 Task: Find connections with filter location Kisaran with filter topic #Productivitywith filter profile language French with filter current company Coforge with filter school Knowledge Institute of Technology (KIOT) with filter industry Physicians with filter service category Product Marketing with filter keywords title Director of Bean Counting
Action: Mouse pressed left at (653, 83)
Screenshot: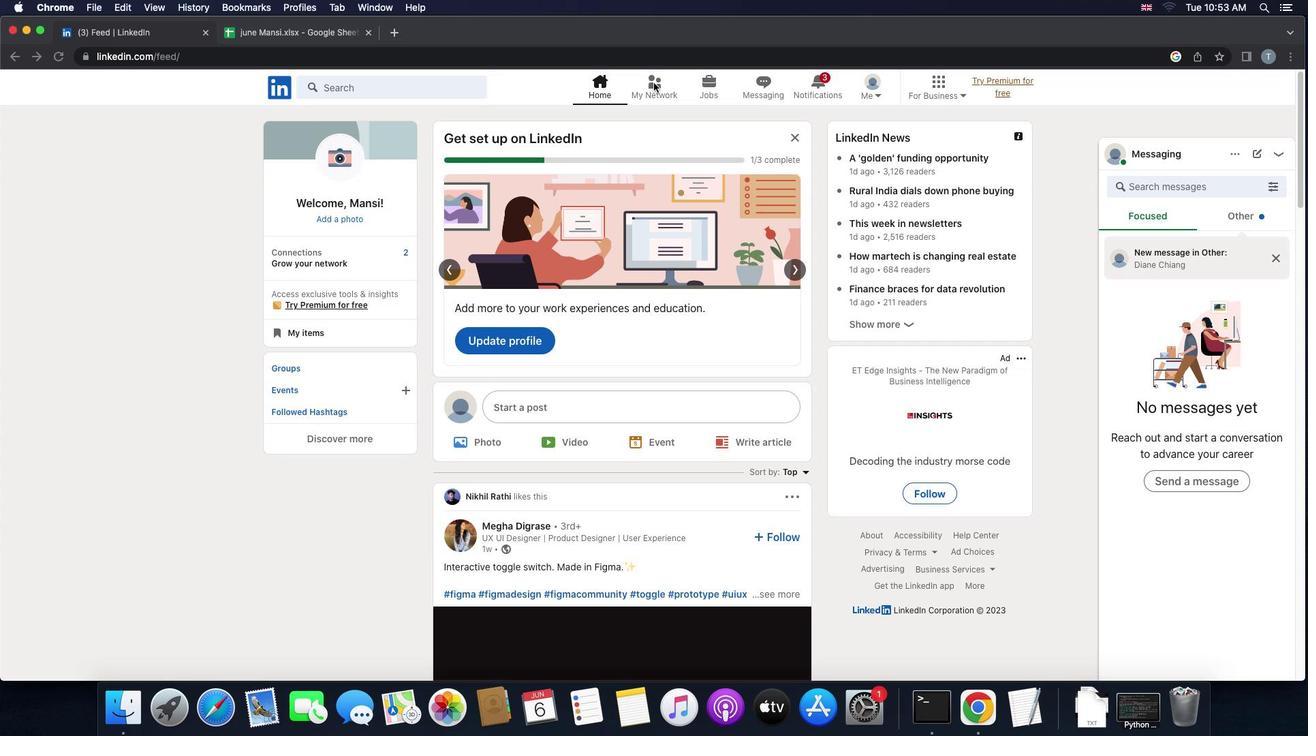 
Action: Mouse pressed left at (653, 83)
Screenshot: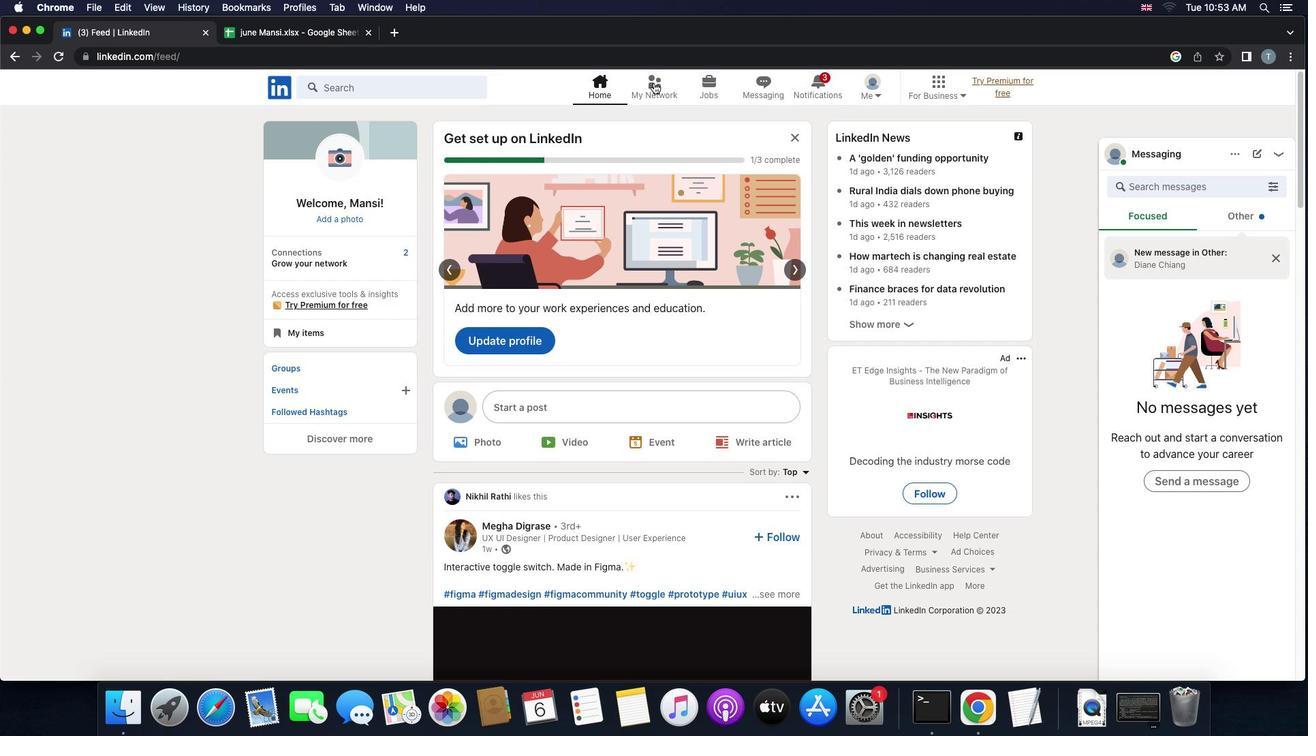 
Action: Mouse moved to (409, 164)
Screenshot: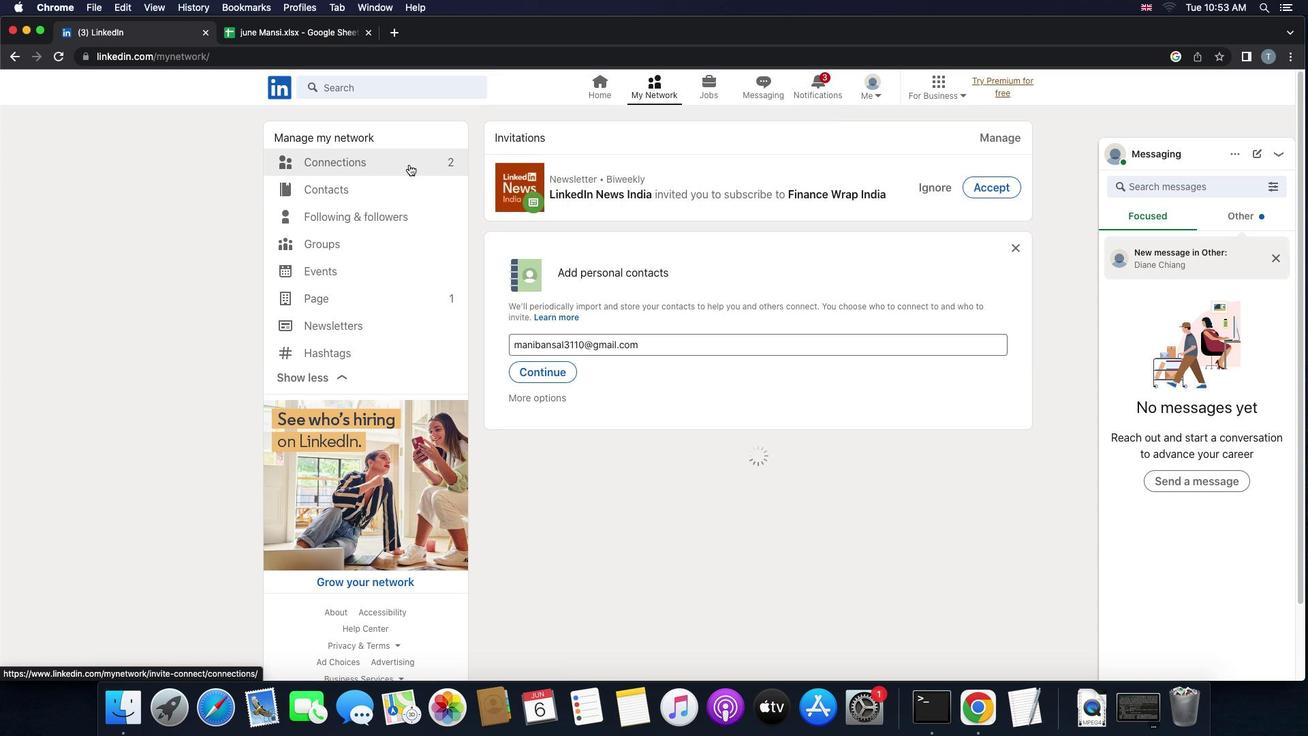
Action: Mouse pressed left at (409, 164)
Screenshot: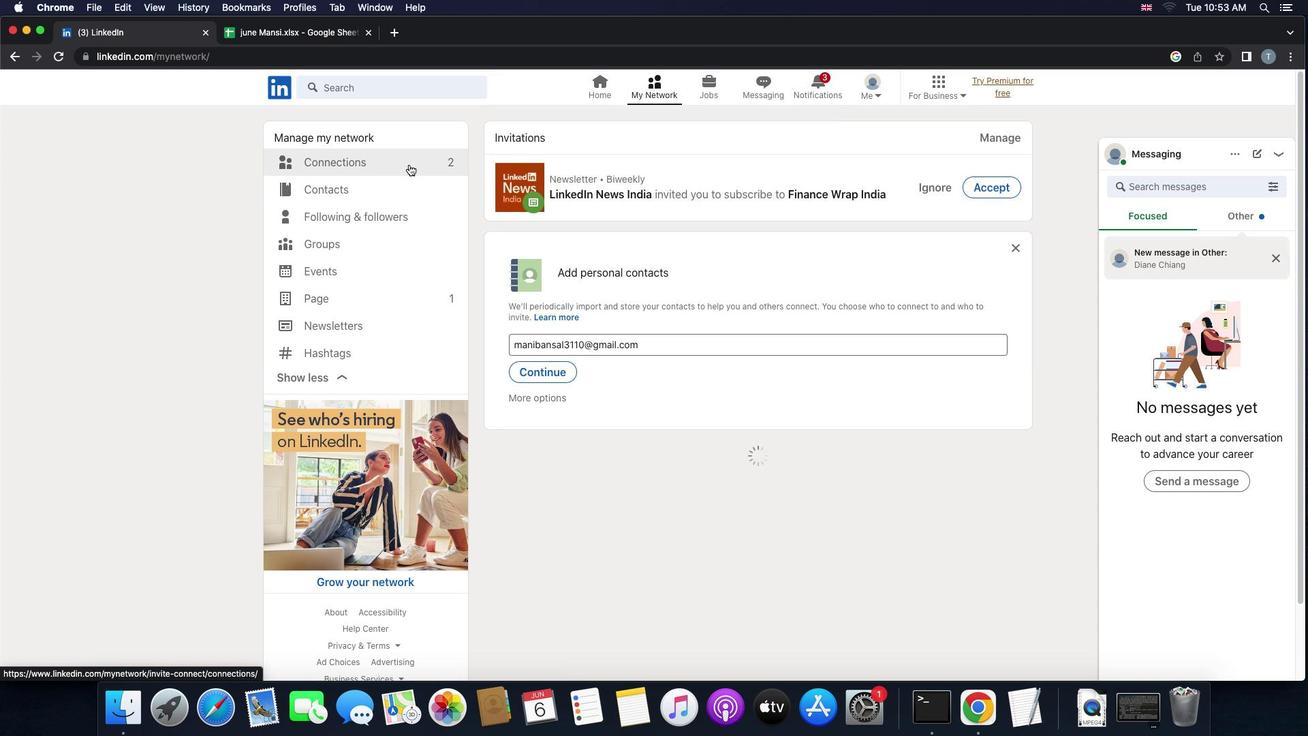 
Action: Mouse moved to (770, 163)
Screenshot: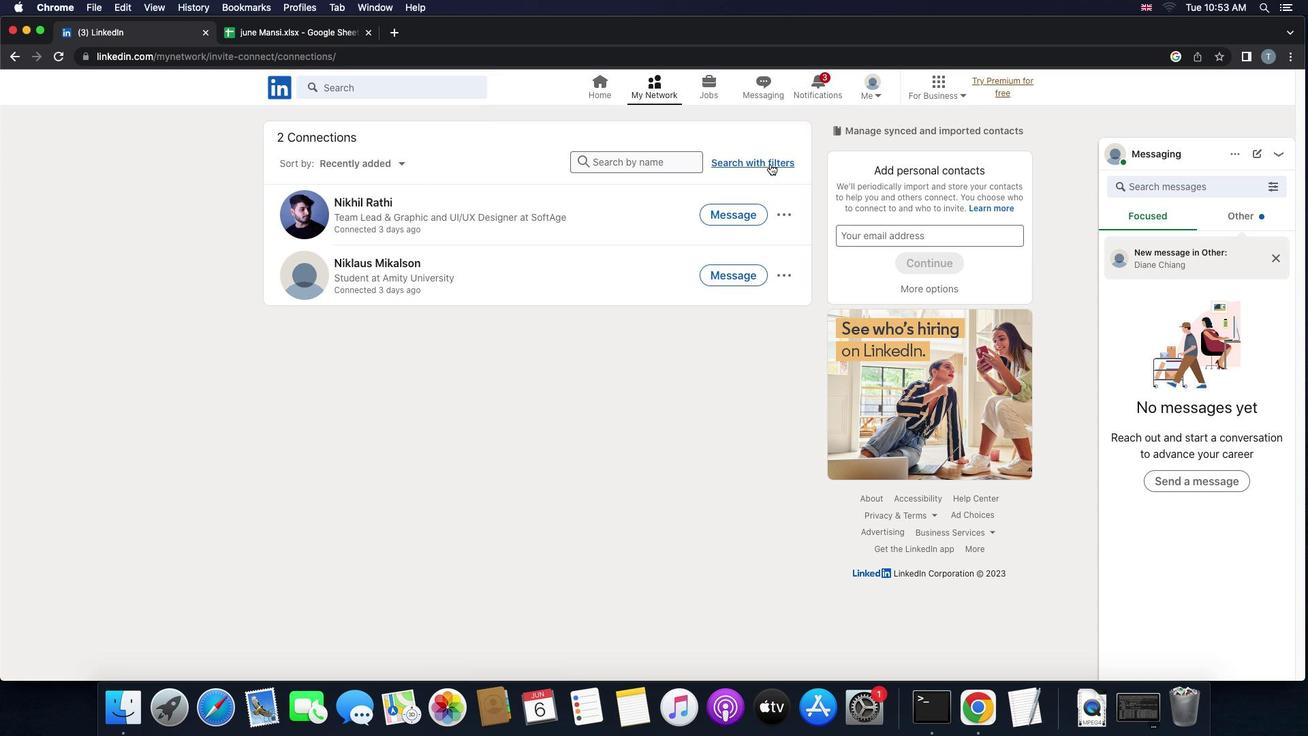 
Action: Mouse pressed left at (770, 163)
Screenshot: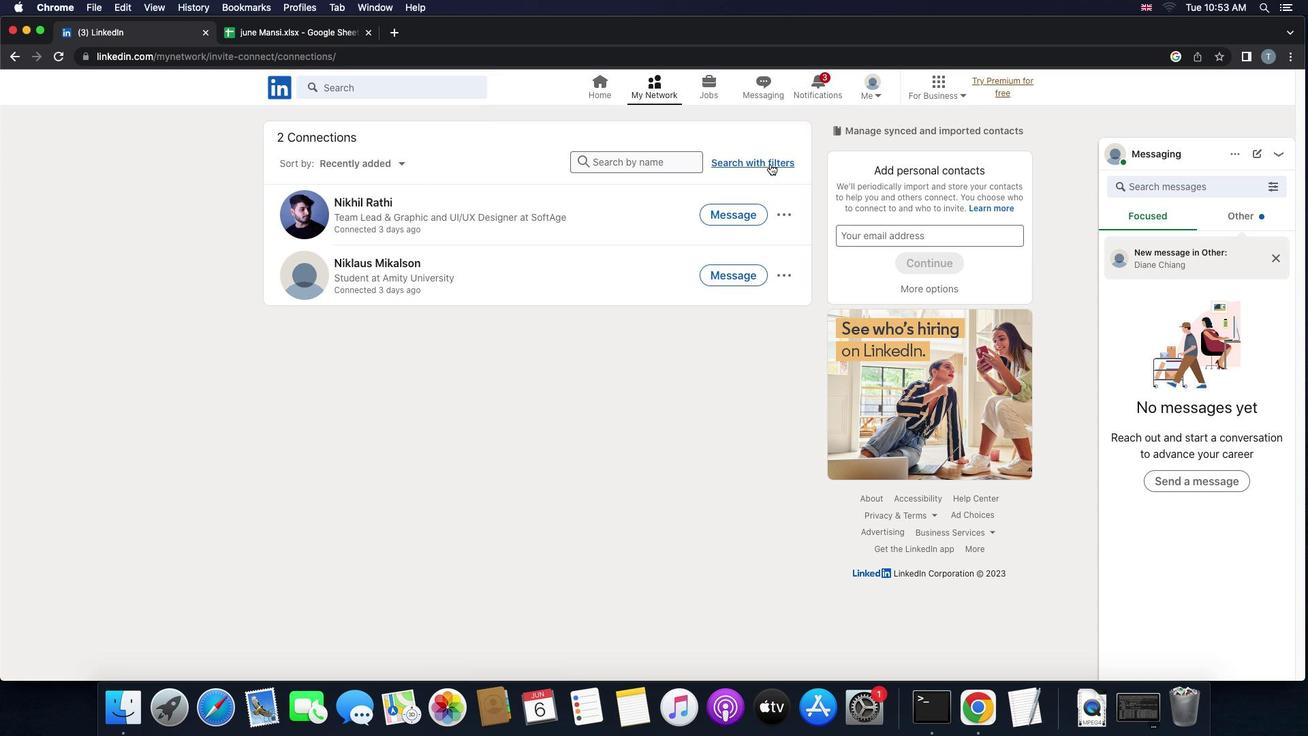 
Action: Mouse moved to (699, 127)
Screenshot: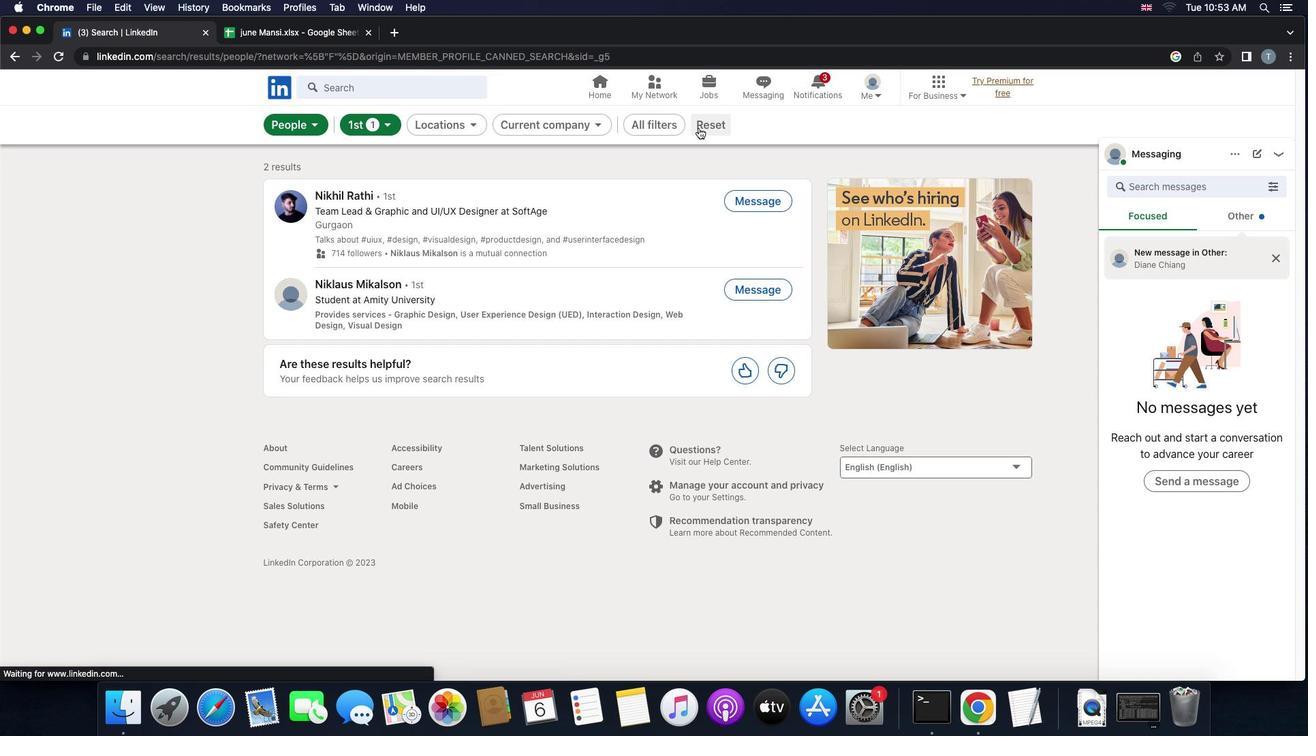 
Action: Mouse pressed left at (699, 127)
Screenshot: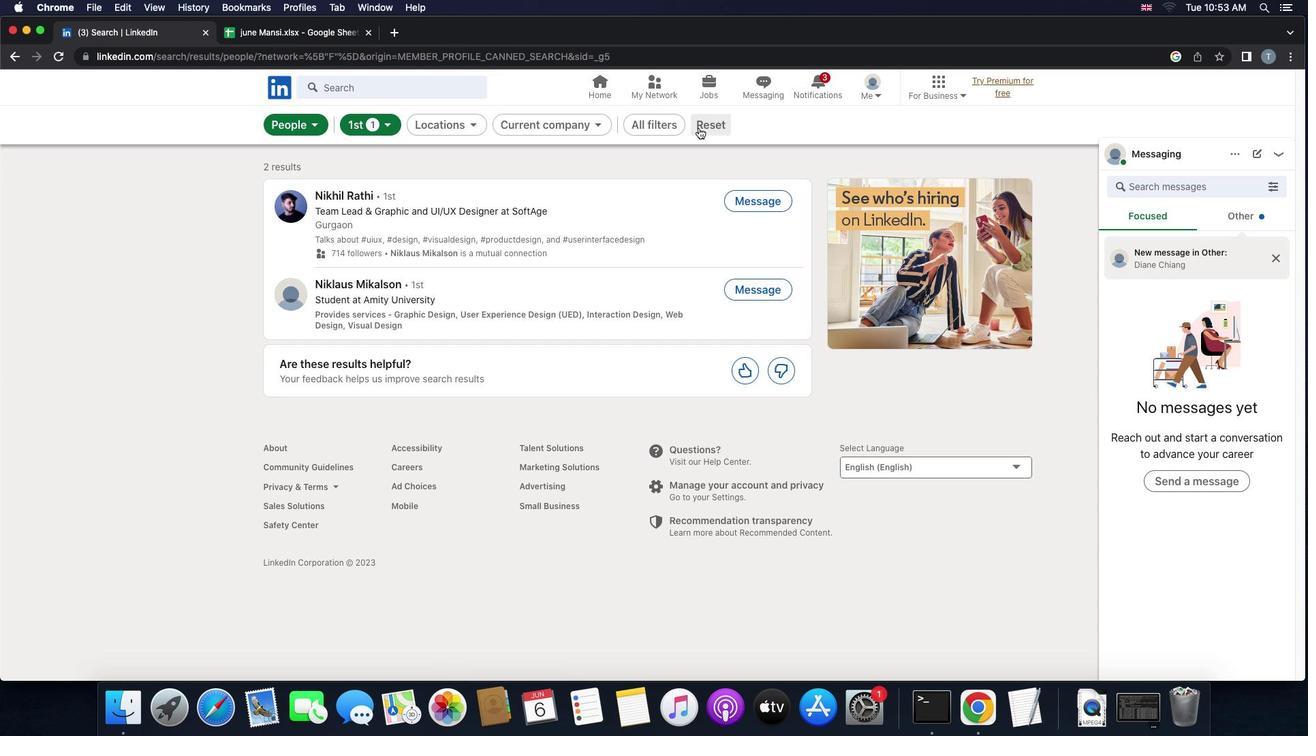 
Action: Mouse pressed left at (699, 127)
Screenshot: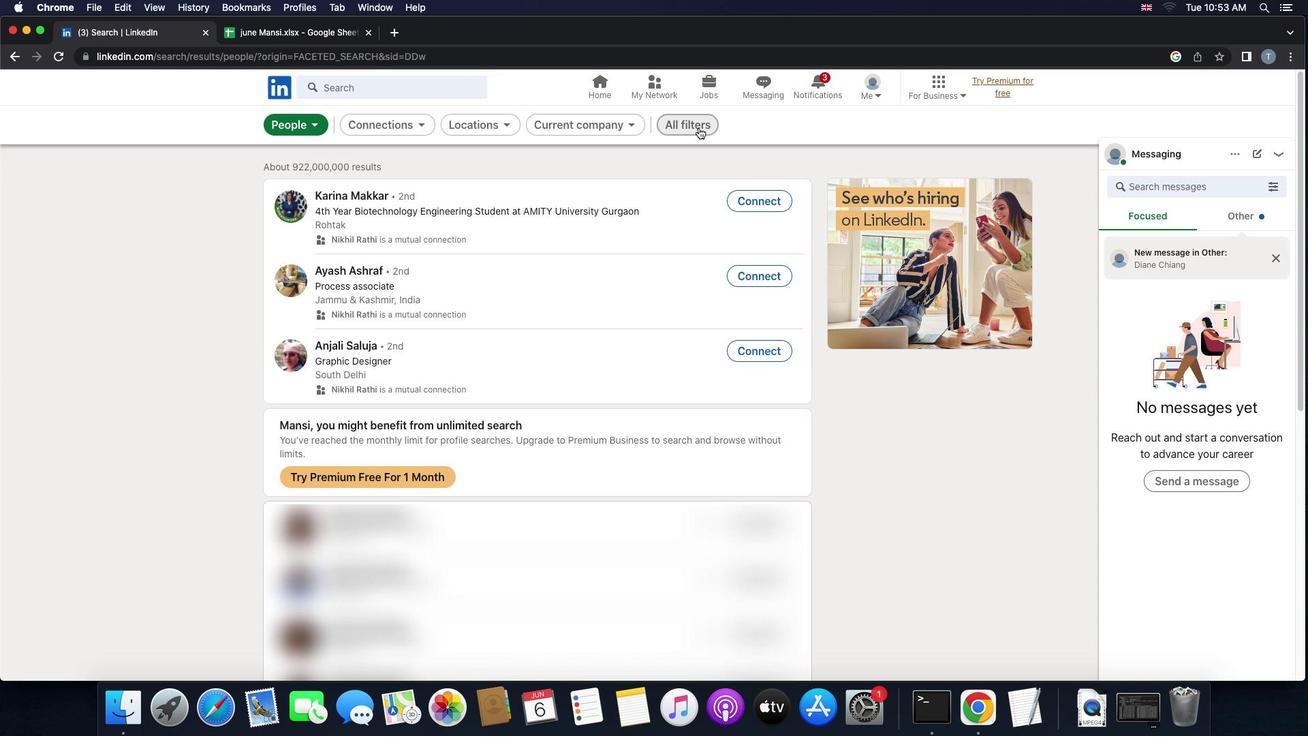
Action: Mouse moved to (983, 373)
Screenshot: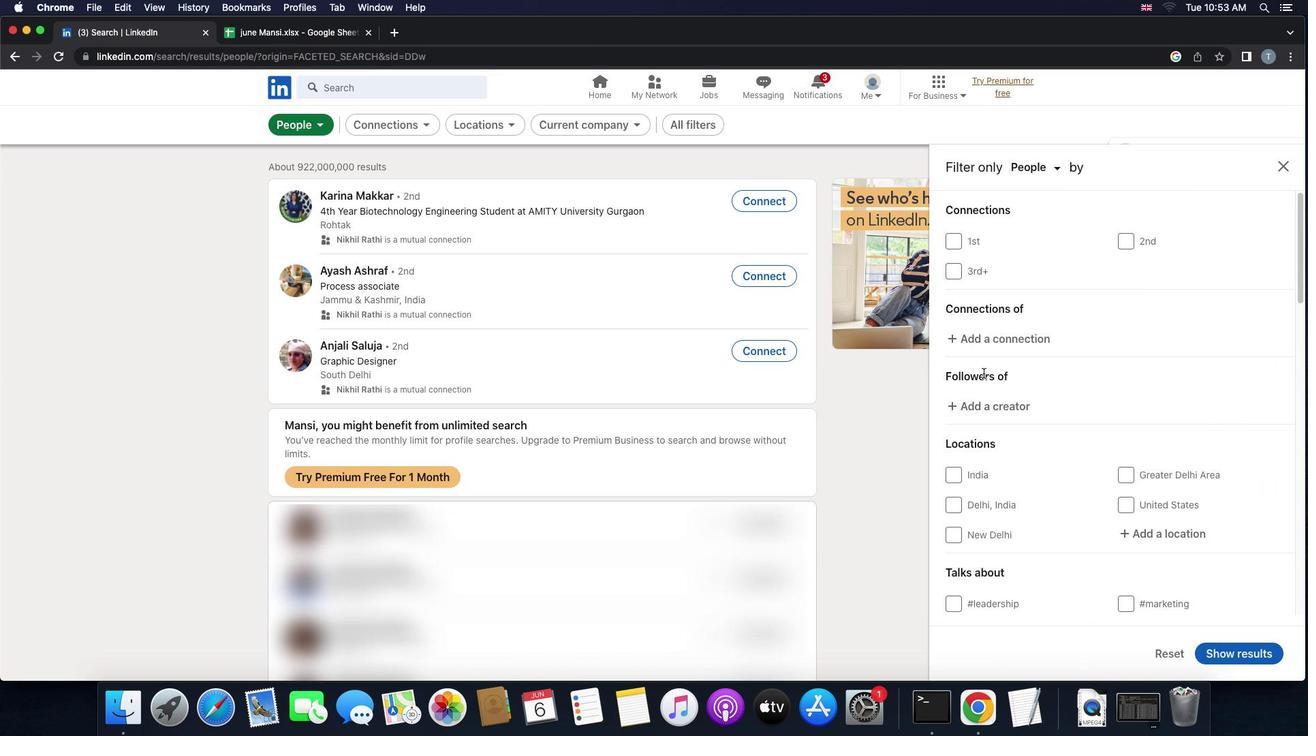
Action: Mouse scrolled (983, 373) with delta (0, 0)
Screenshot: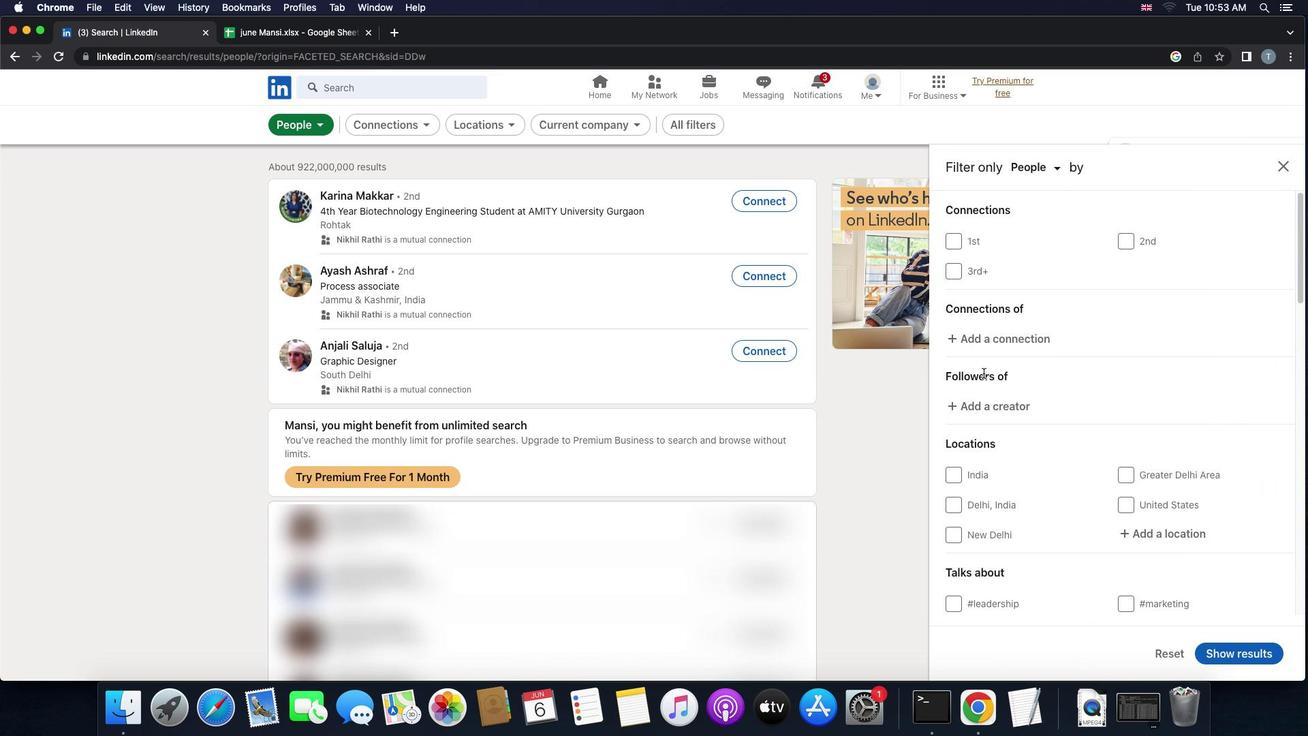 
Action: Mouse scrolled (983, 373) with delta (0, 0)
Screenshot: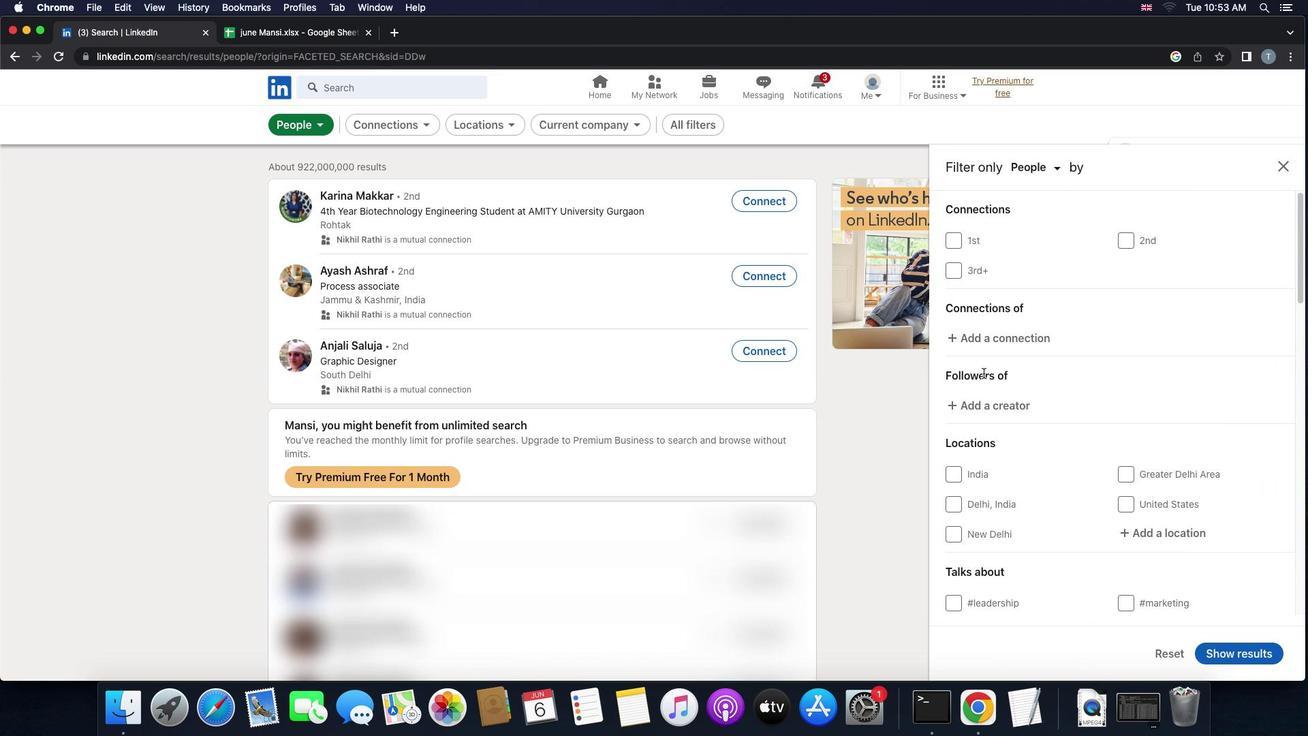 
Action: Mouse scrolled (983, 373) with delta (0, 0)
Screenshot: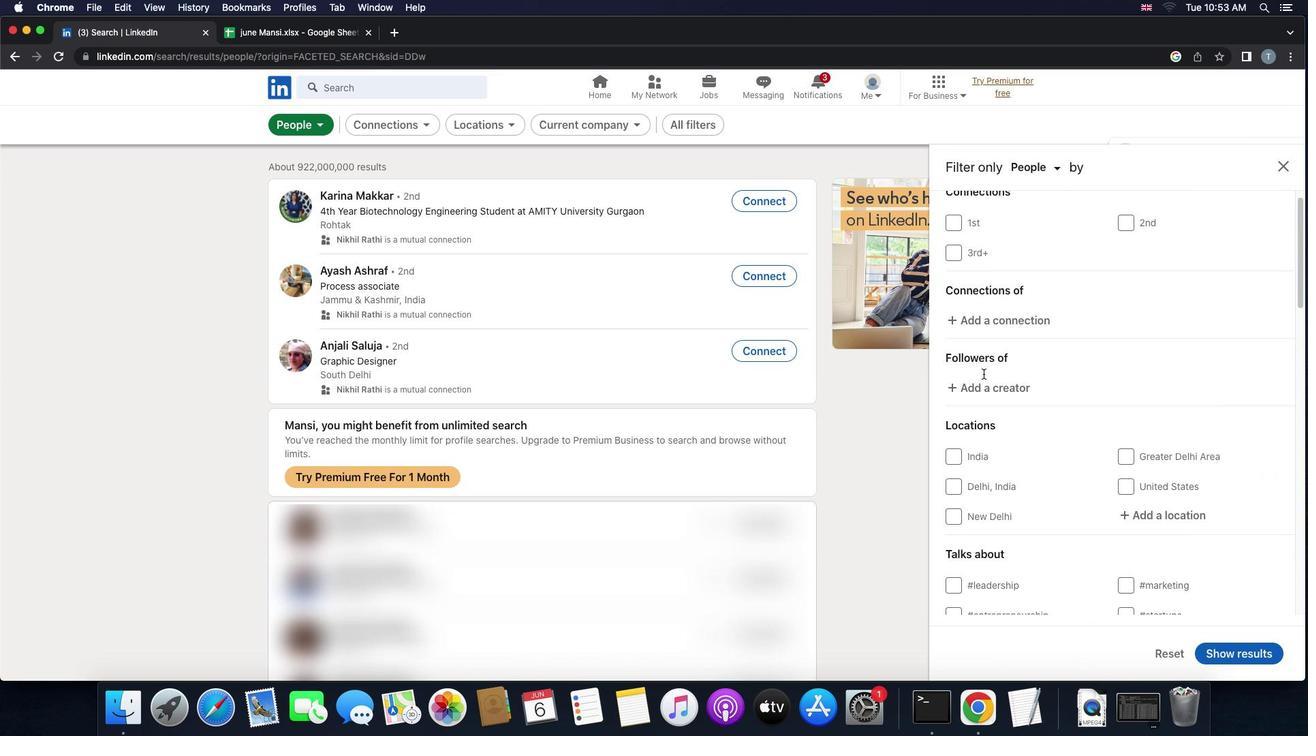 
Action: Mouse moved to (1193, 472)
Screenshot: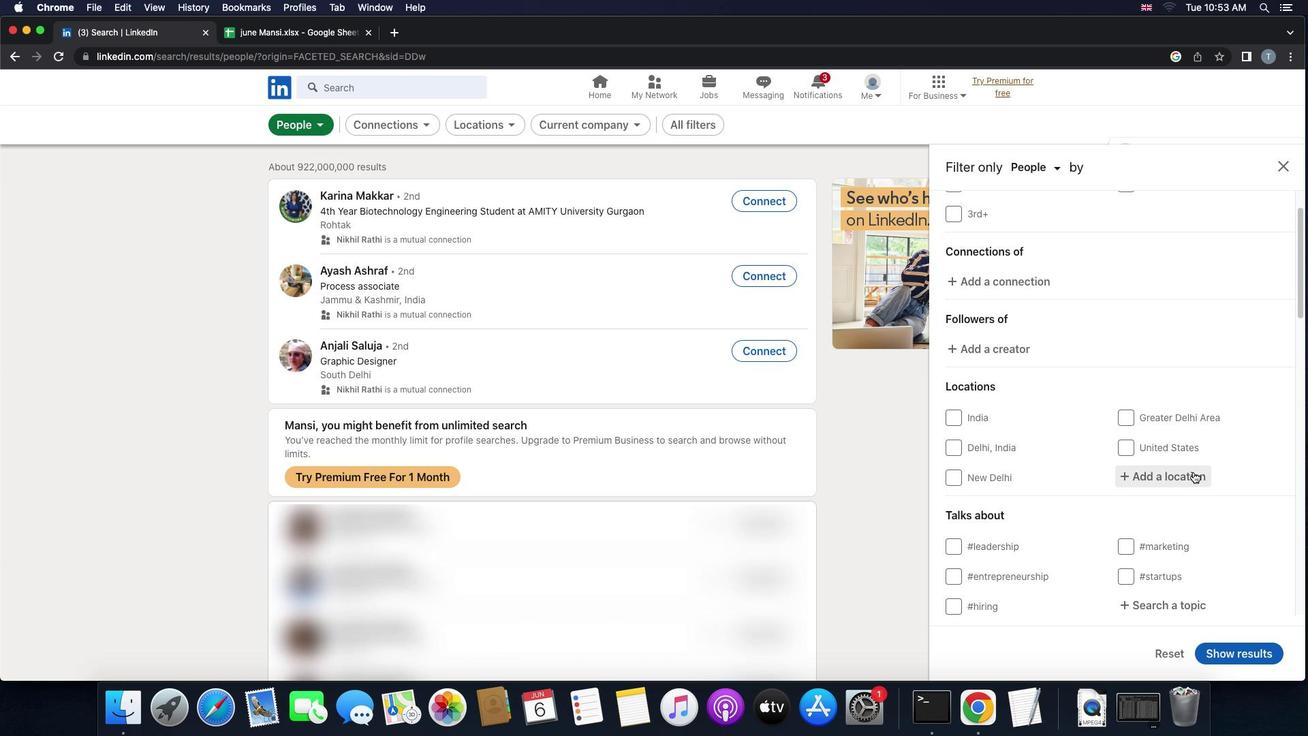 
Action: Mouse pressed left at (1193, 472)
Screenshot: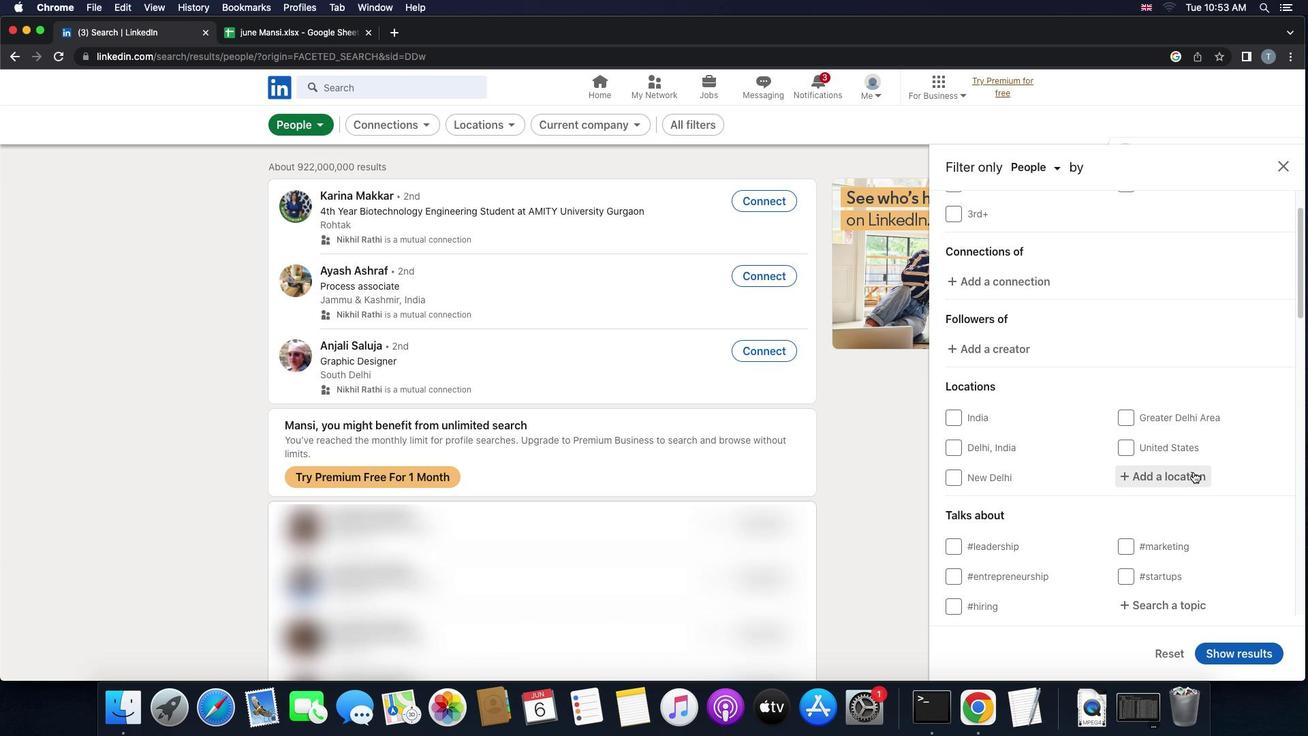 
Action: Mouse moved to (1180, 469)
Screenshot: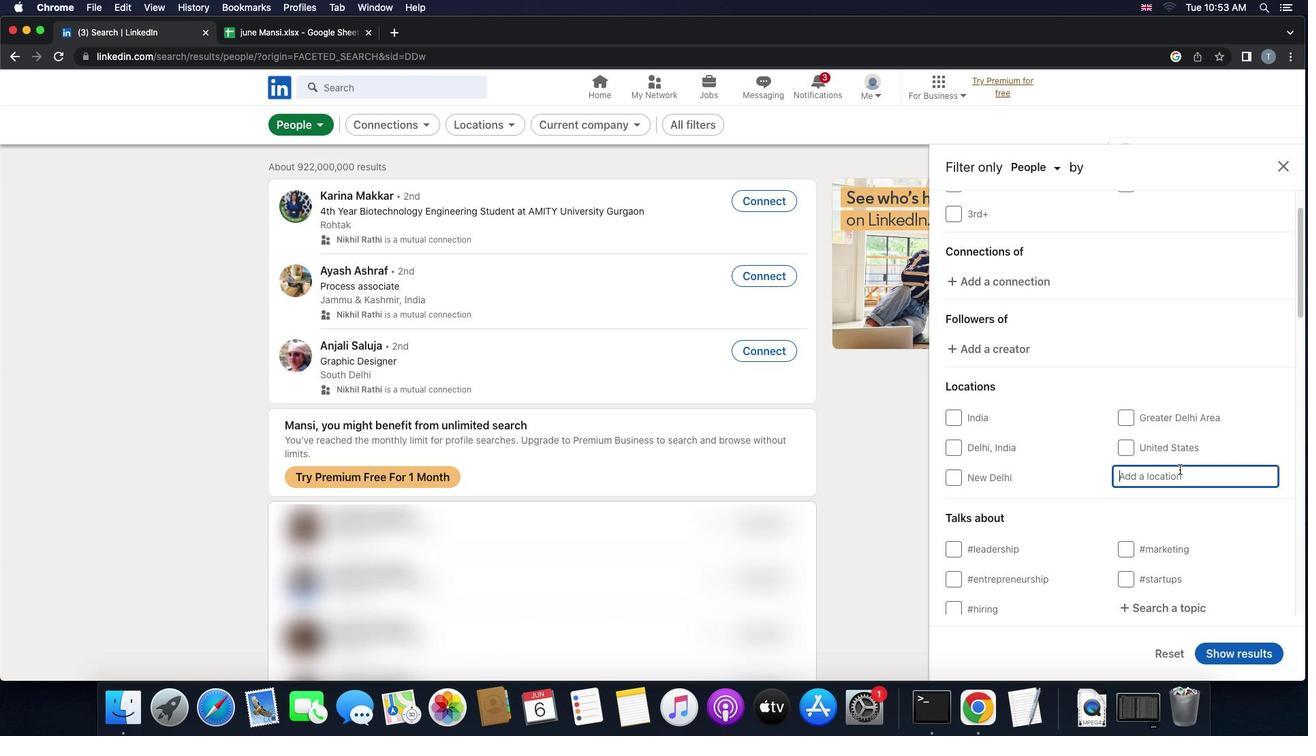 
Action: Key pressed Key.shift'K'
Screenshot: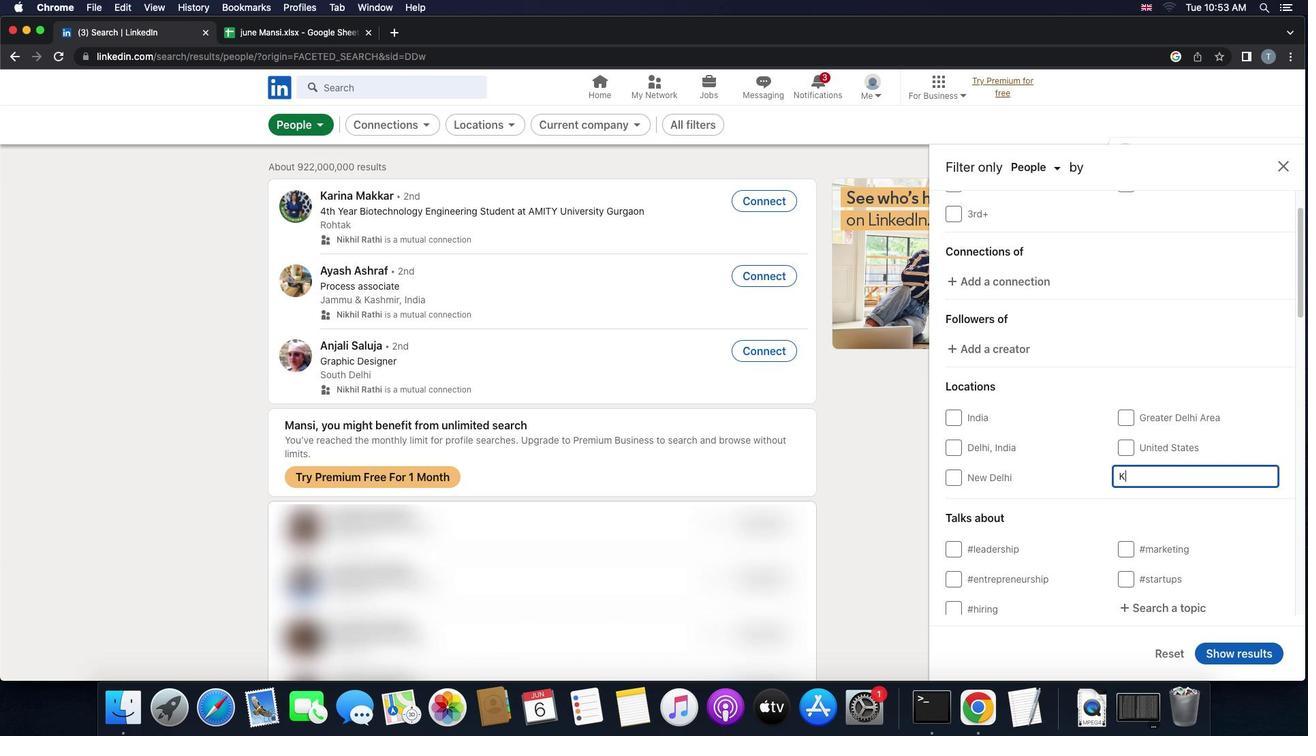 
Action: Mouse moved to (1180, 469)
Screenshot: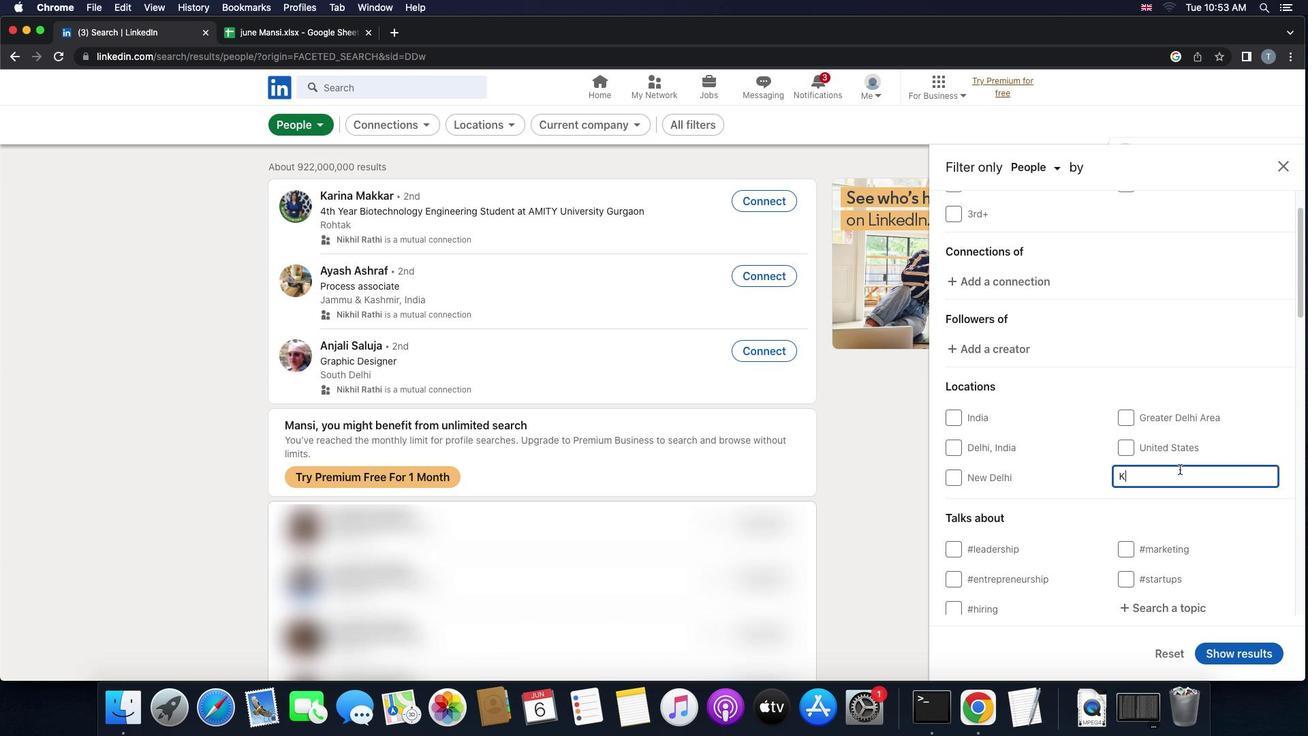 
Action: Key pressed 'i''s''a''r''a''n'Key.enter
Screenshot: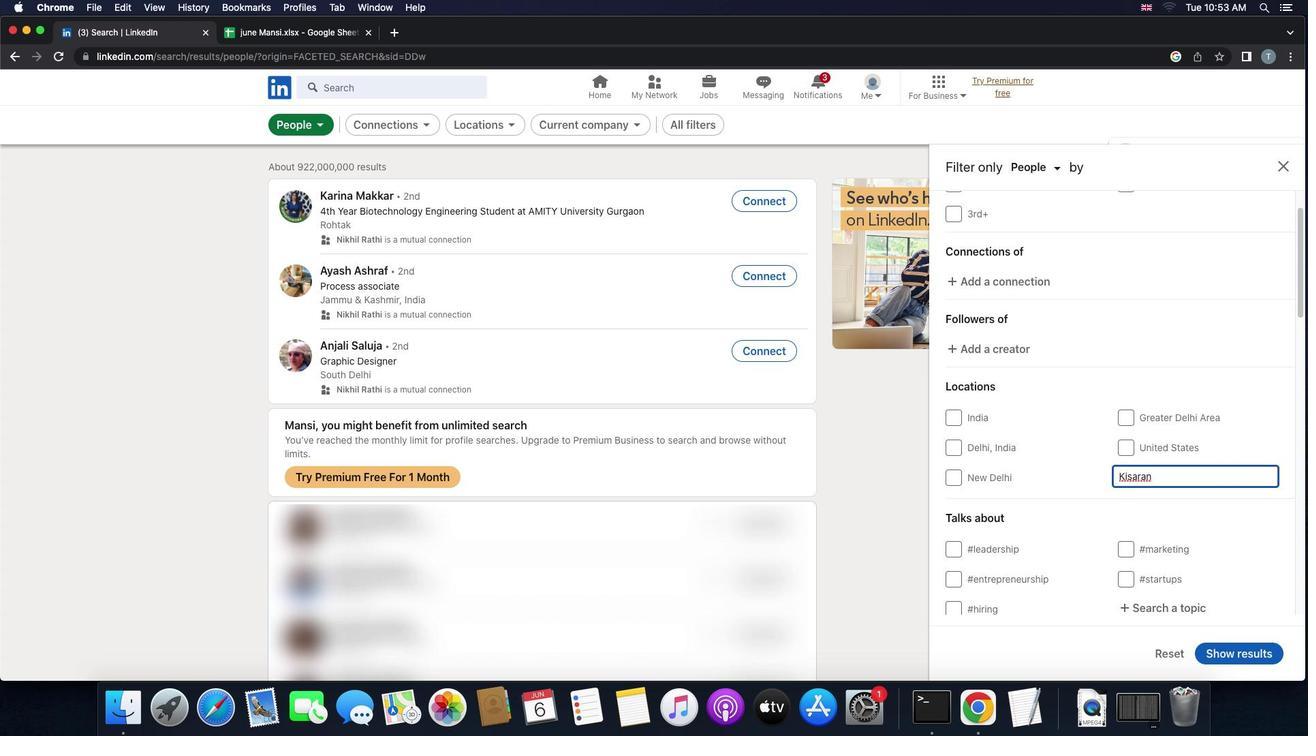 
Action: Mouse moved to (1124, 485)
Screenshot: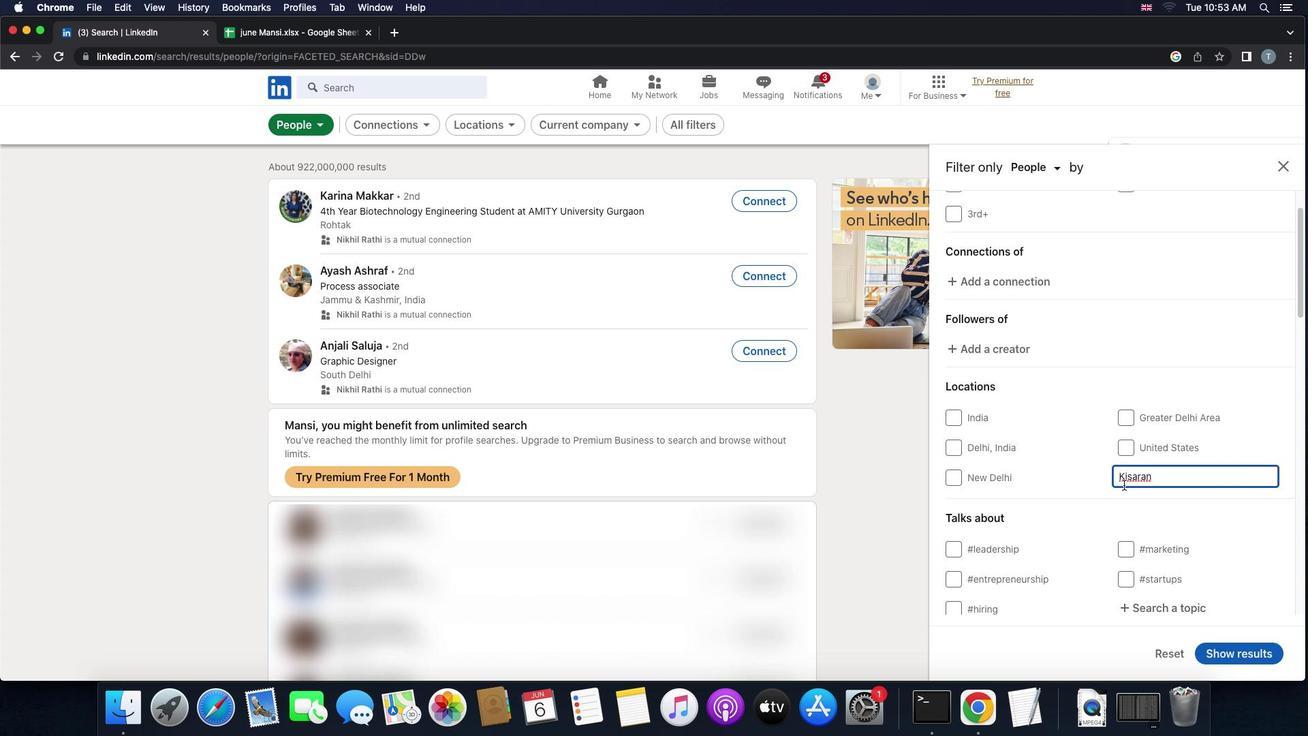
Action: Mouse scrolled (1124, 485) with delta (0, 0)
Screenshot: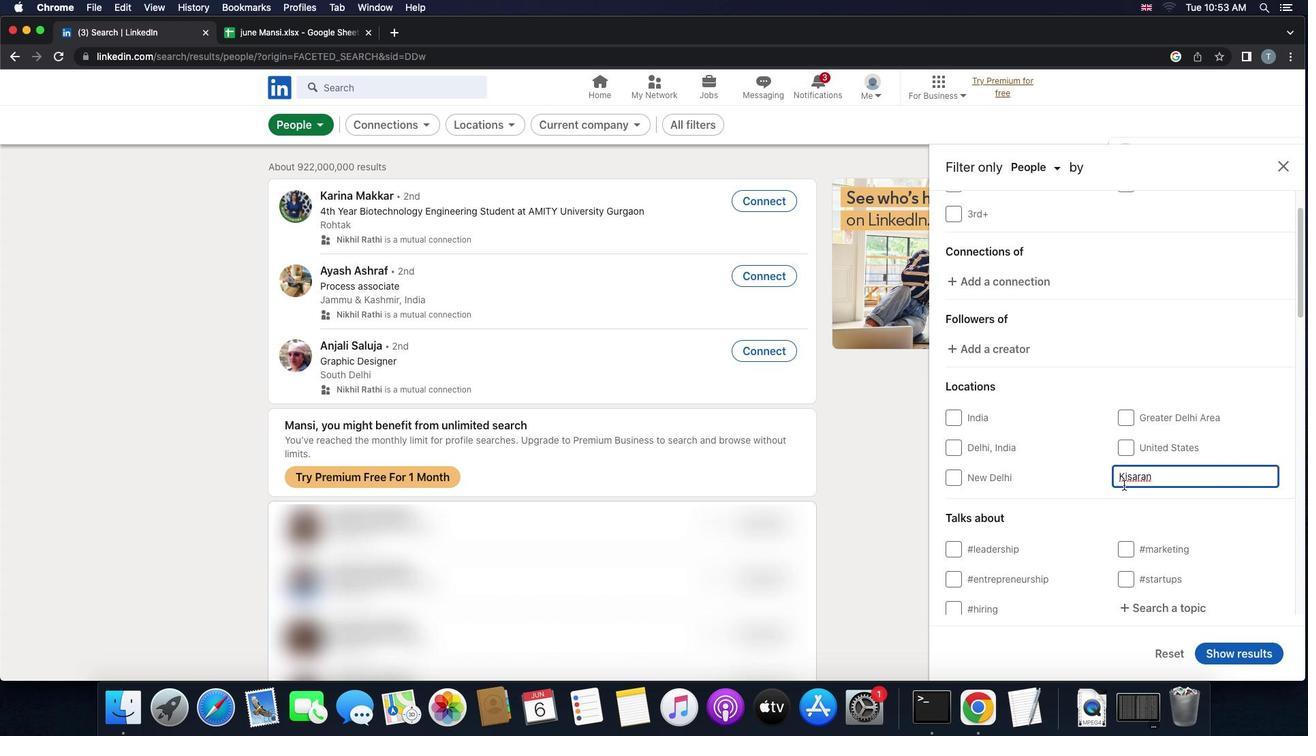 
Action: Mouse scrolled (1124, 485) with delta (0, 0)
Screenshot: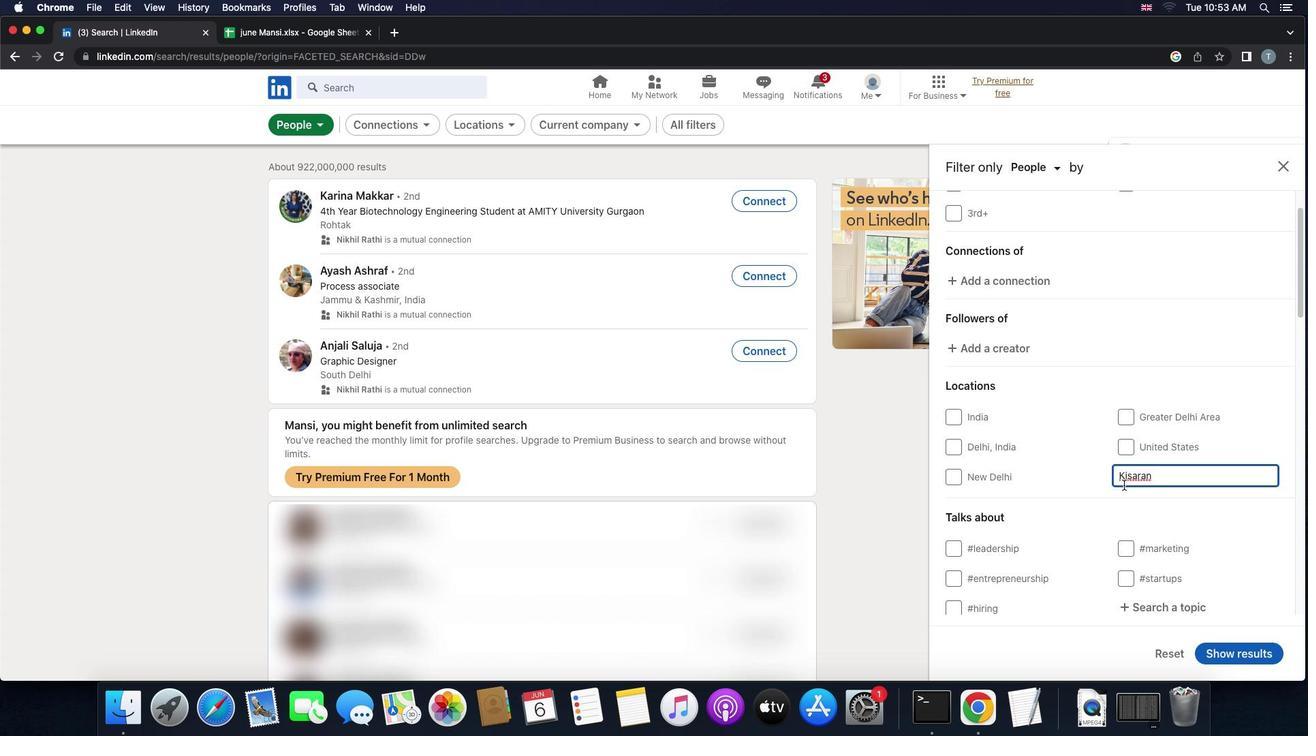 
Action: Mouse scrolled (1124, 485) with delta (0, -1)
Screenshot: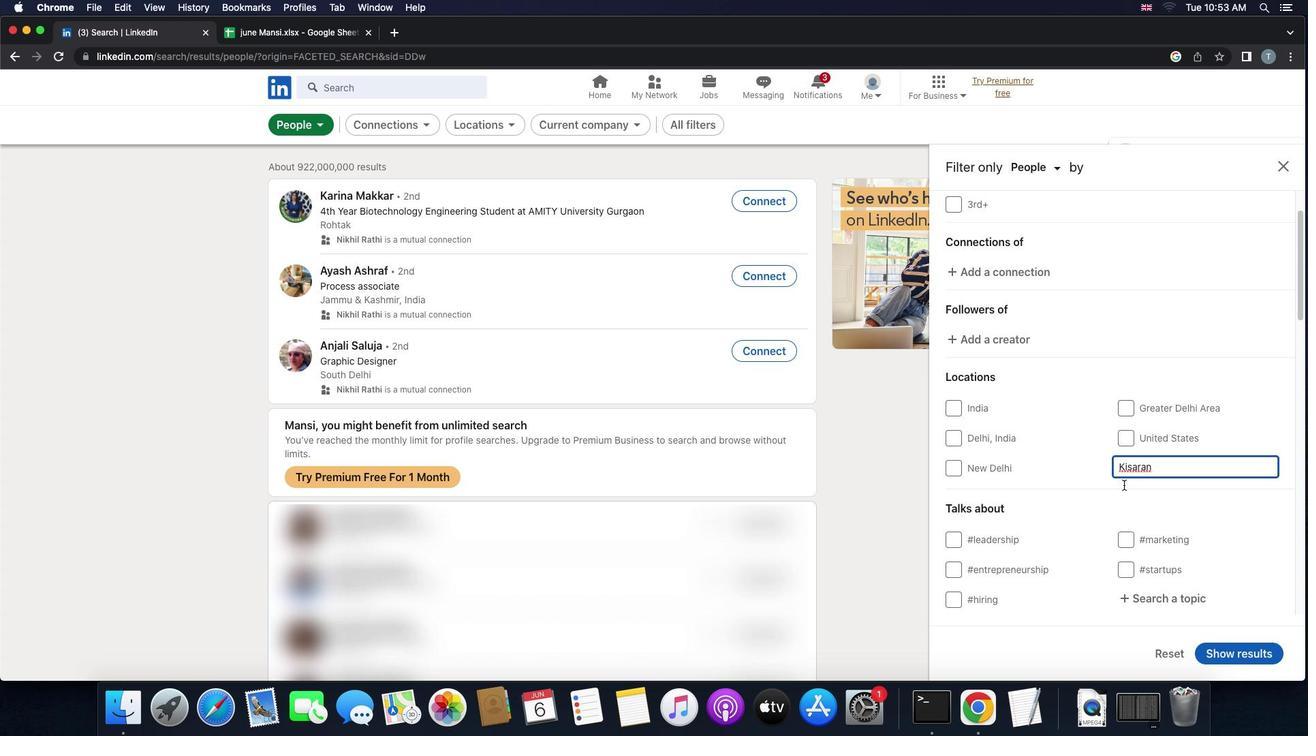 
Action: Mouse moved to (1177, 520)
Screenshot: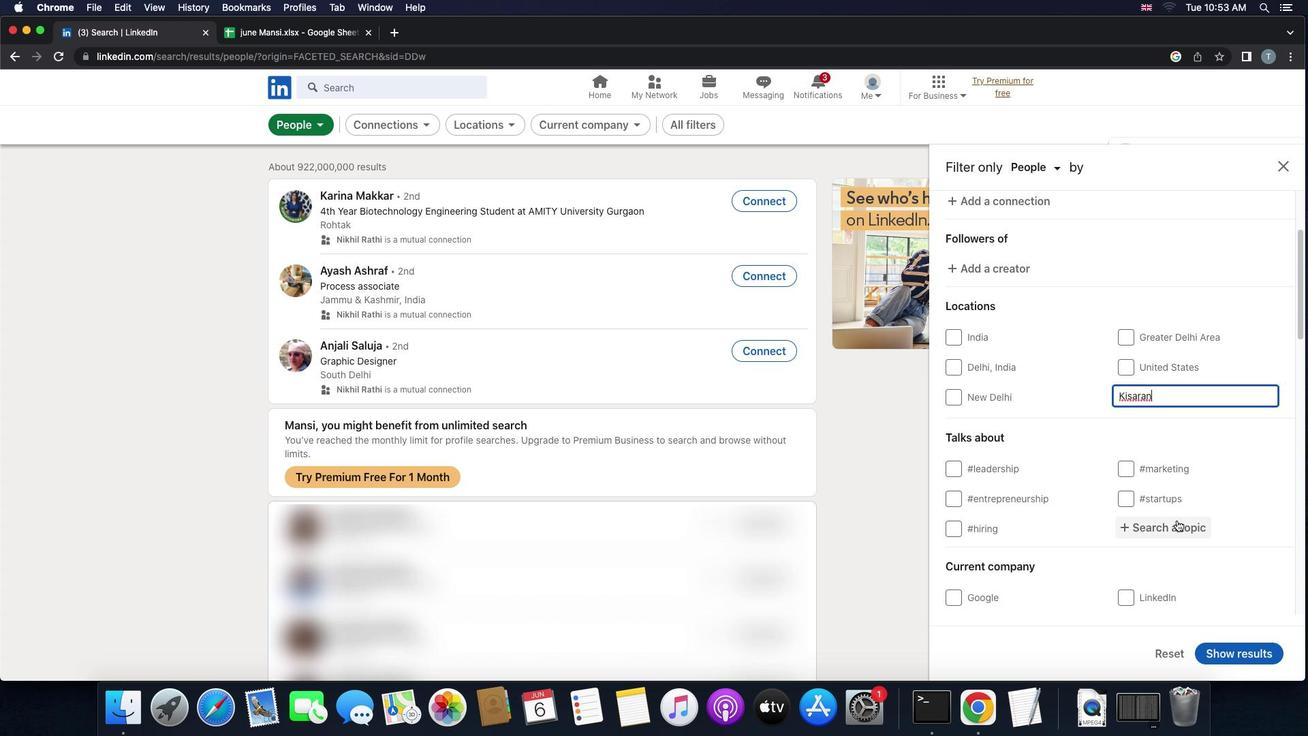 
Action: Mouse pressed left at (1177, 520)
Screenshot: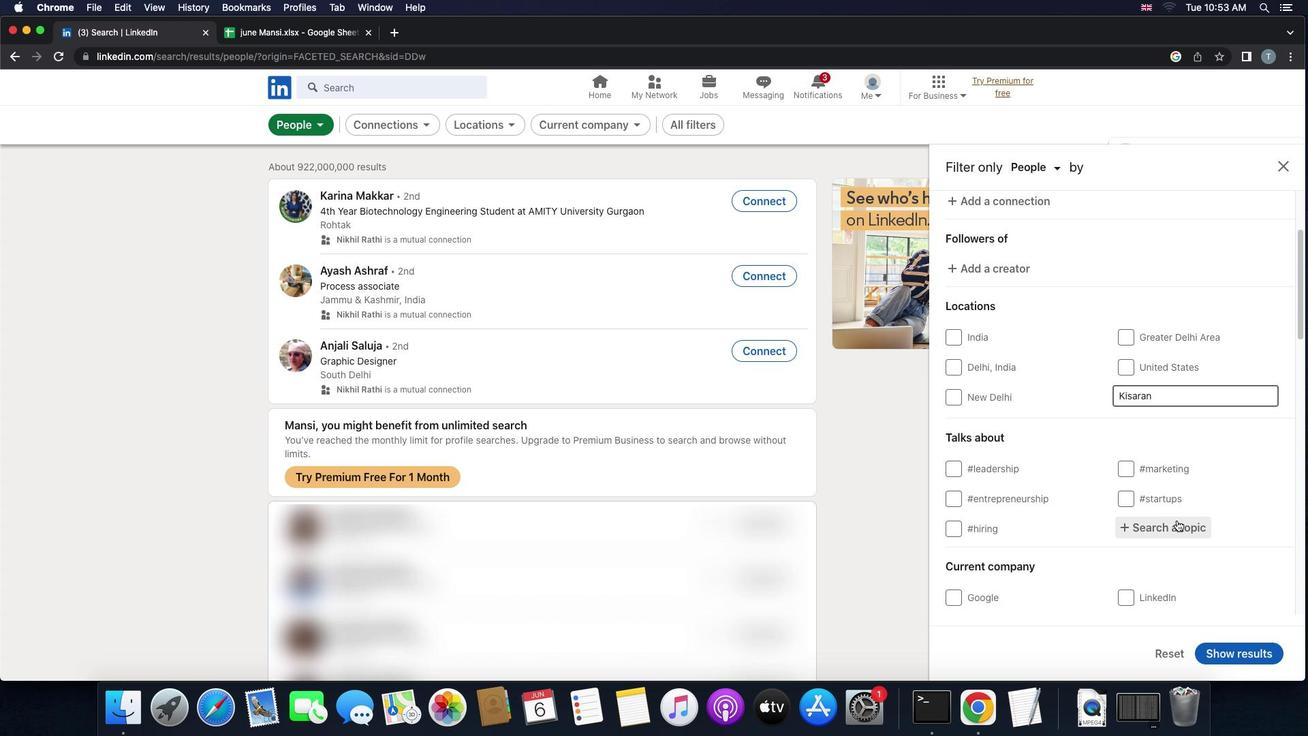
Action: Mouse moved to (1174, 520)
Screenshot: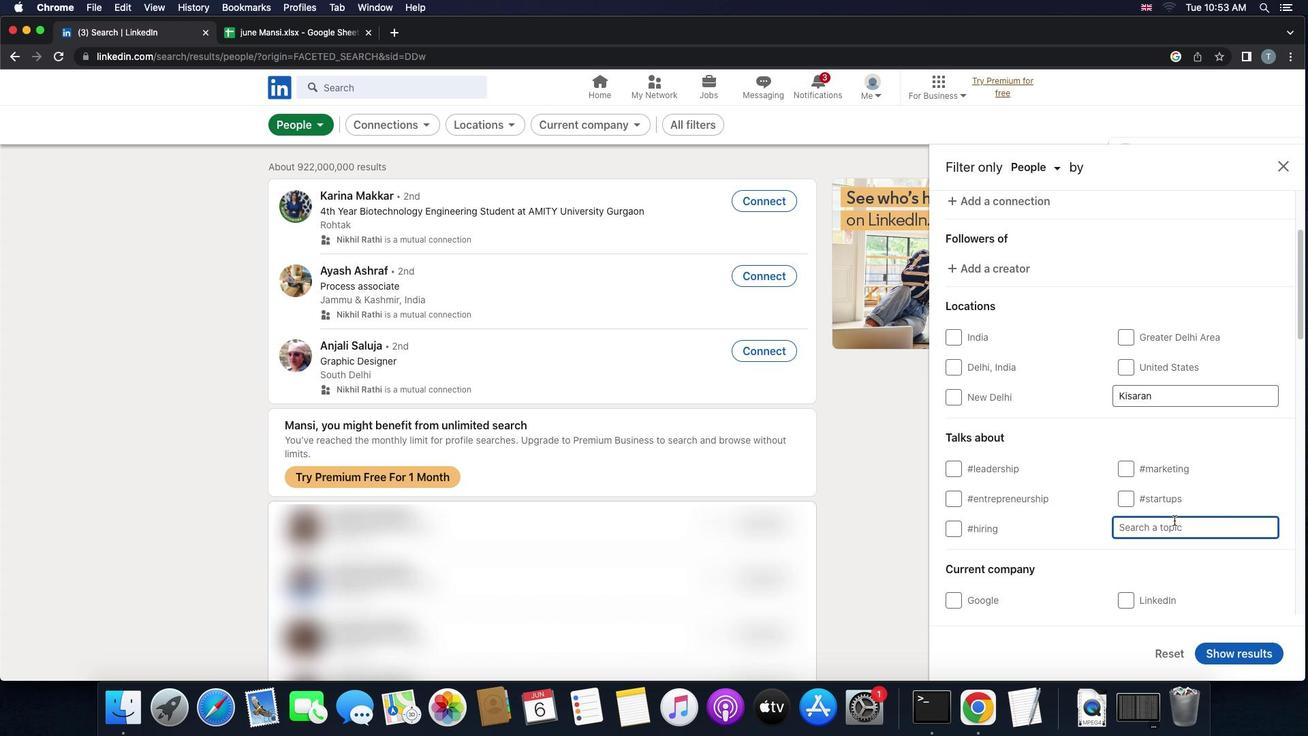 
Action: Key pressed 'p''r''o''d''u''c''t''i''v''i''t''y'
Screenshot: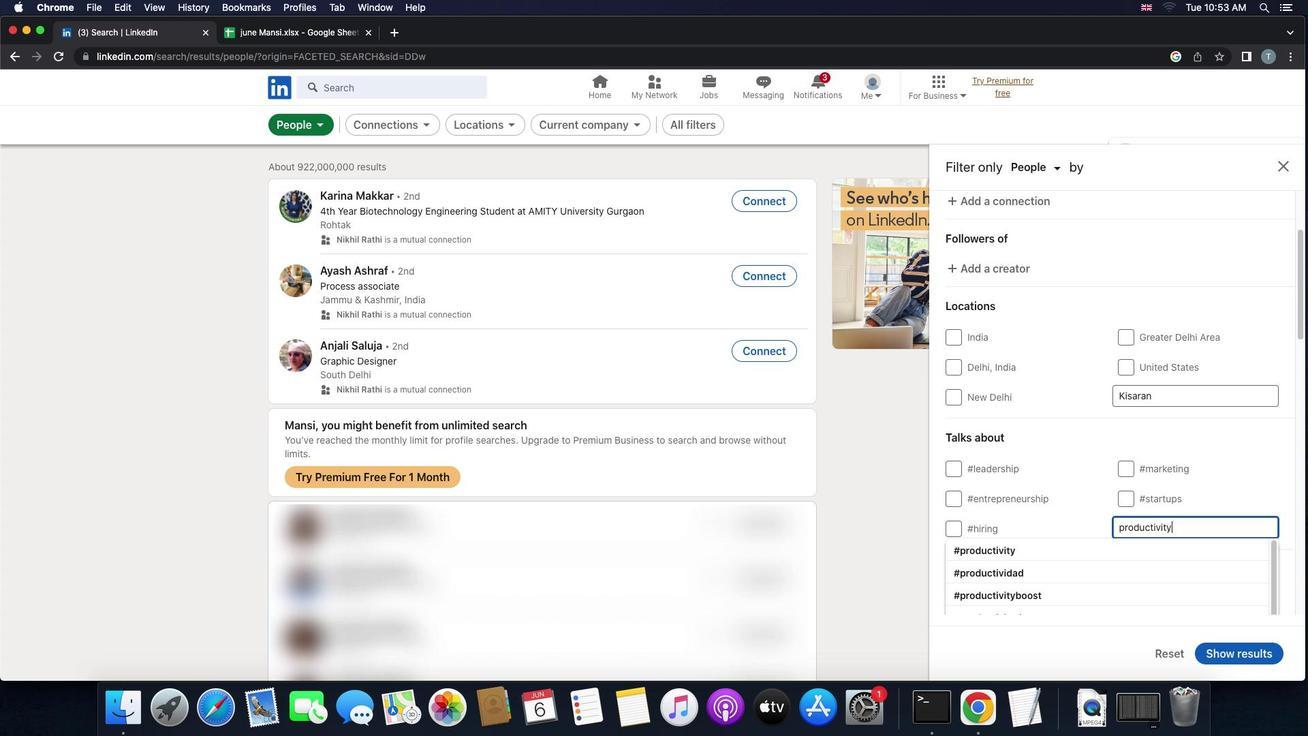 
Action: Mouse moved to (1139, 546)
Screenshot: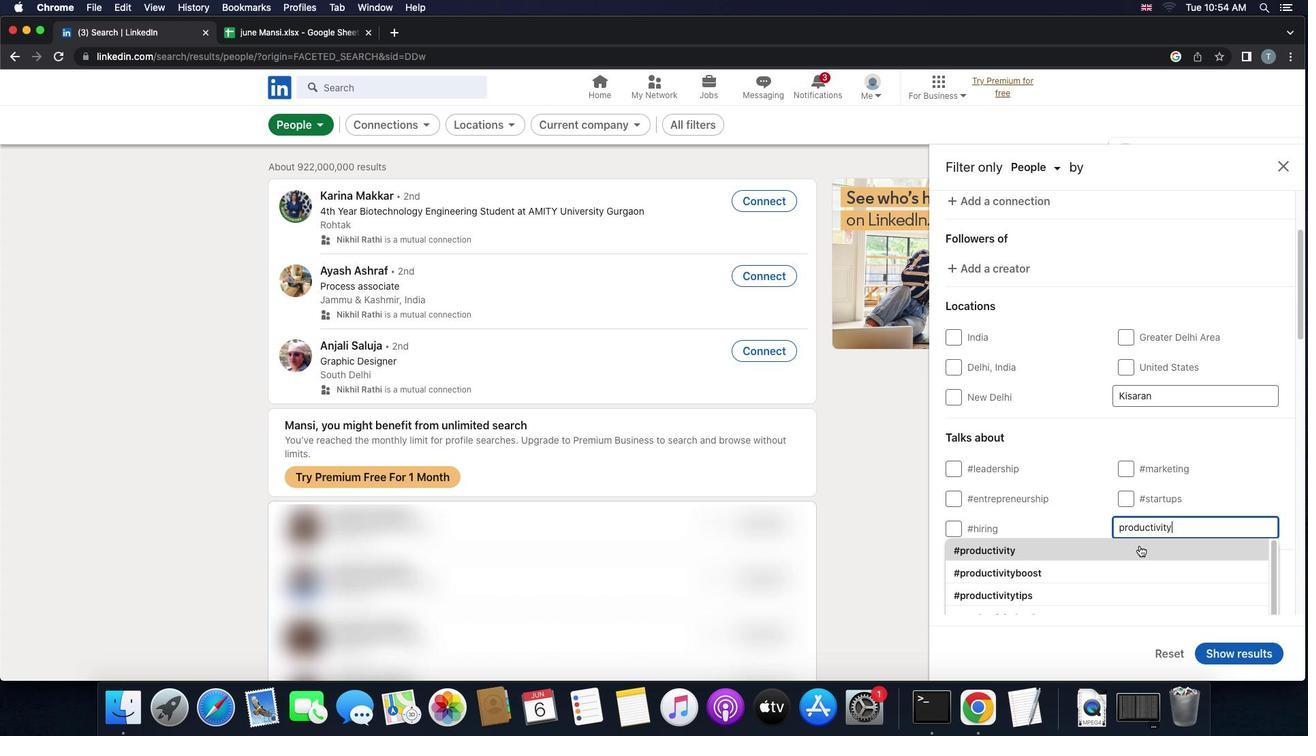 
Action: Mouse pressed left at (1139, 546)
Screenshot: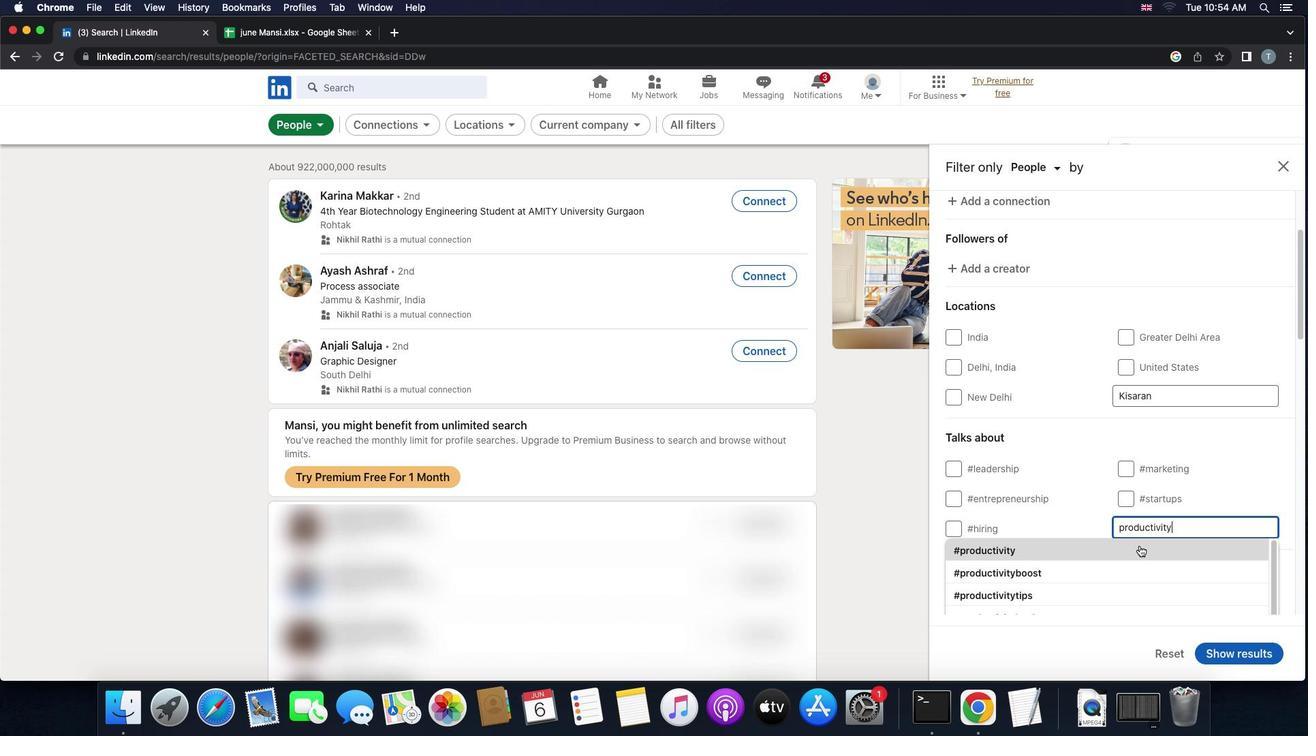 
Action: Mouse scrolled (1139, 546) with delta (0, 0)
Screenshot: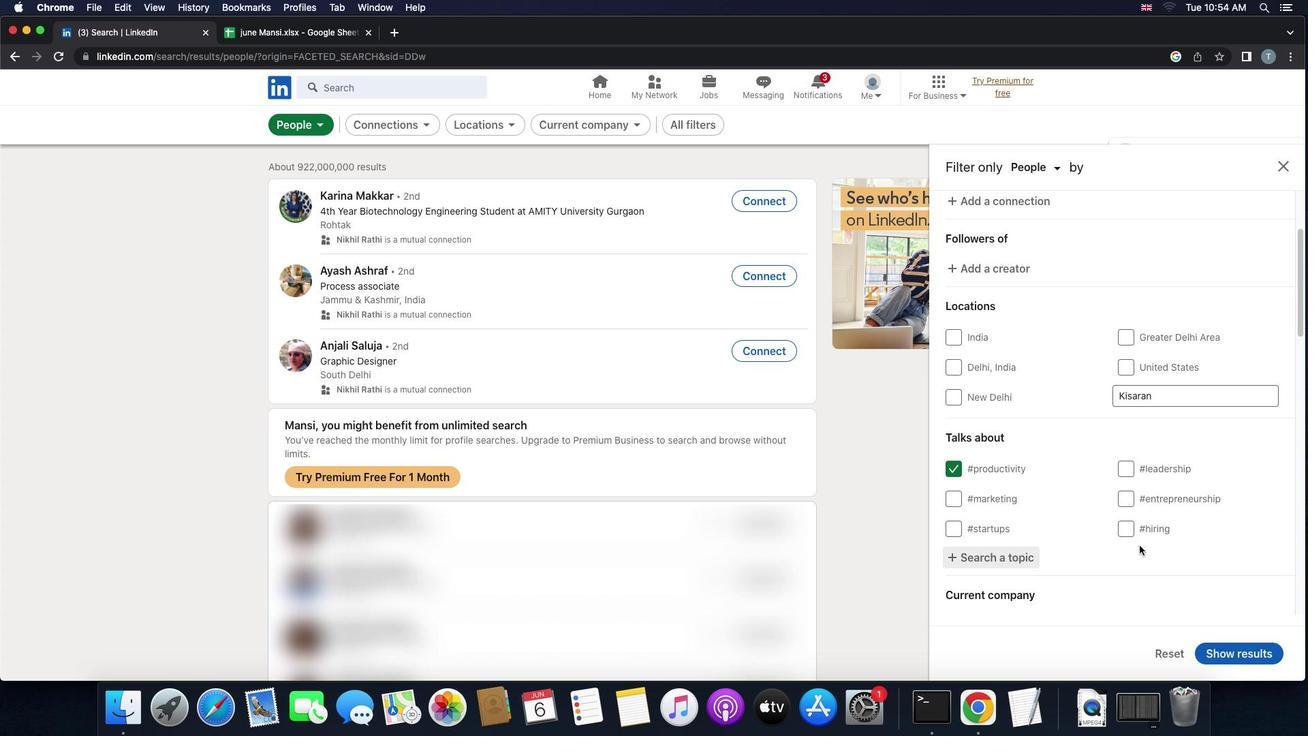
Action: Mouse scrolled (1139, 546) with delta (0, 0)
Screenshot: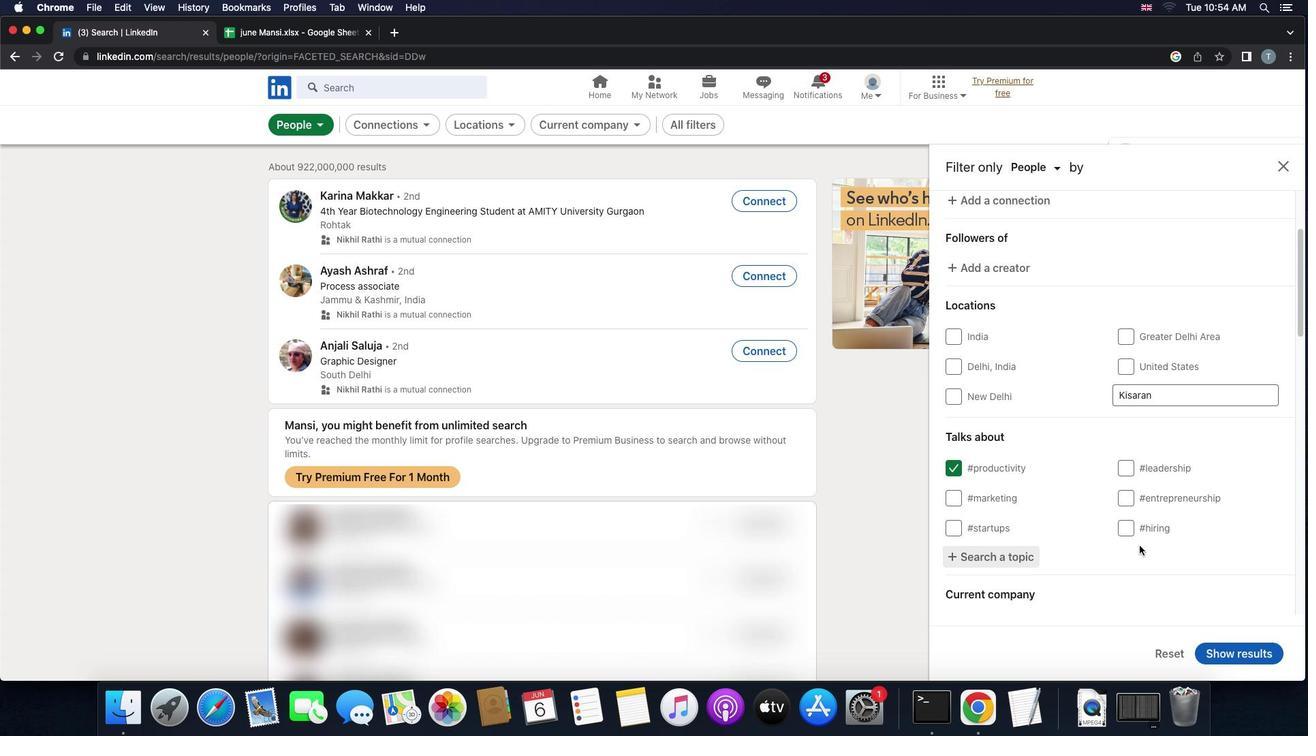 
Action: Mouse scrolled (1139, 546) with delta (0, -1)
Screenshot: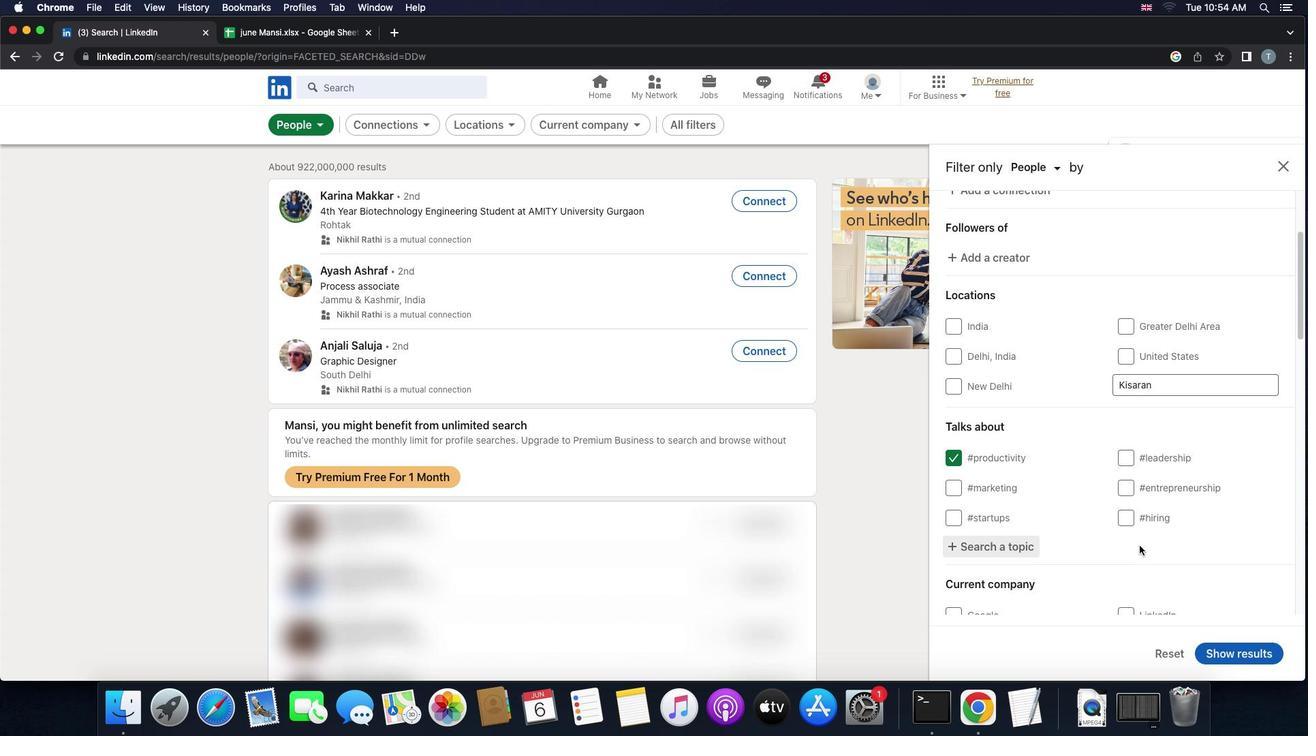 
Action: Mouse scrolled (1139, 546) with delta (0, -2)
Screenshot: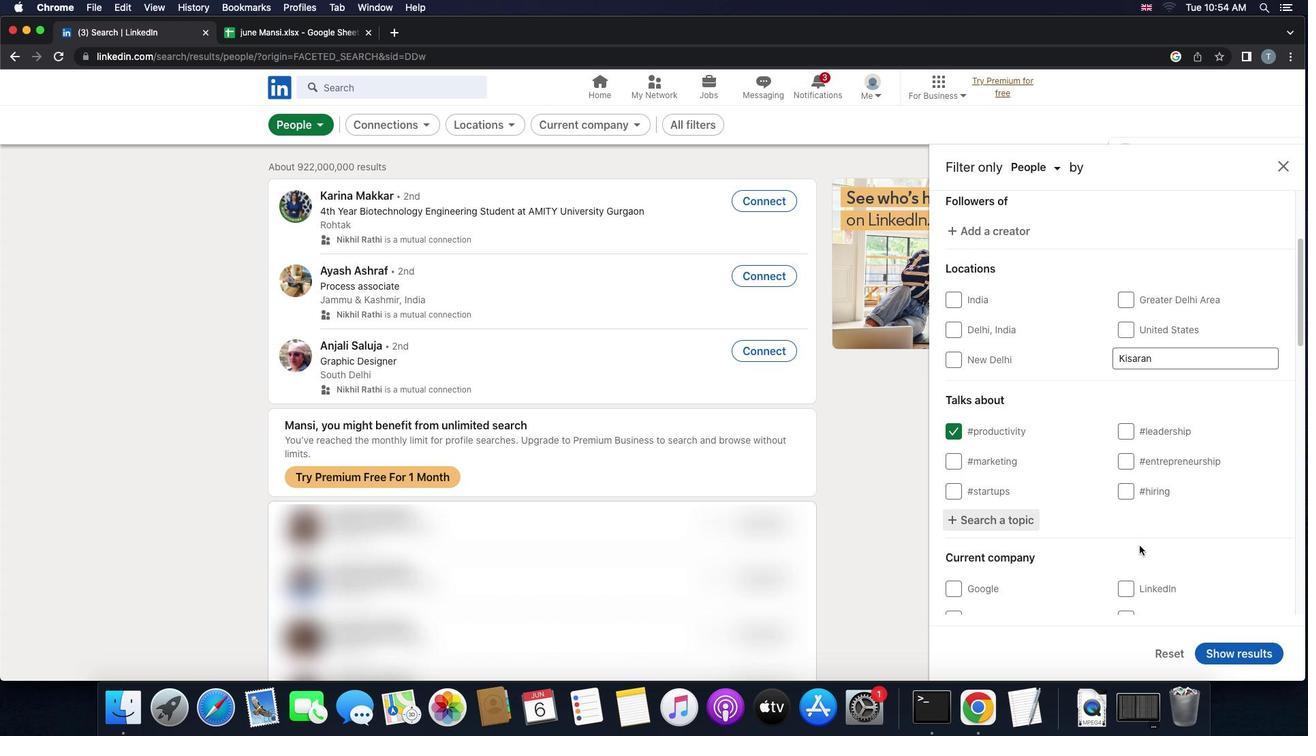 
Action: Mouse scrolled (1139, 546) with delta (0, 0)
Screenshot: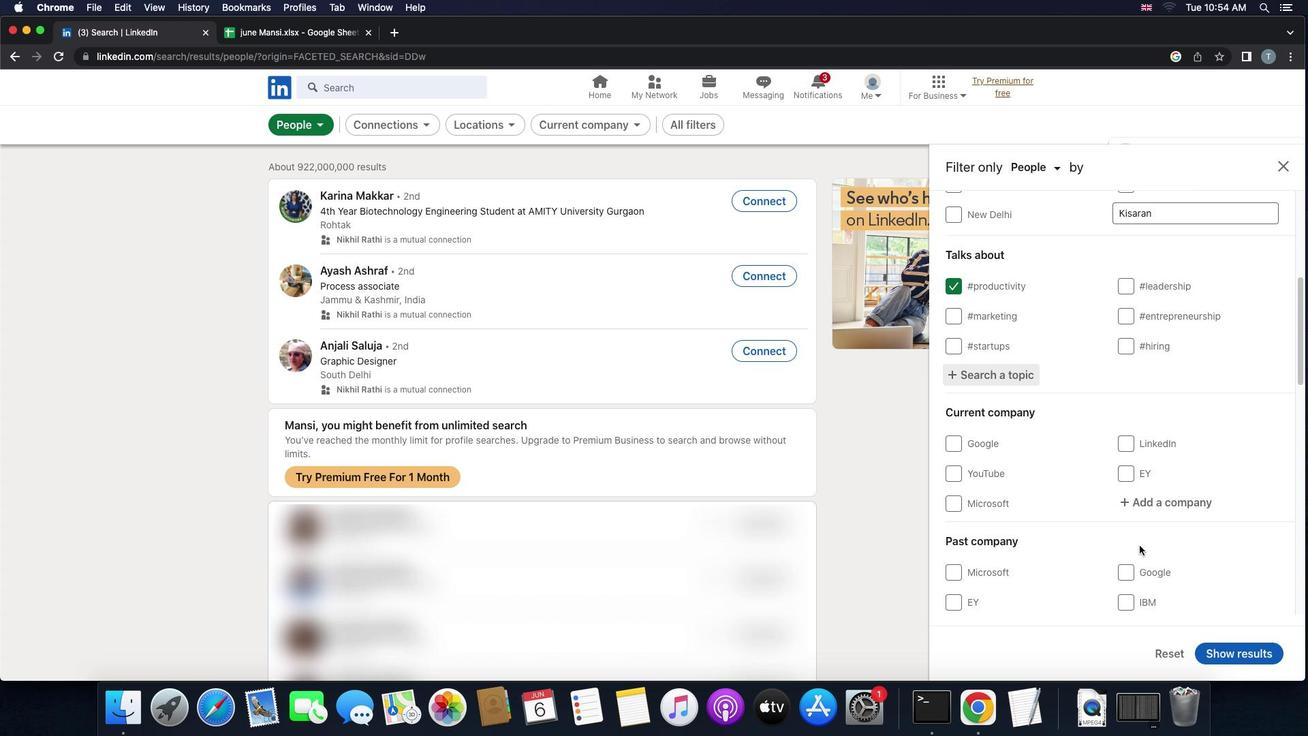 
Action: Mouse scrolled (1139, 546) with delta (0, 0)
Screenshot: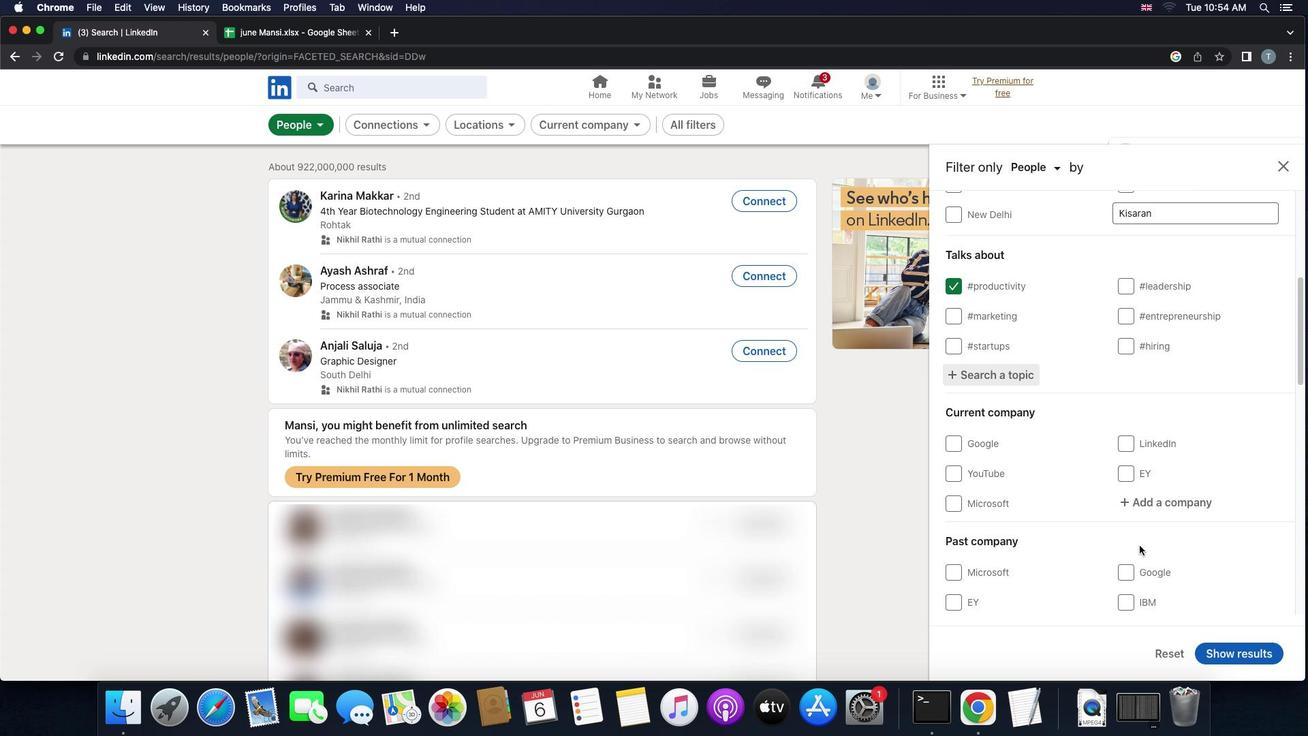 
Action: Mouse scrolled (1139, 546) with delta (0, -2)
Screenshot: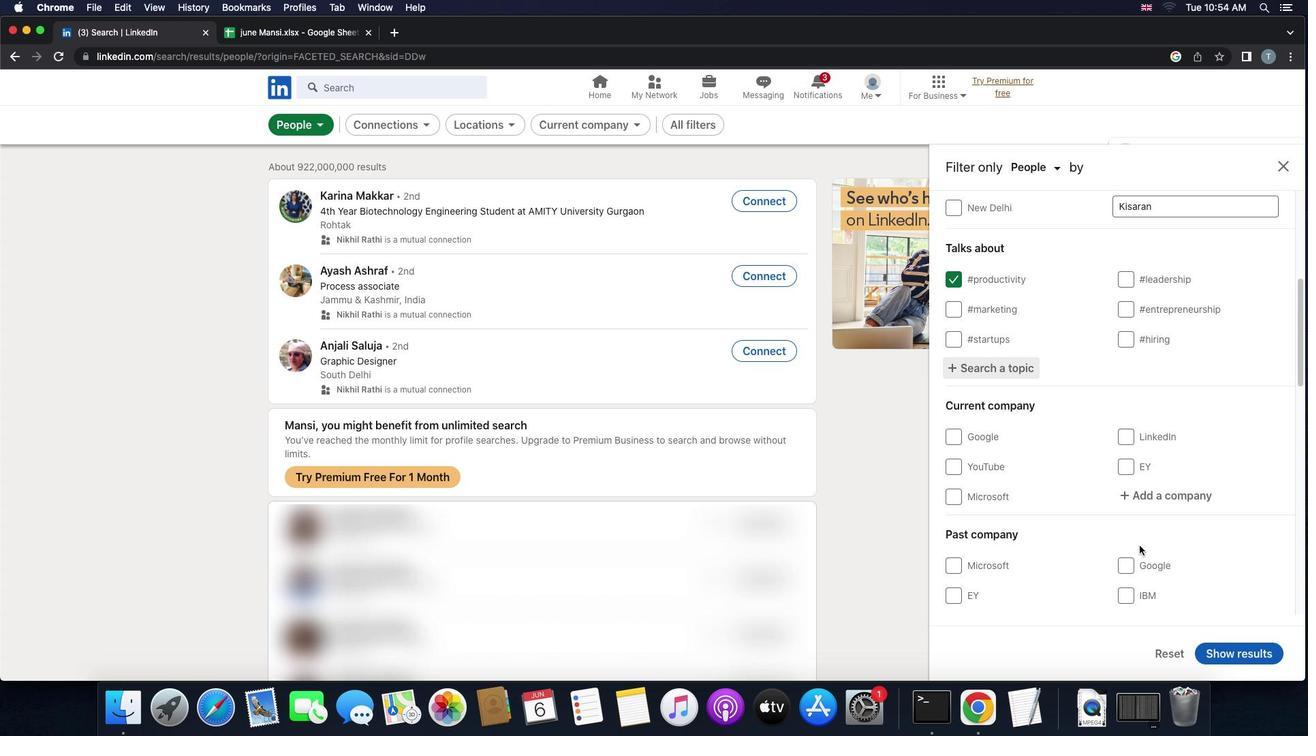 
Action: Mouse scrolled (1139, 546) with delta (0, 0)
Screenshot: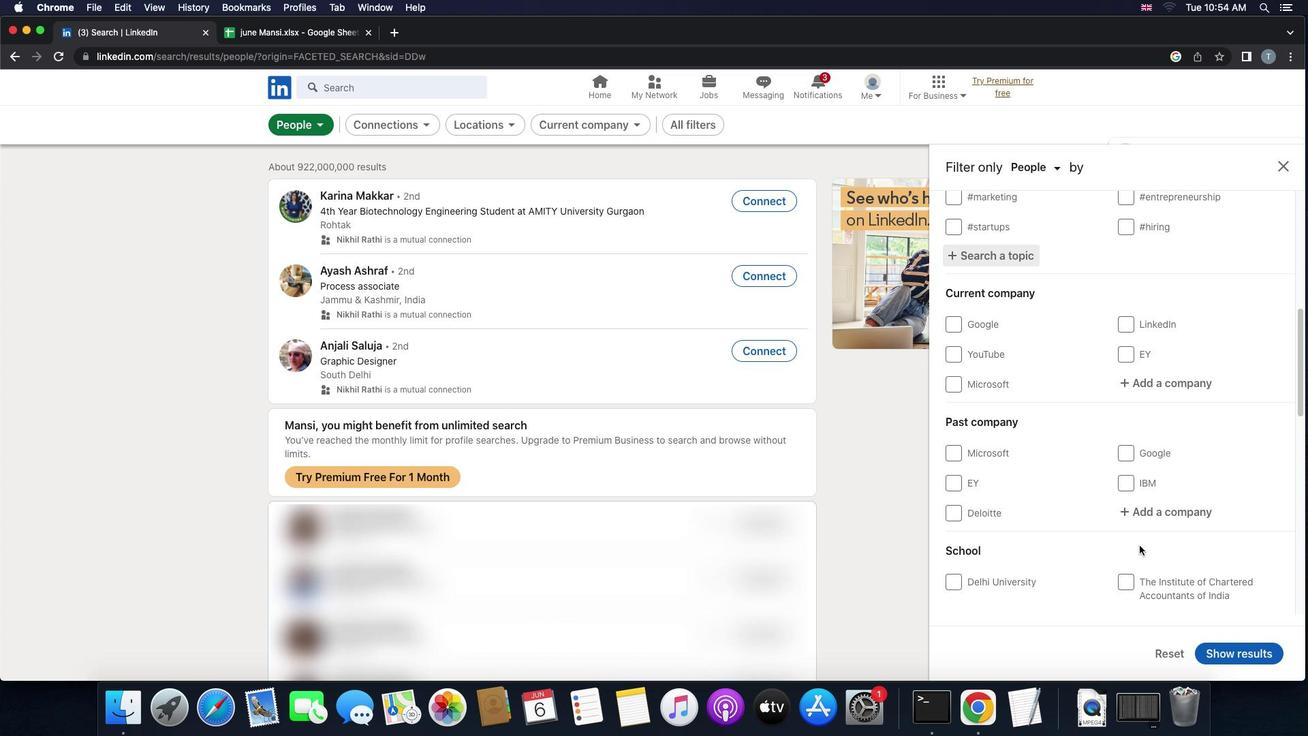 
Action: Mouse scrolled (1139, 546) with delta (0, 0)
Screenshot: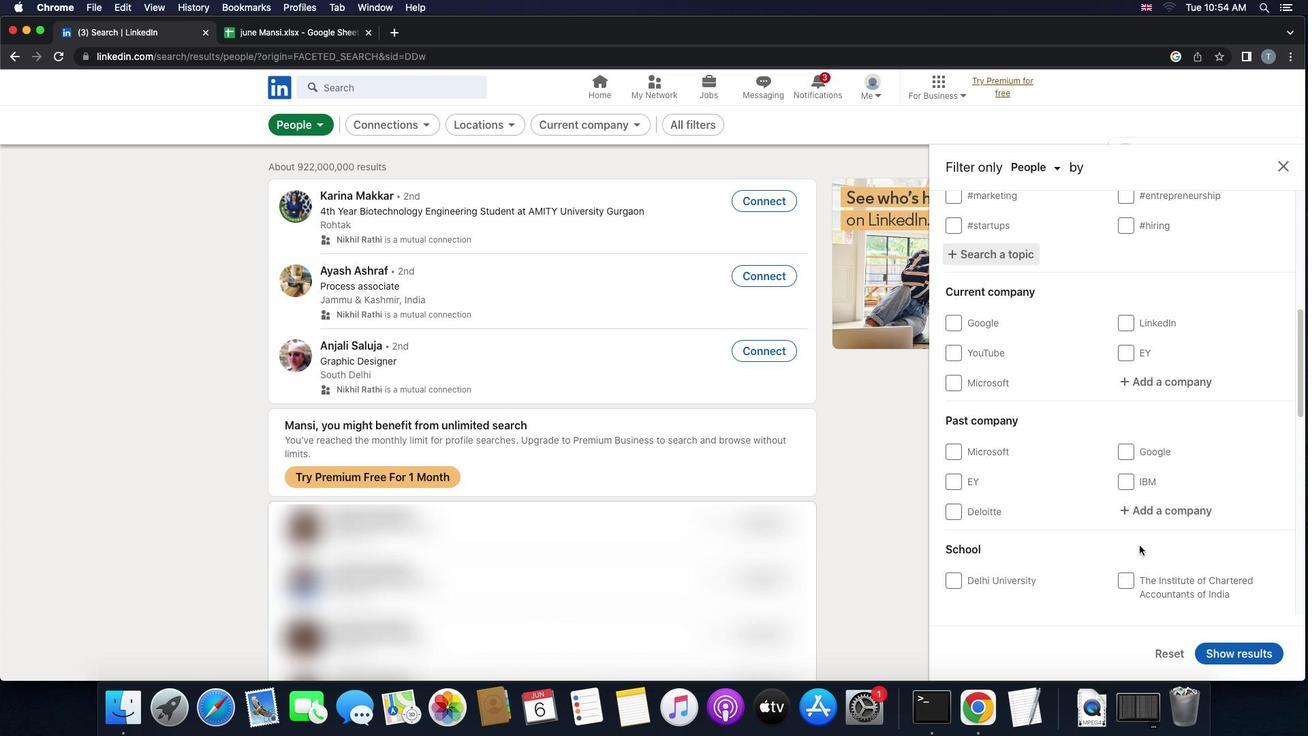 
Action: Mouse scrolled (1139, 546) with delta (0, 0)
Screenshot: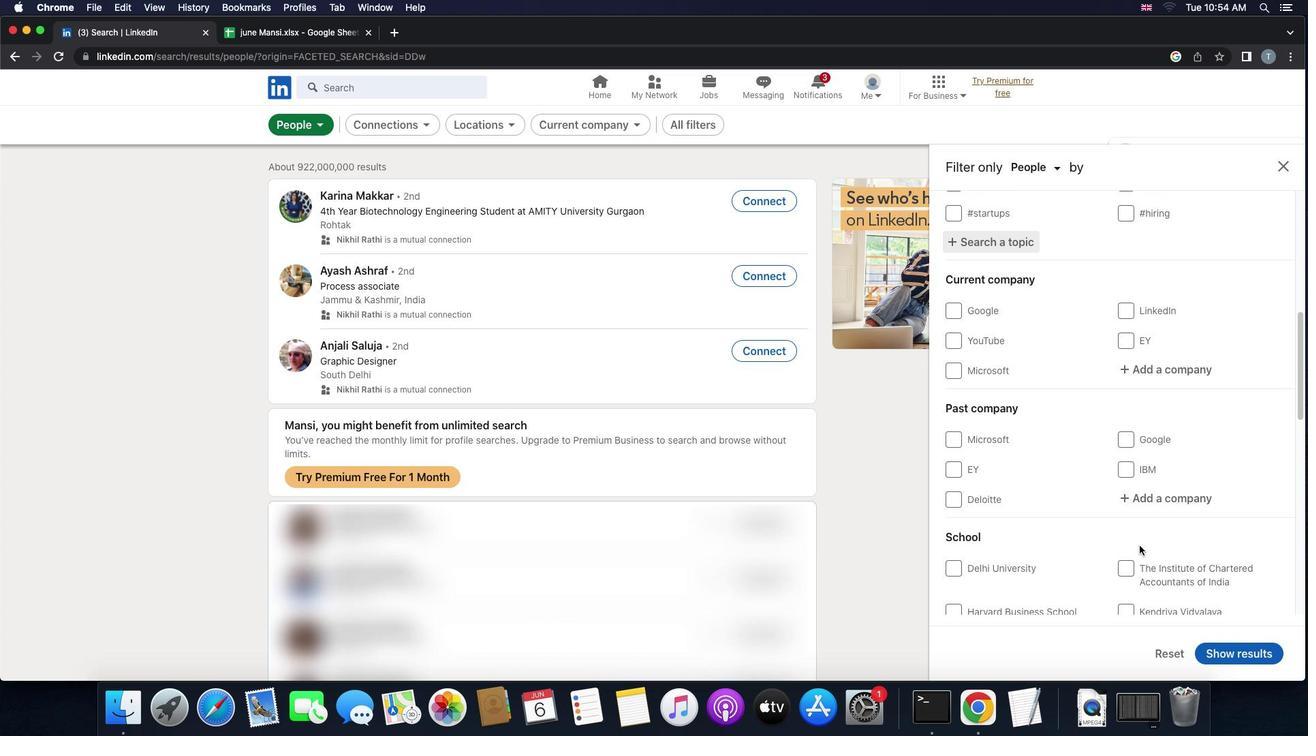 
Action: Mouse scrolled (1139, 546) with delta (0, 0)
Screenshot: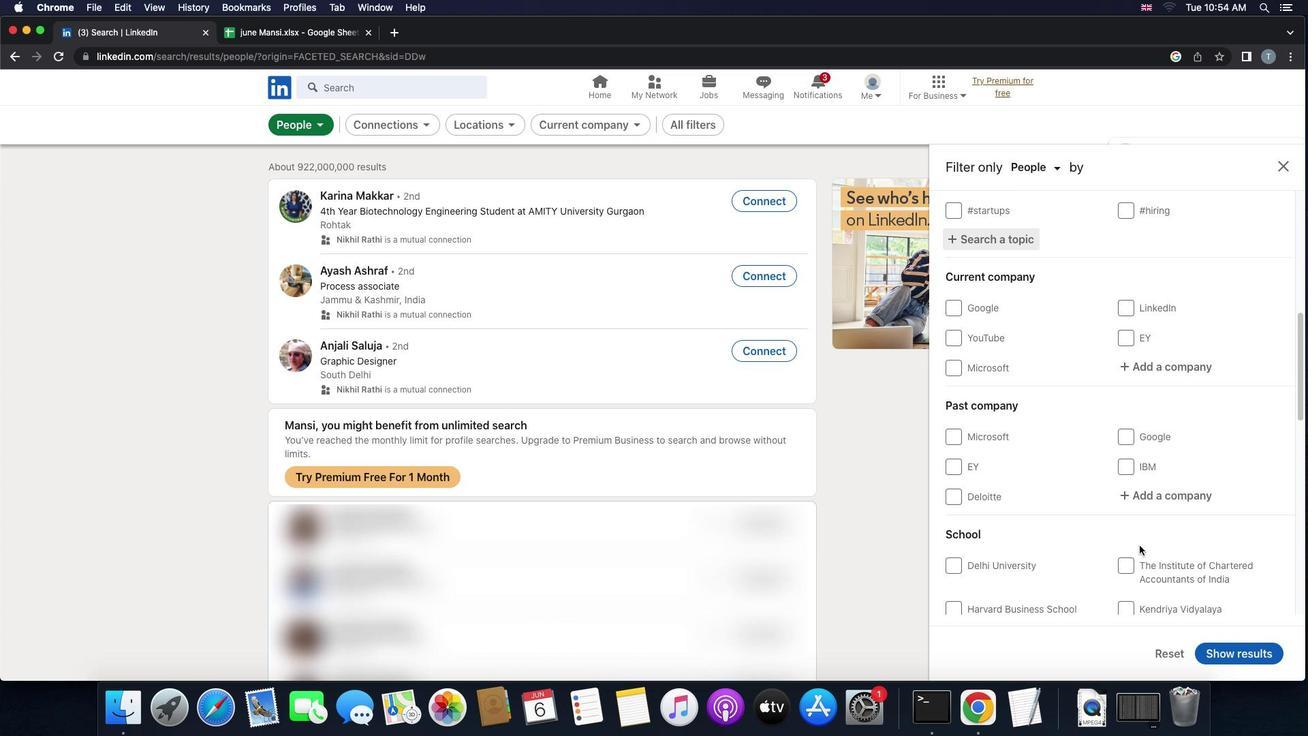 
Action: Mouse scrolled (1139, 546) with delta (0, 0)
Screenshot: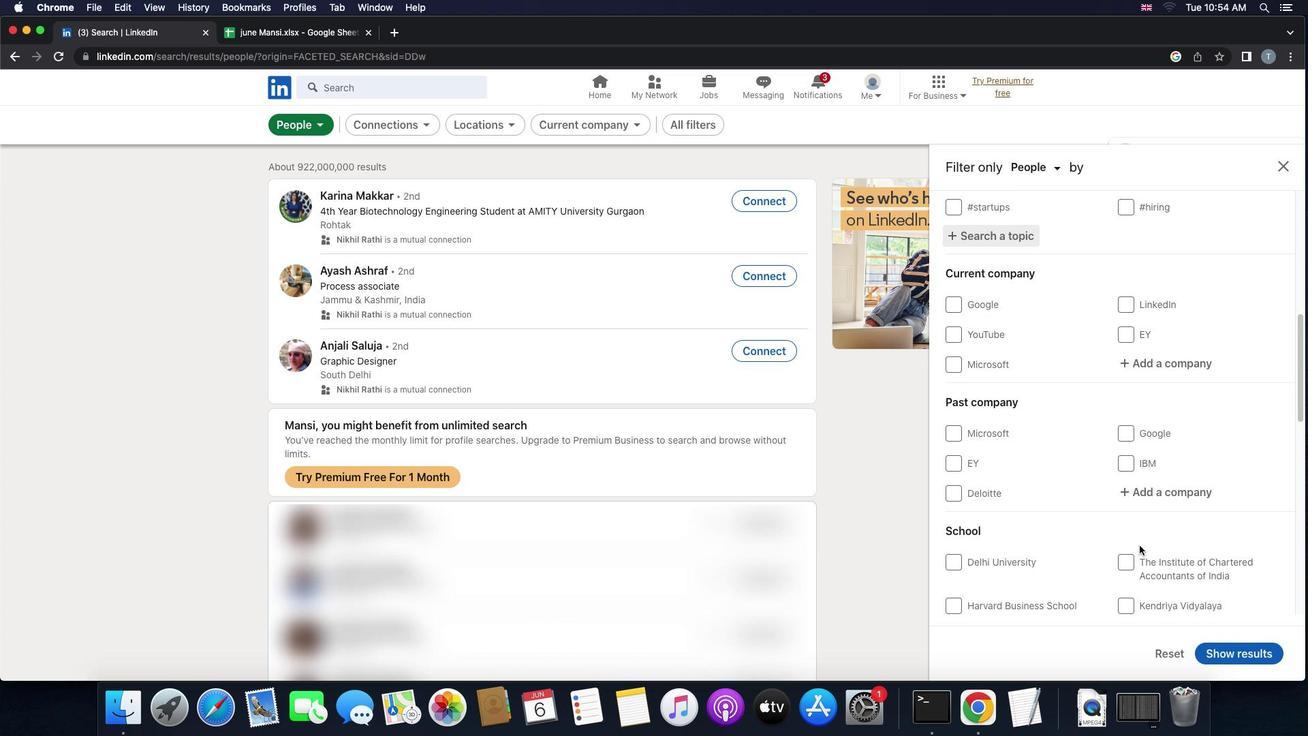 
Action: Mouse scrolled (1139, 546) with delta (0, 0)
Screenshot: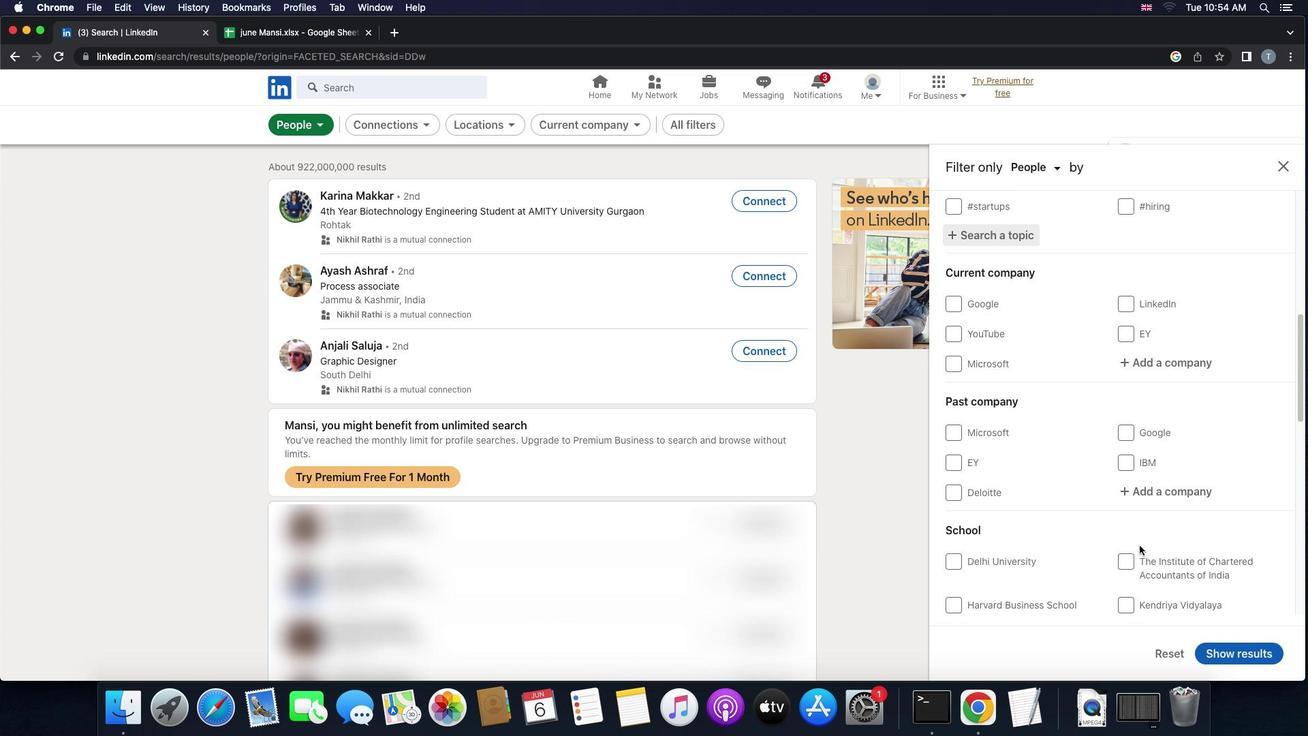 
Action: Mouse scrolled (1139, 546) with delta (0, -1)
Screenshot: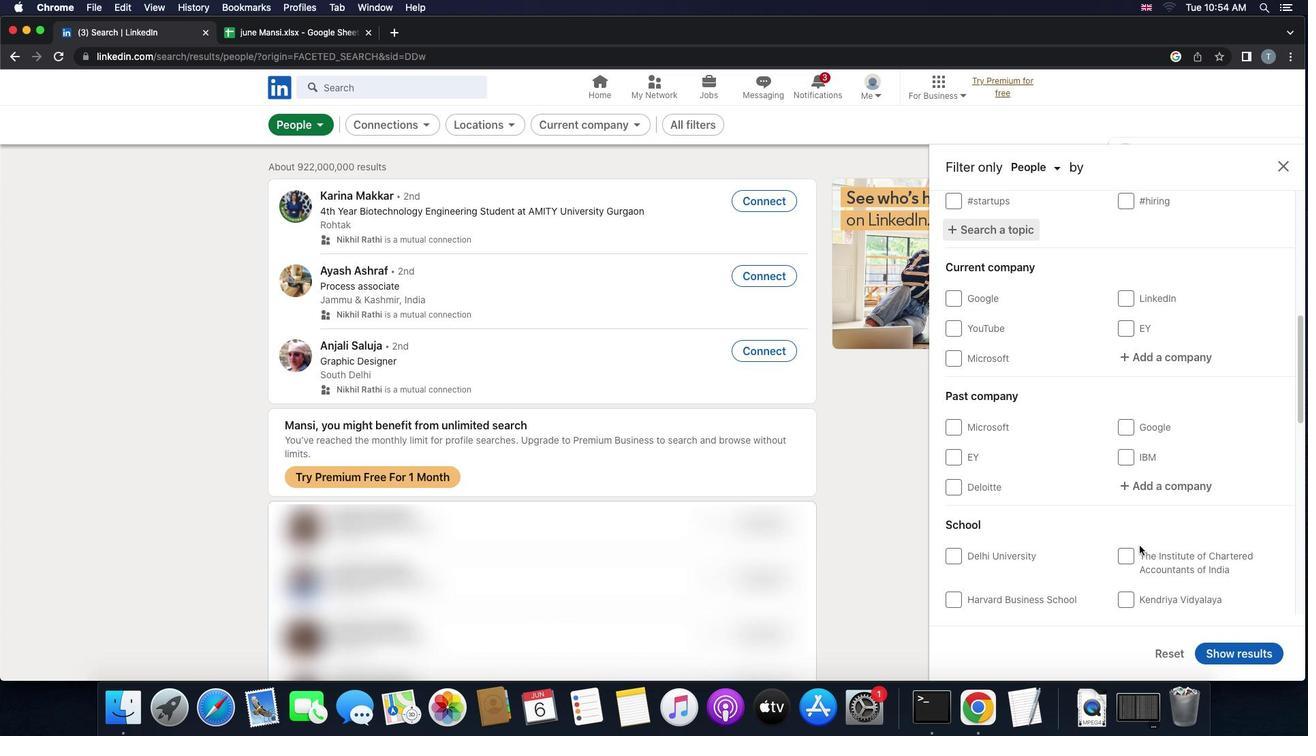 
Action: Mouse scrolled (1139, 546) with delta (0, 0)
Screenshot: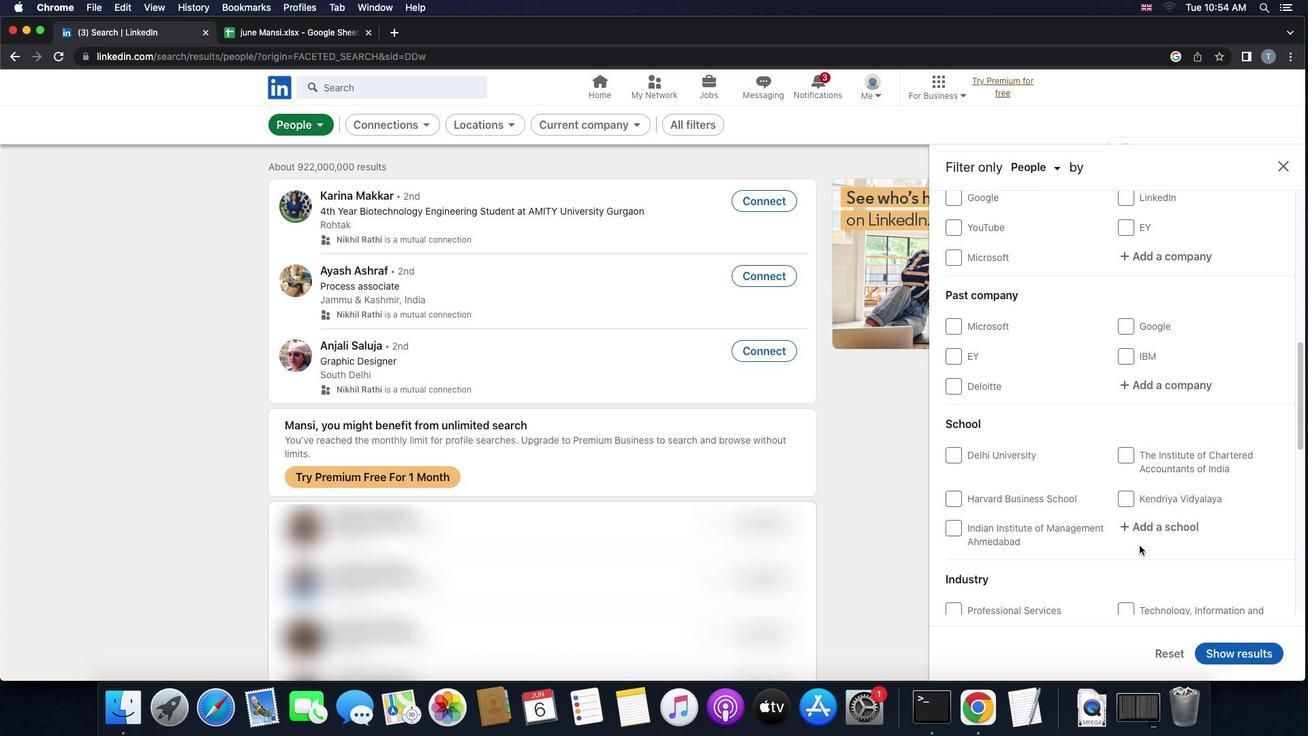 
Action: Mouse scrolled (1139, 546) with delta (0, 0)
Screenshot: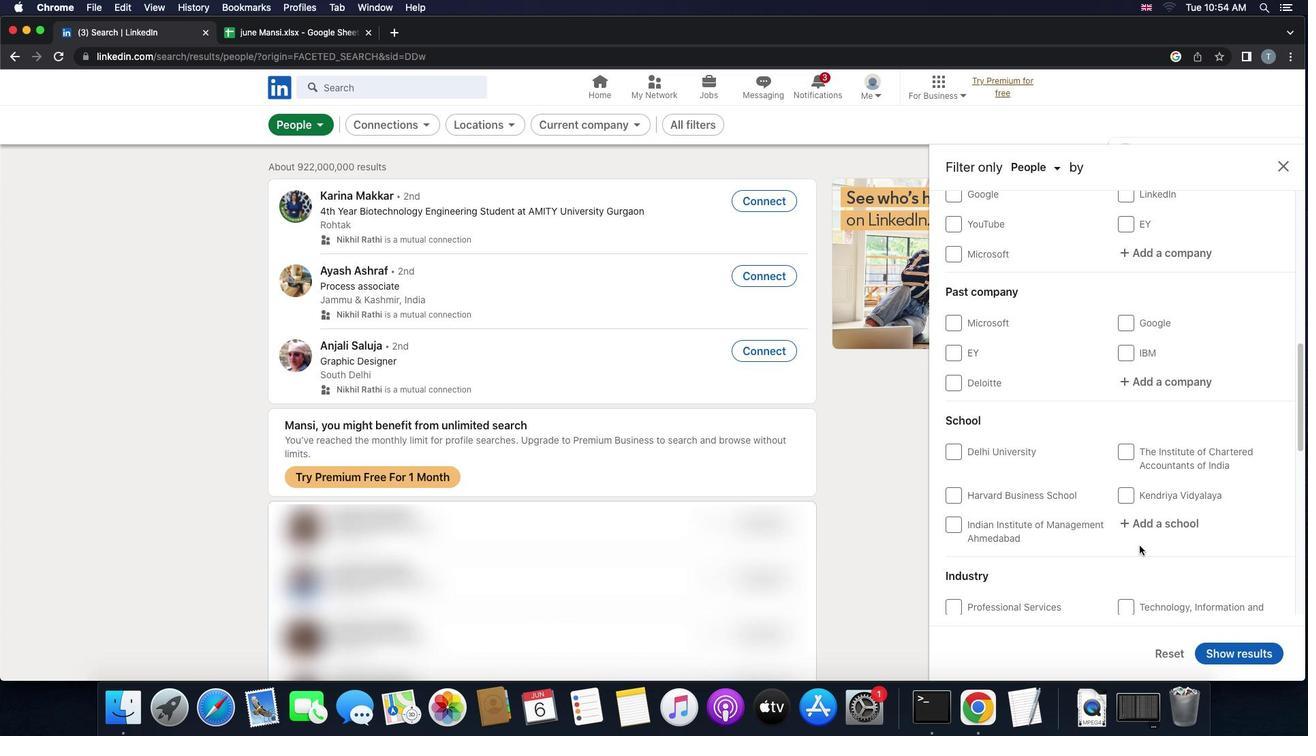 
Action: Mouse scrolled (1139, 546) with delta (0, 0)
Screenshot: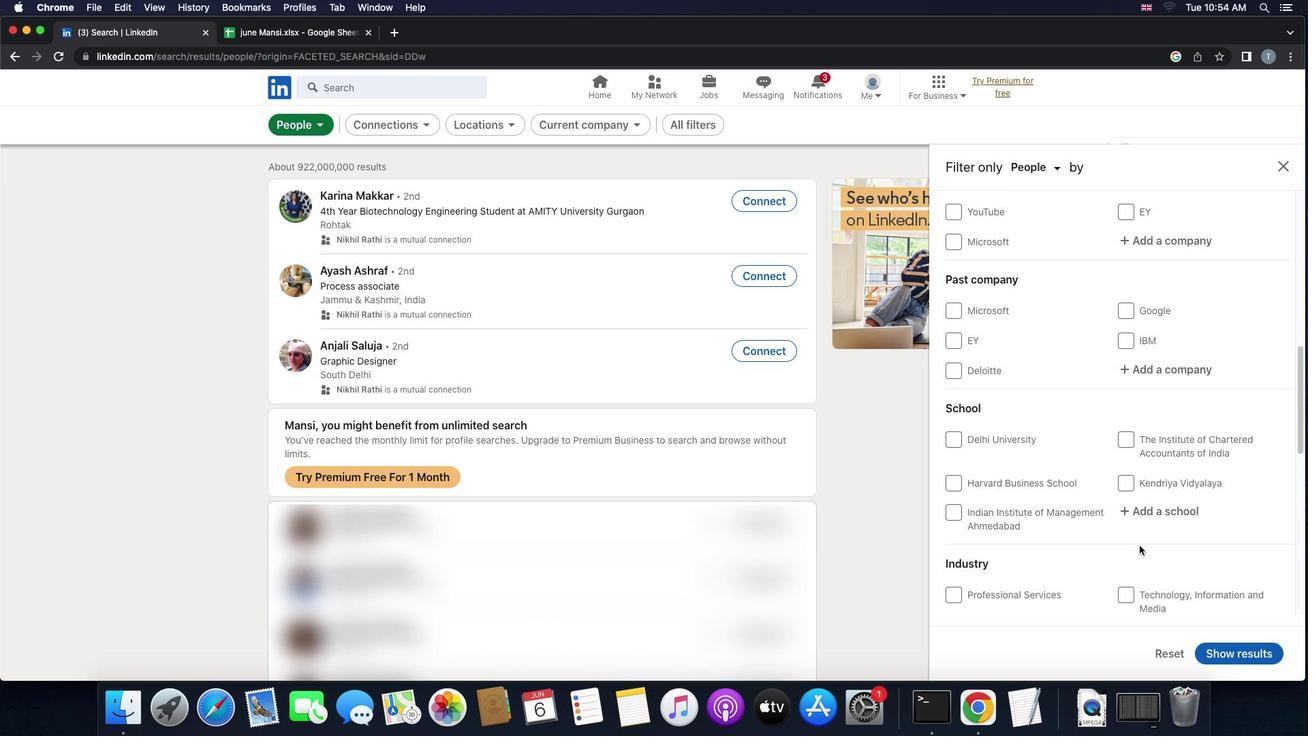 
Action: Mouse scrolled (1139, 546) with delta (0, 0)
Screenshot: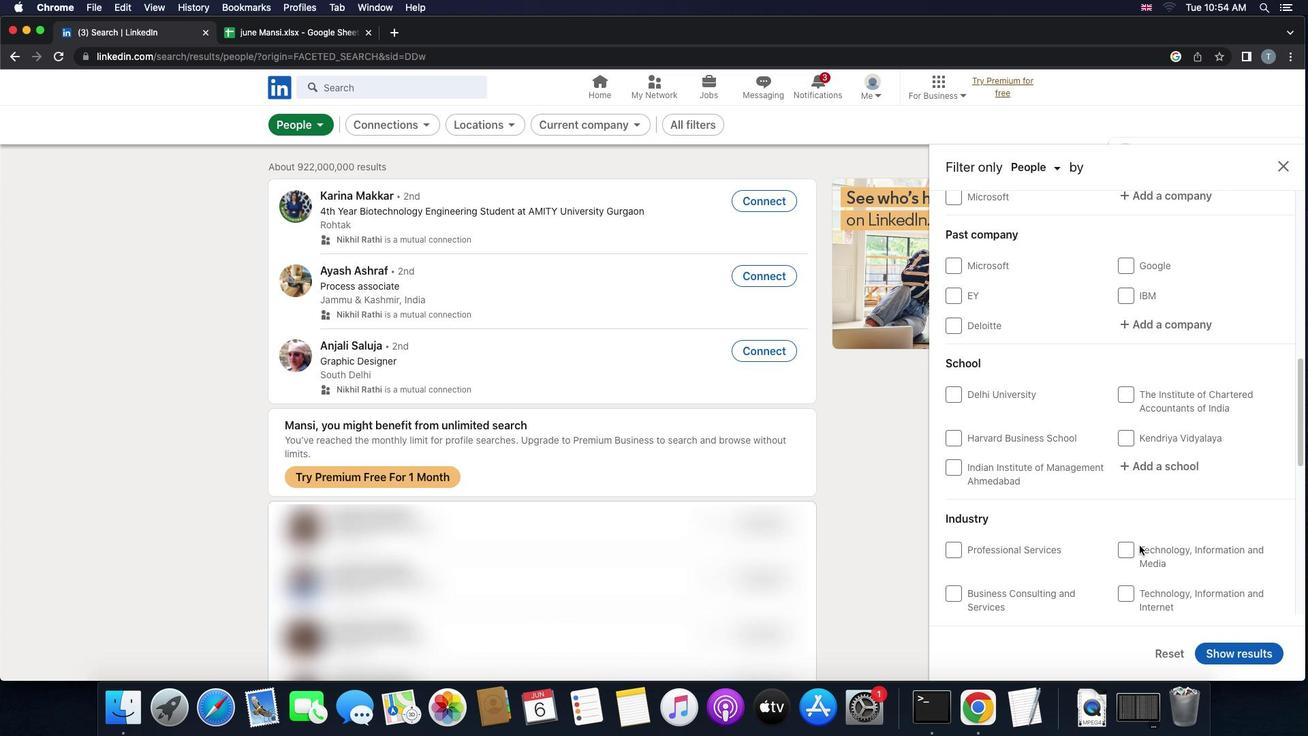 
Action: Mouse scrolled (1139, 546) with delta (0, 0)
Screenshot: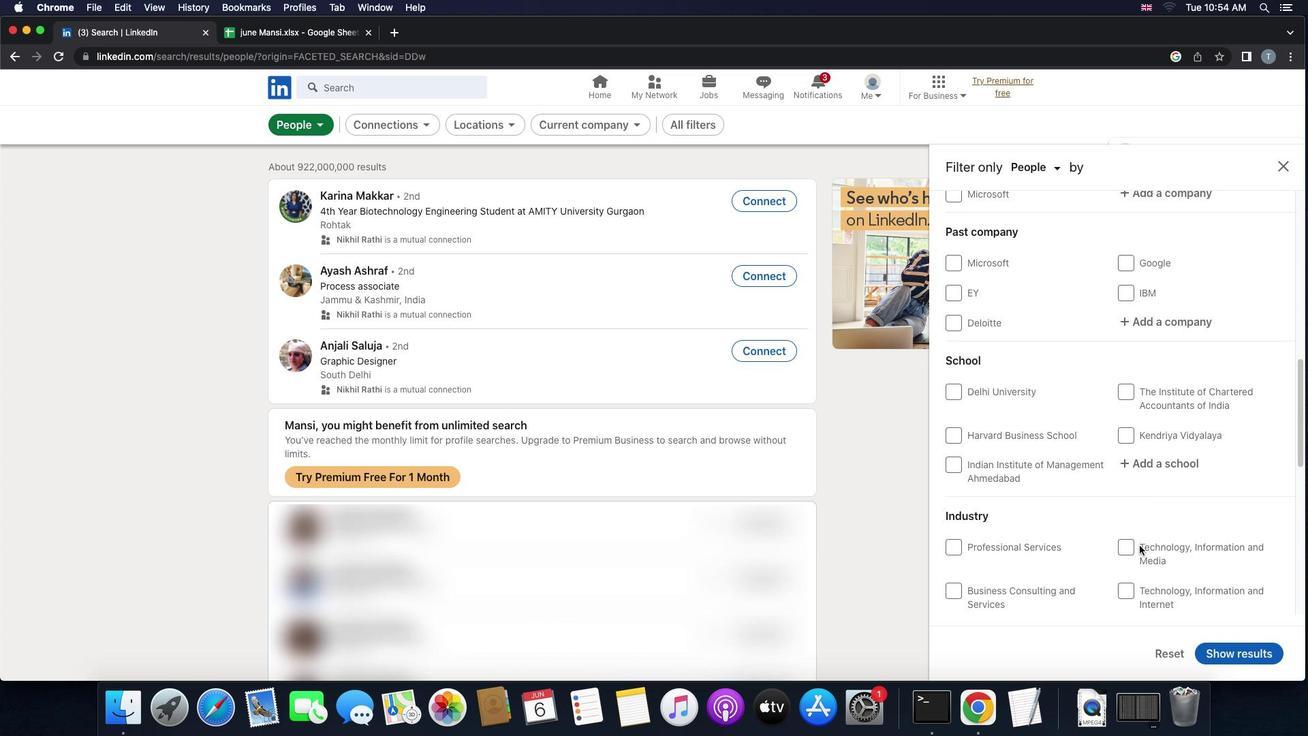
Action: Mouse scrolled (1139, 546) with delta (0, 0)
Screenshot: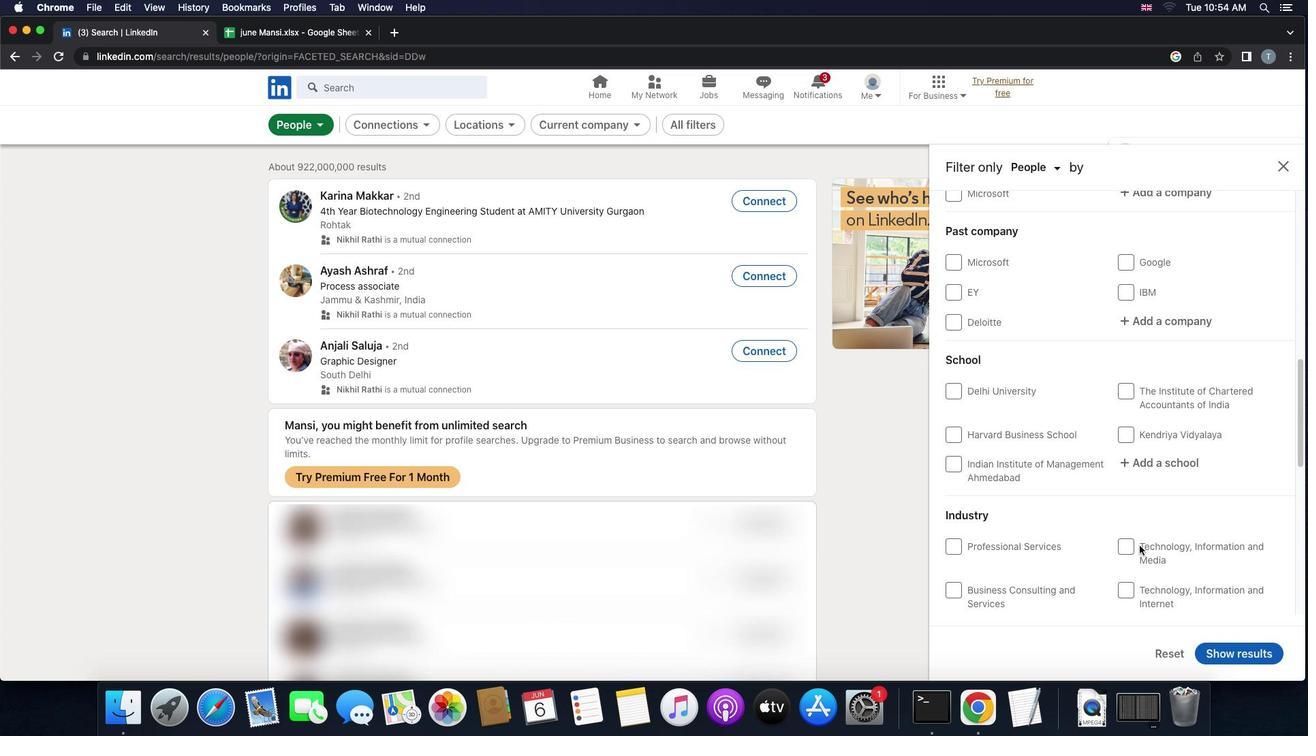 
Action: Mouse scrolled (1139, 546) with delta (0, 0)
Screenshot: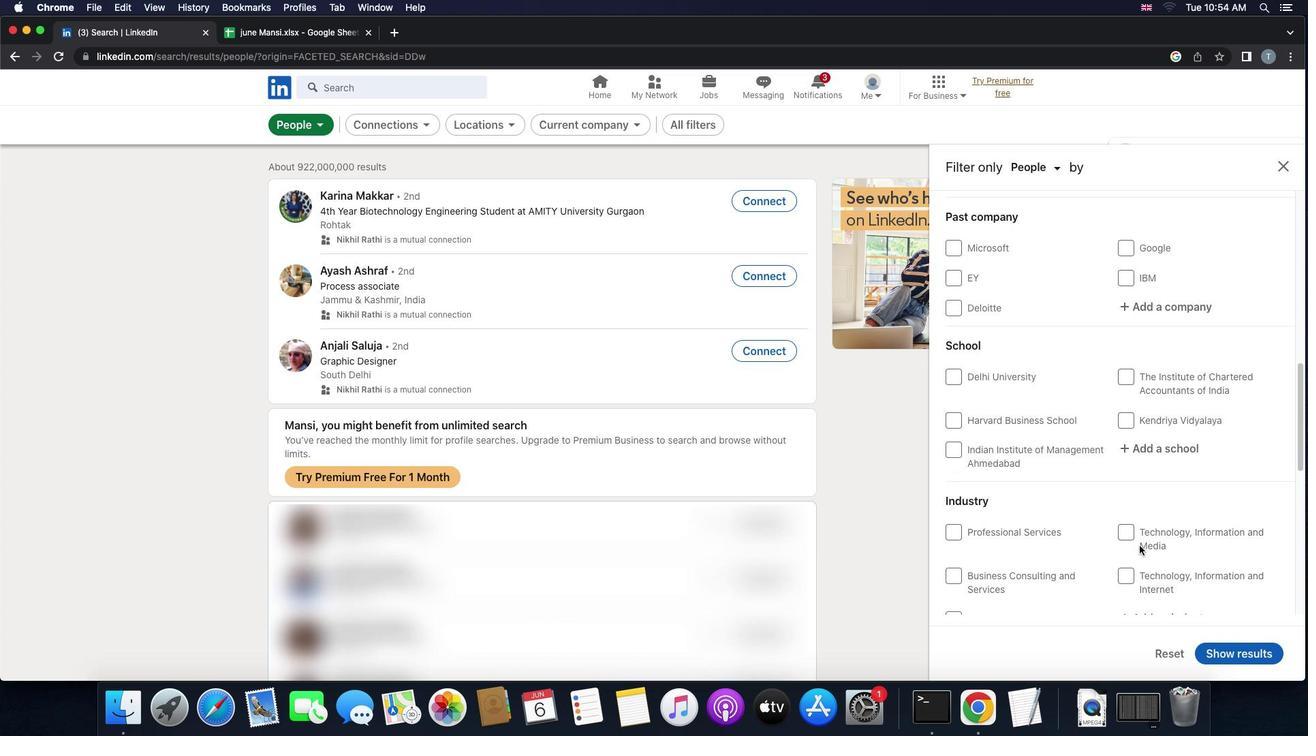 
Action: Mouse scrolled (1139, 546) with delta (0, 0)
Screenshot: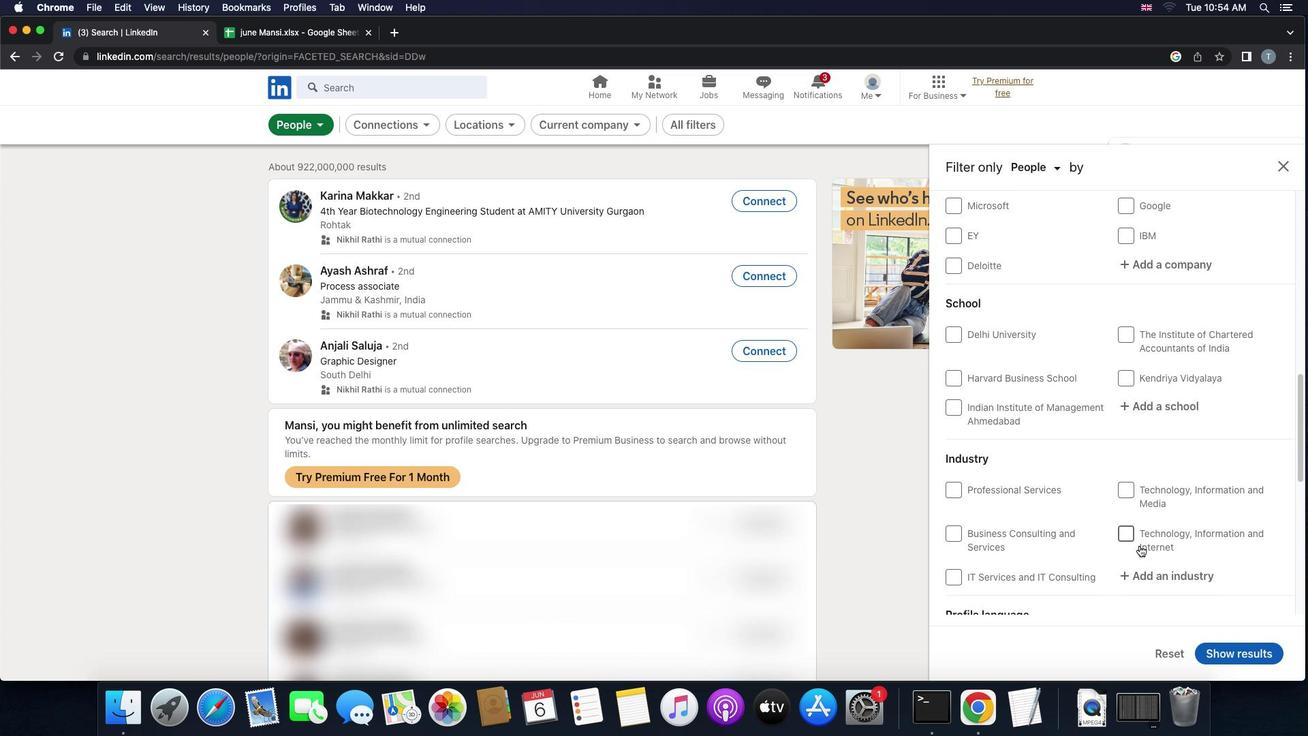 
Action: Mouse scrolled (1139, 546) with delta (0, 0)
Screenshot: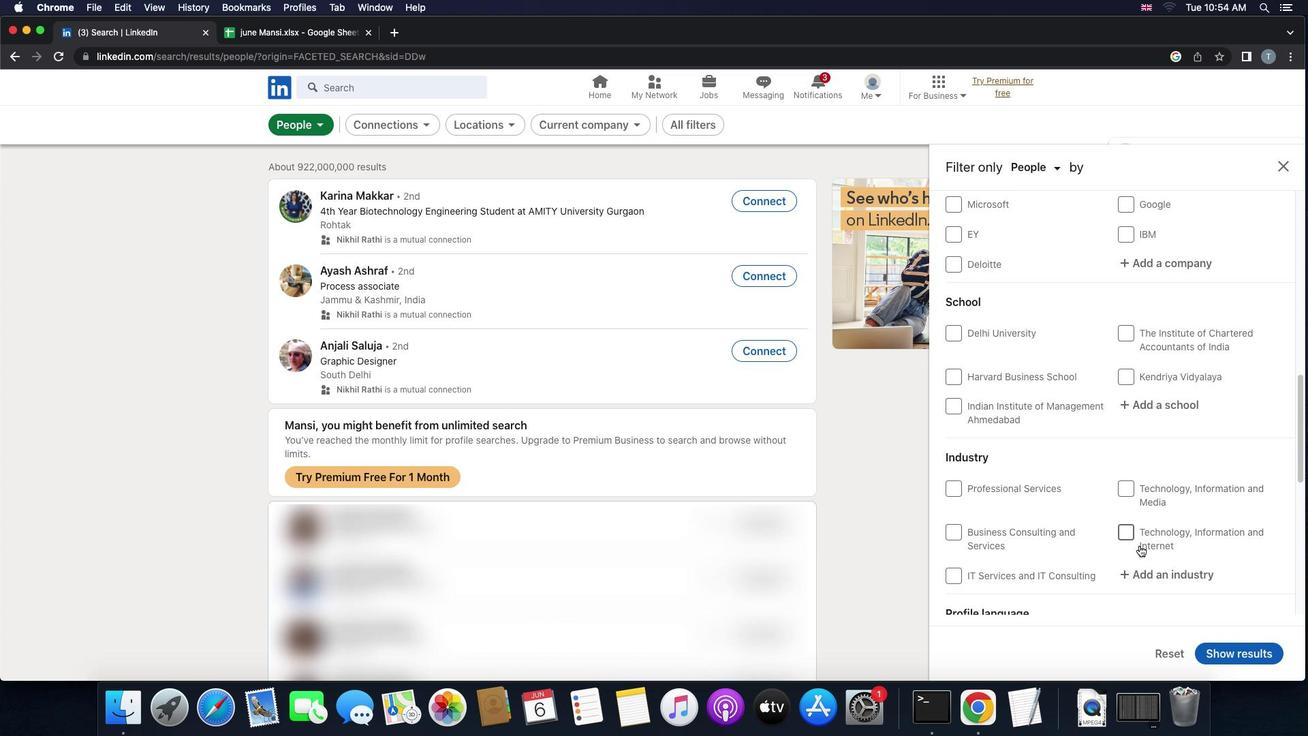 
Action: Mouse scrolled (1139, 546) with delta (0, -1)
Screenshot: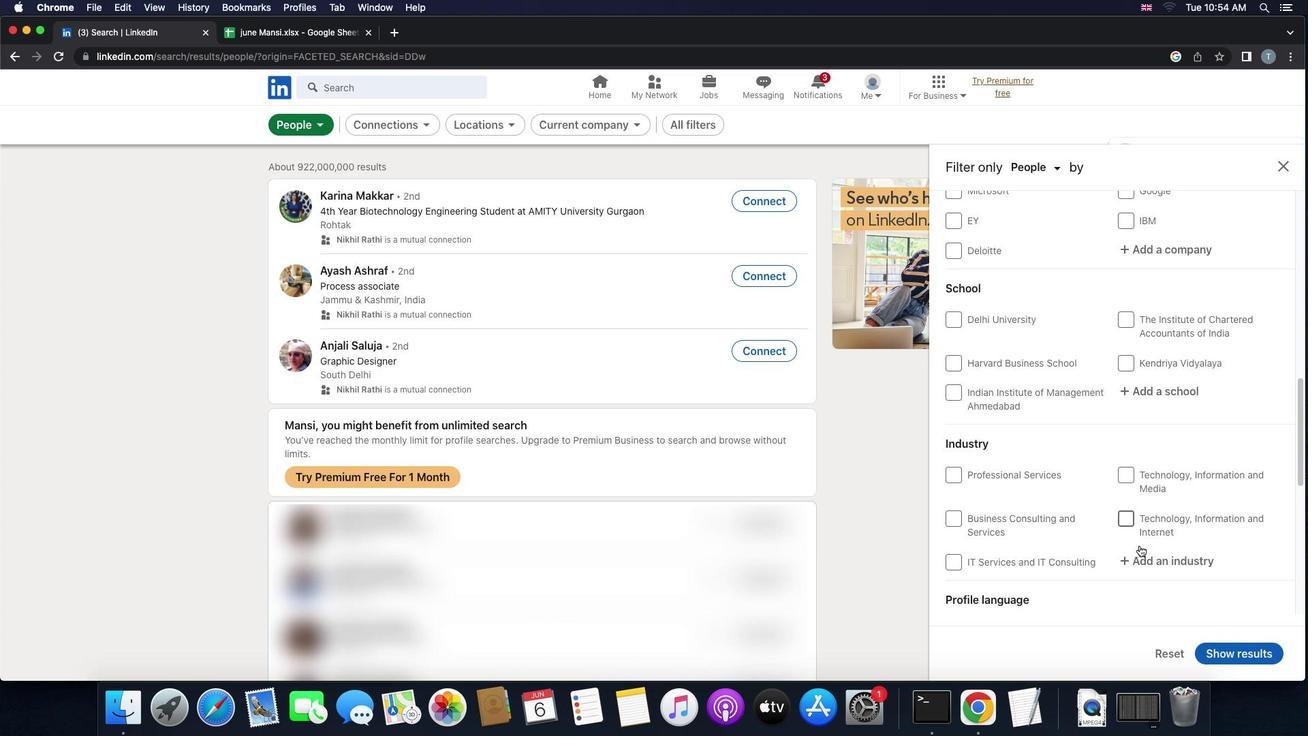 
Action: Mouse scrolled (1139, 546) with delta (0, -1)
Screenshot: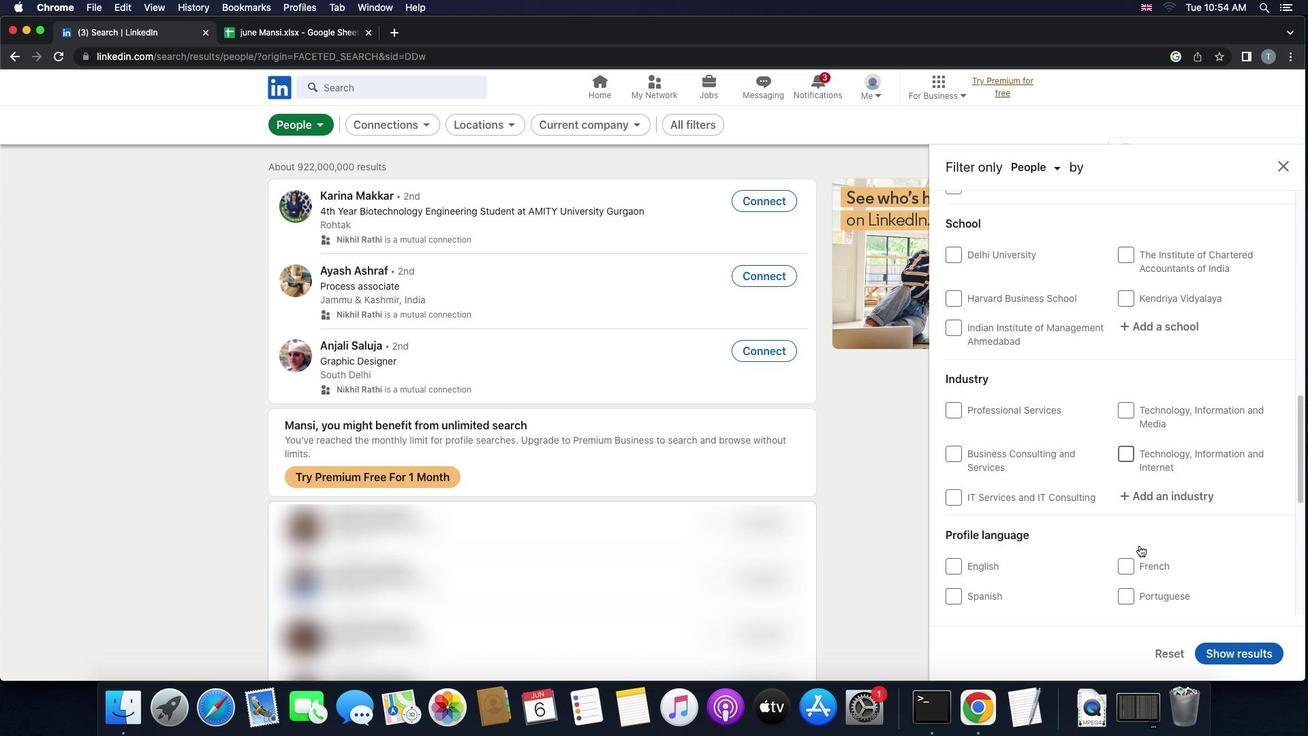 
Action: Mouse moved to (1129, 495)
Screenshot: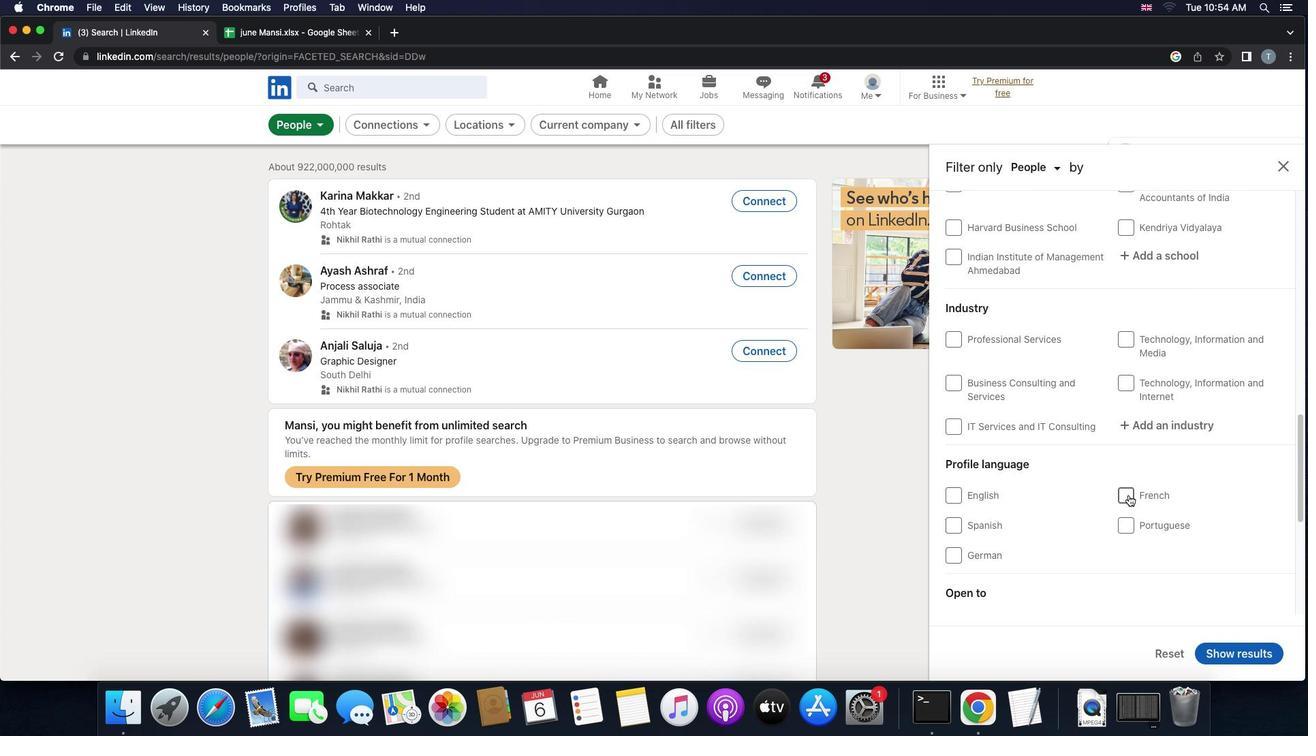 
Action: Mouse pressed left at (1129, 495)
Screenshot: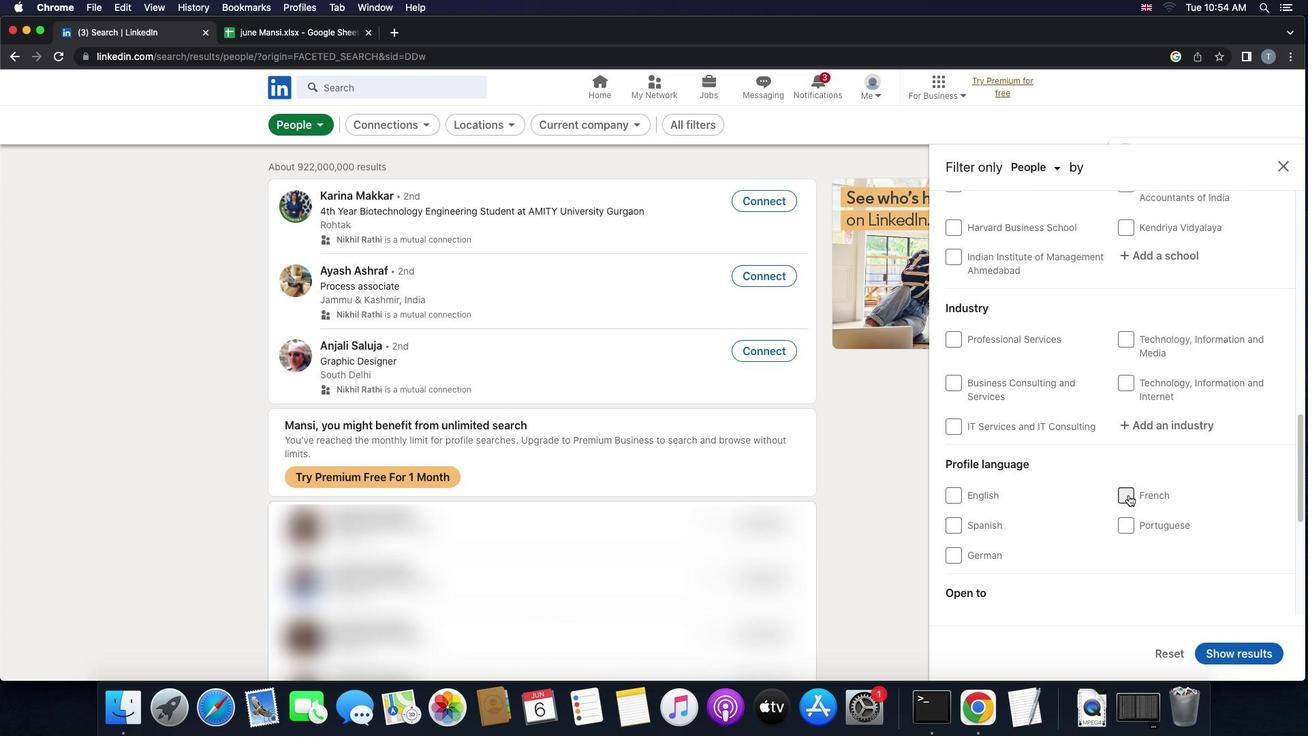 
Action: Mouse moved to (1018, 488)
Screenshot: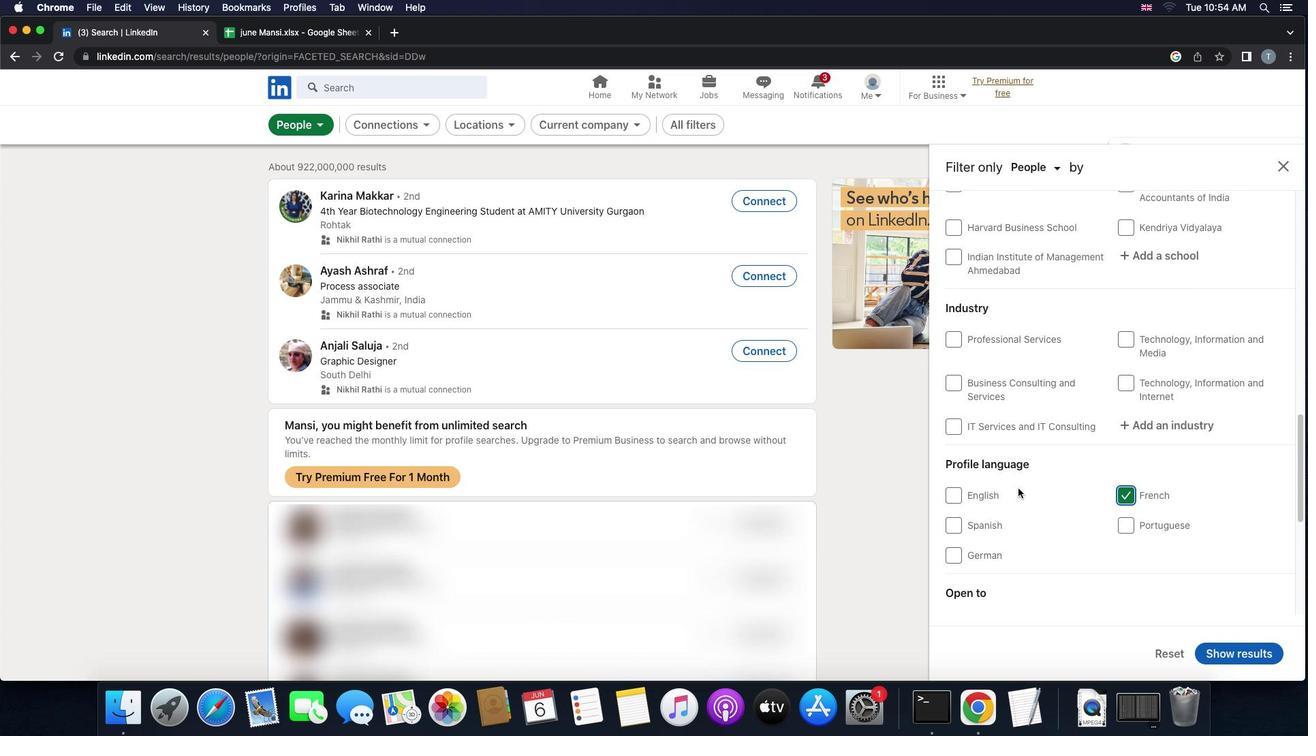 
Action: Mouse scrolled (1018, 488) with delta (0, 0)
Screenshot: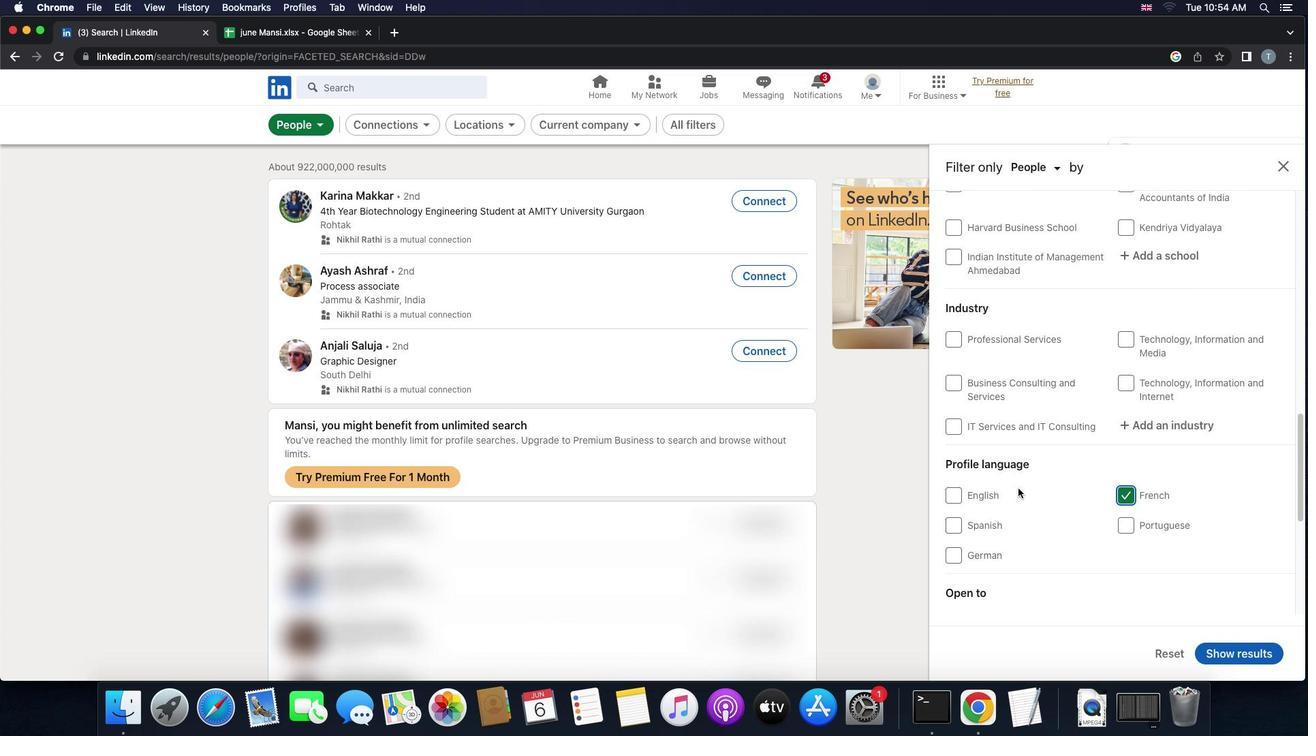 
Action: Mouse scrolled (1018, 488) with delta (0, 0)
Screenshot: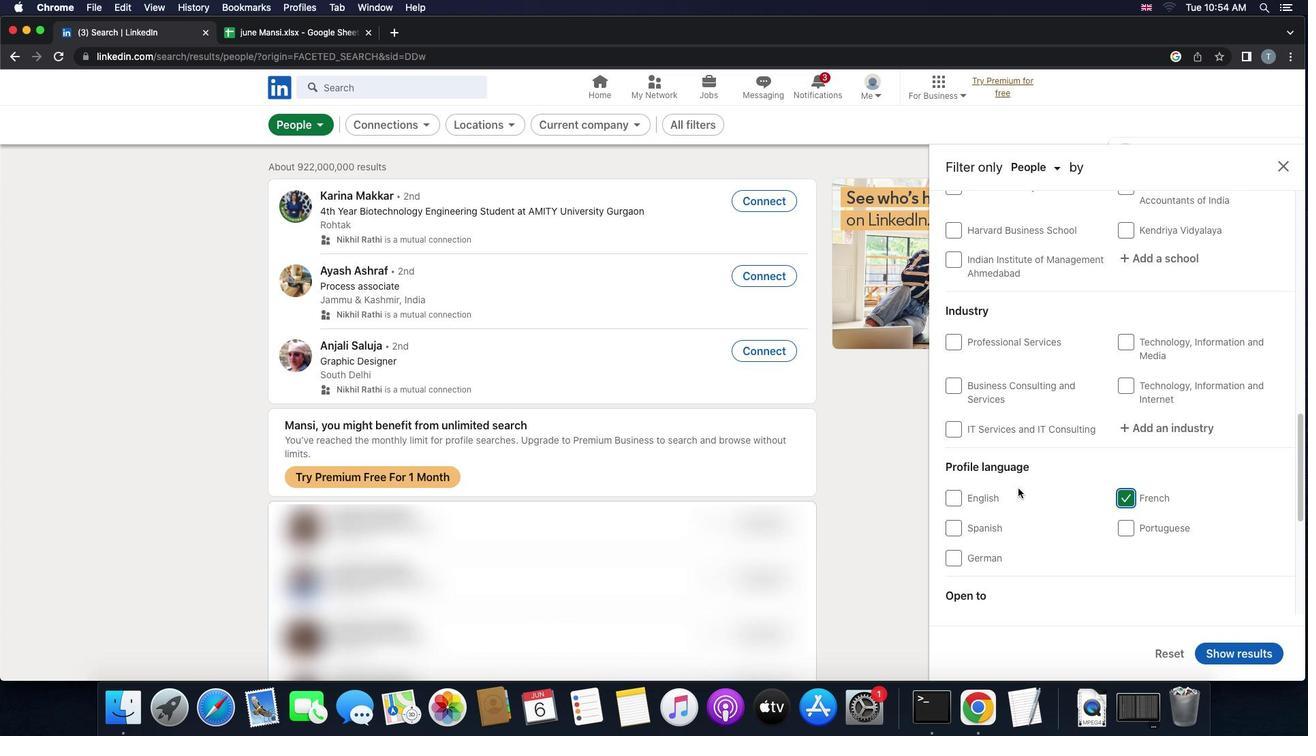 
Action: Mouse scrolled (1018, 488) with delta (0, 1)
Screenshot: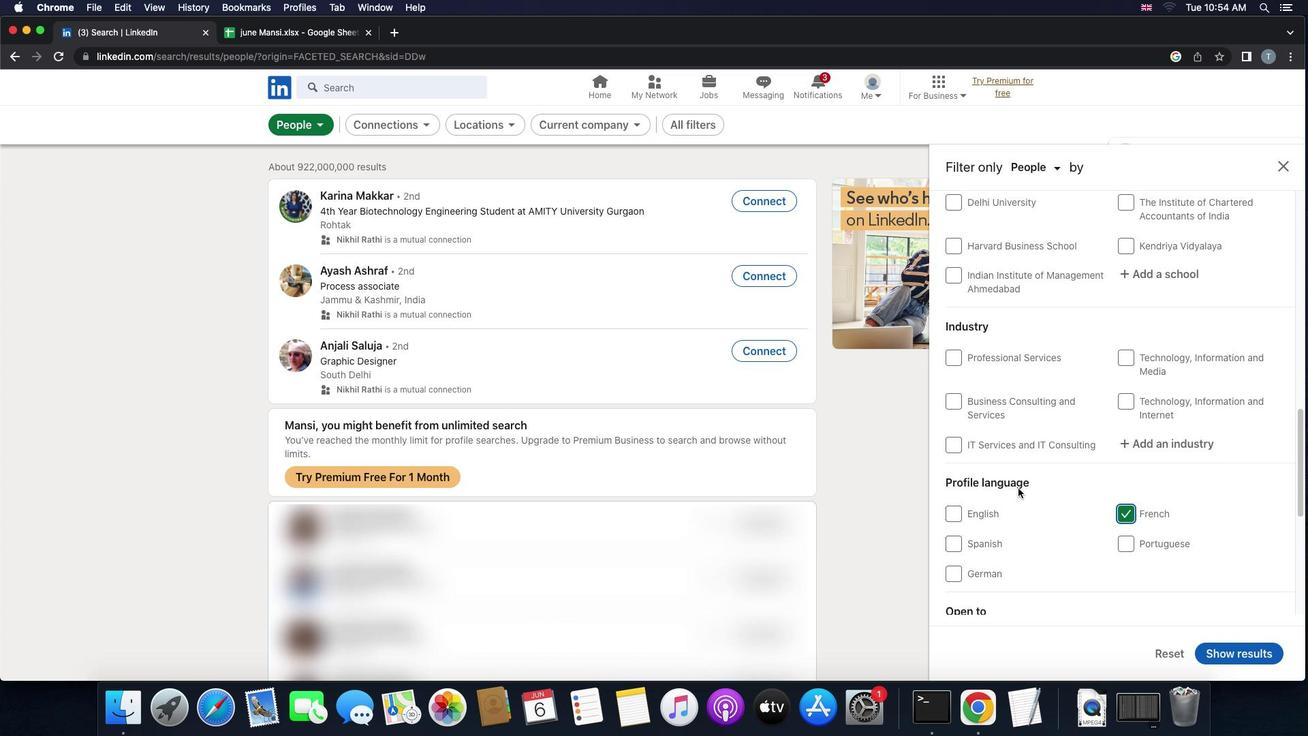 
Action: Mouse scrolled (1018, 488) with delta (0, 0)
Screenshot: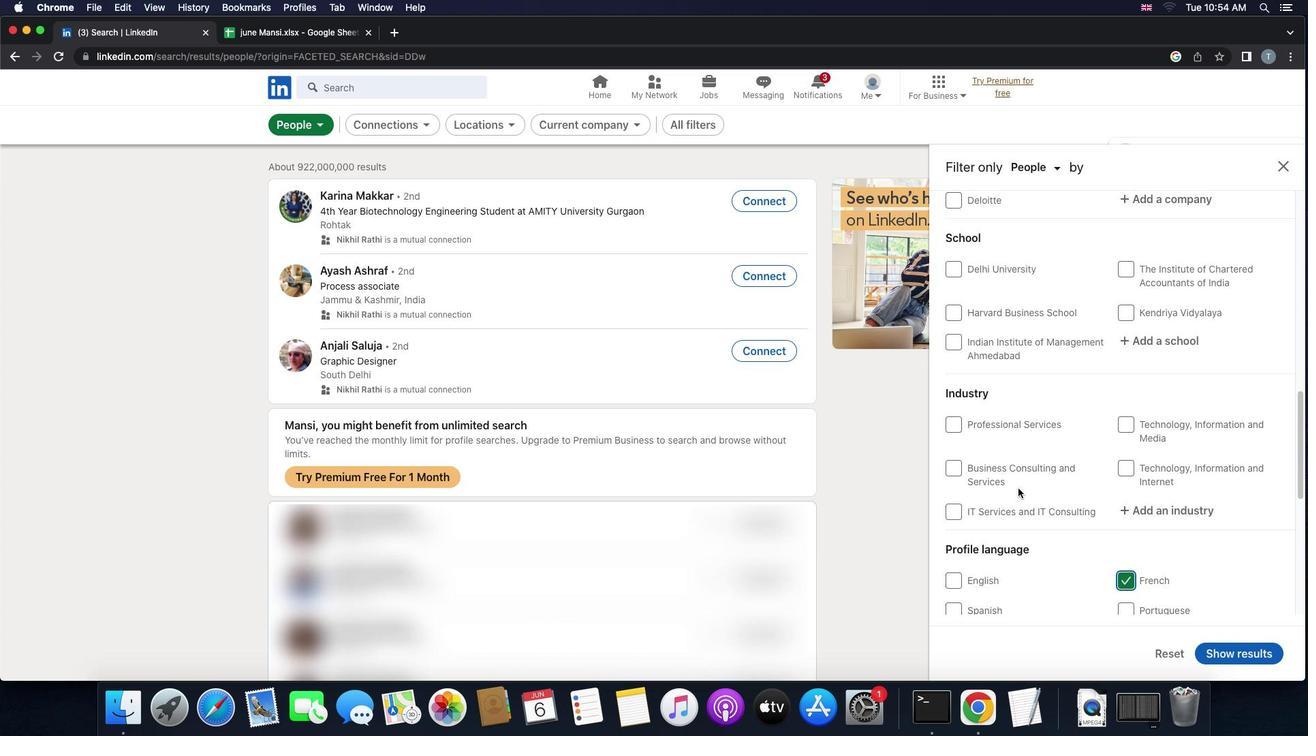 
Action: Mouse scrolled (1018, 488) with delta (0, 0)
Screenshot: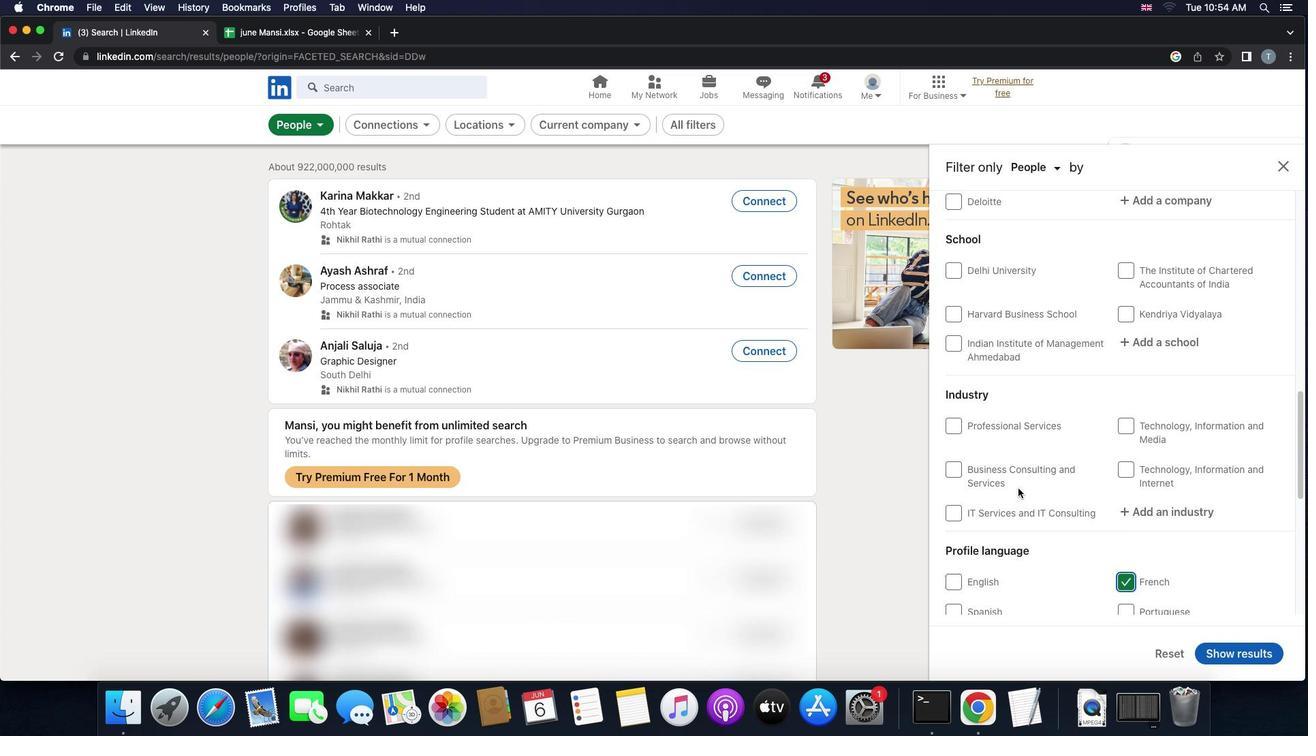 
Action: Mouse scrolled (1018, 488) with delta (0, 2)
Screenshot: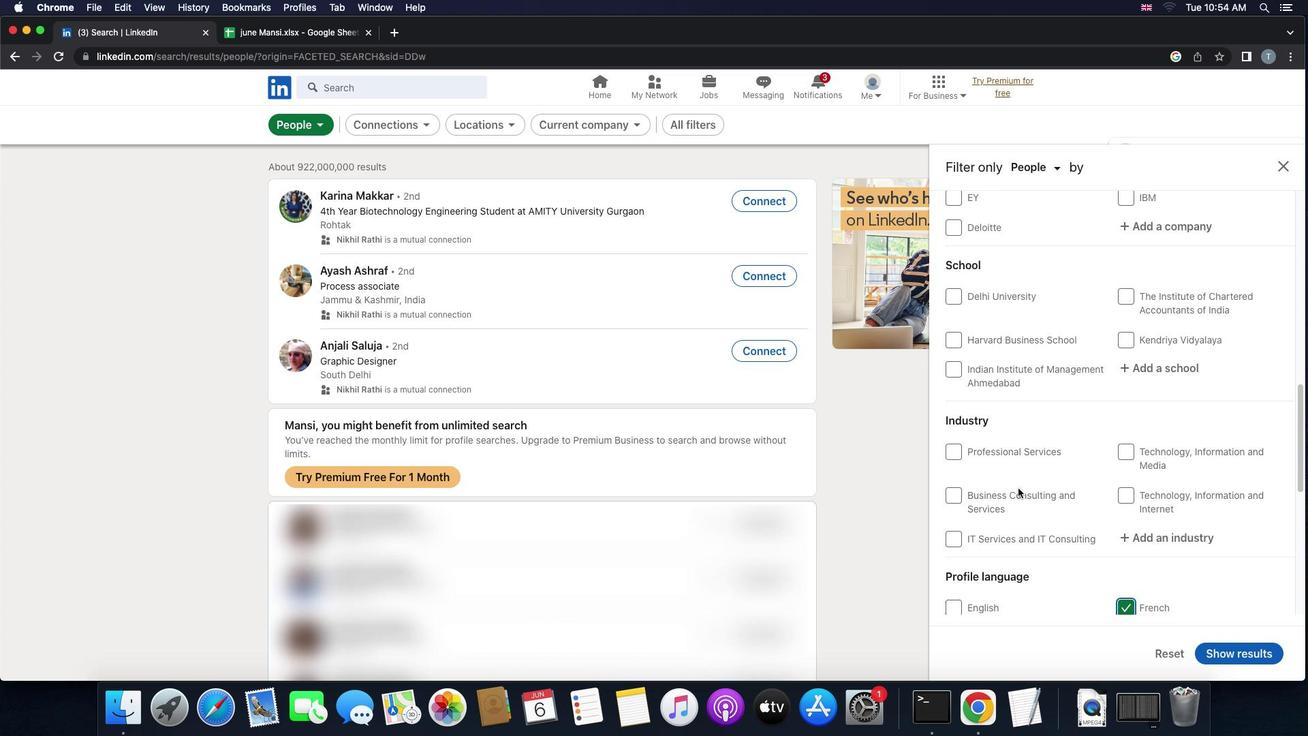
Action: Mouse scrolled (1018, 488) with delta (0, 0)
Screenshot: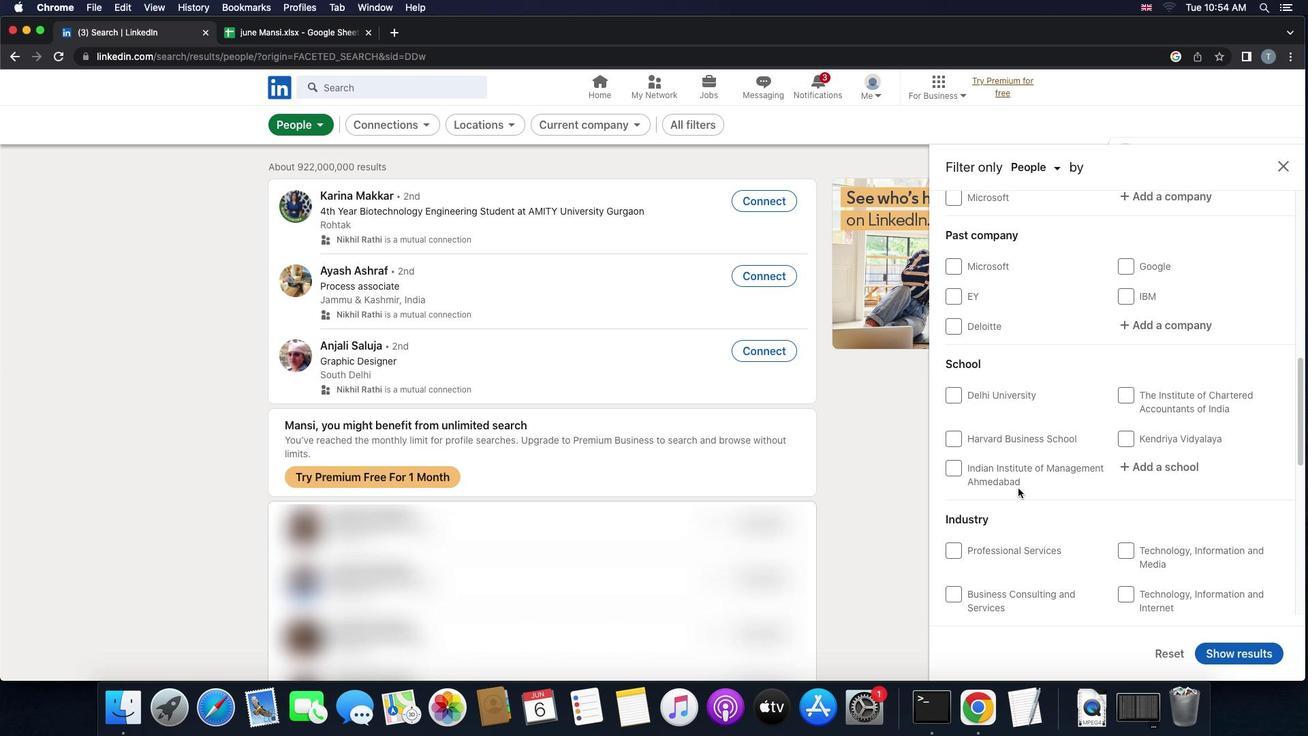 
Action: Mouse scrolled (1018, 488) with delta (0, 0)
Screenshot: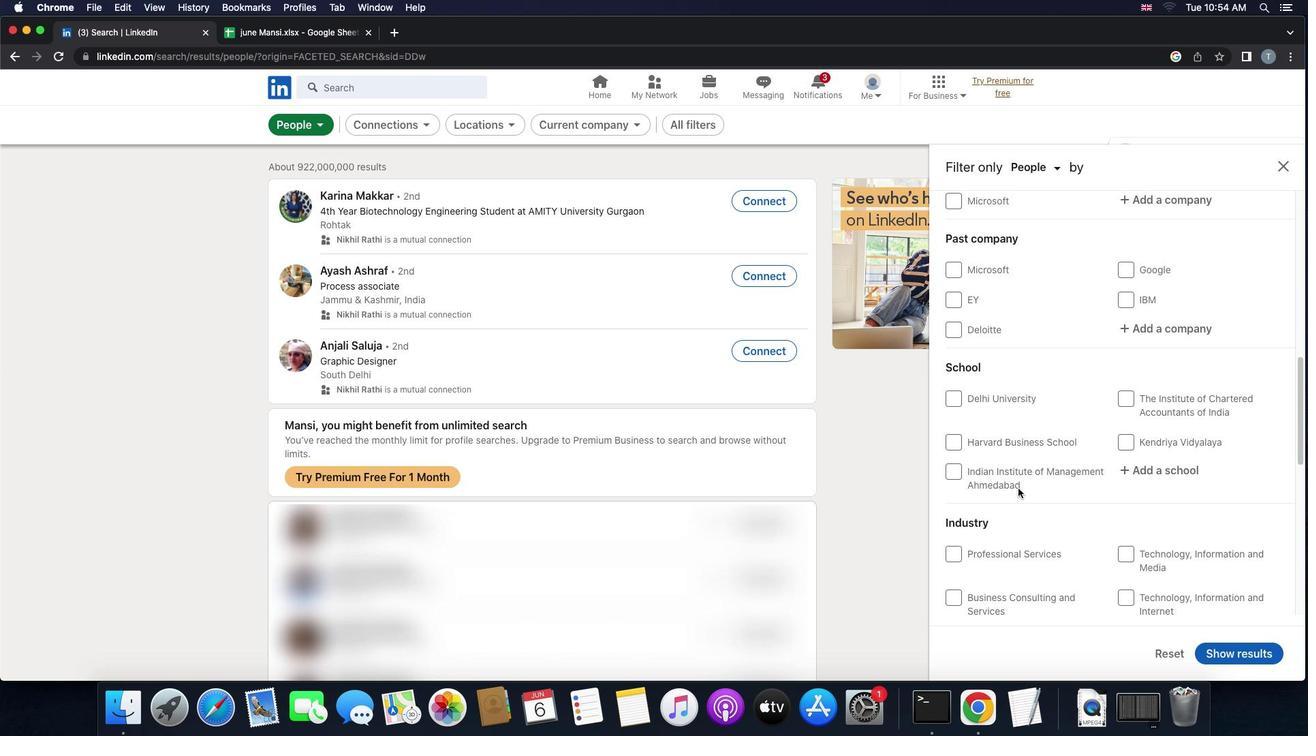 
Action: Mouse scrolled (1018, 488) with delta (0, 2)
Screenshot: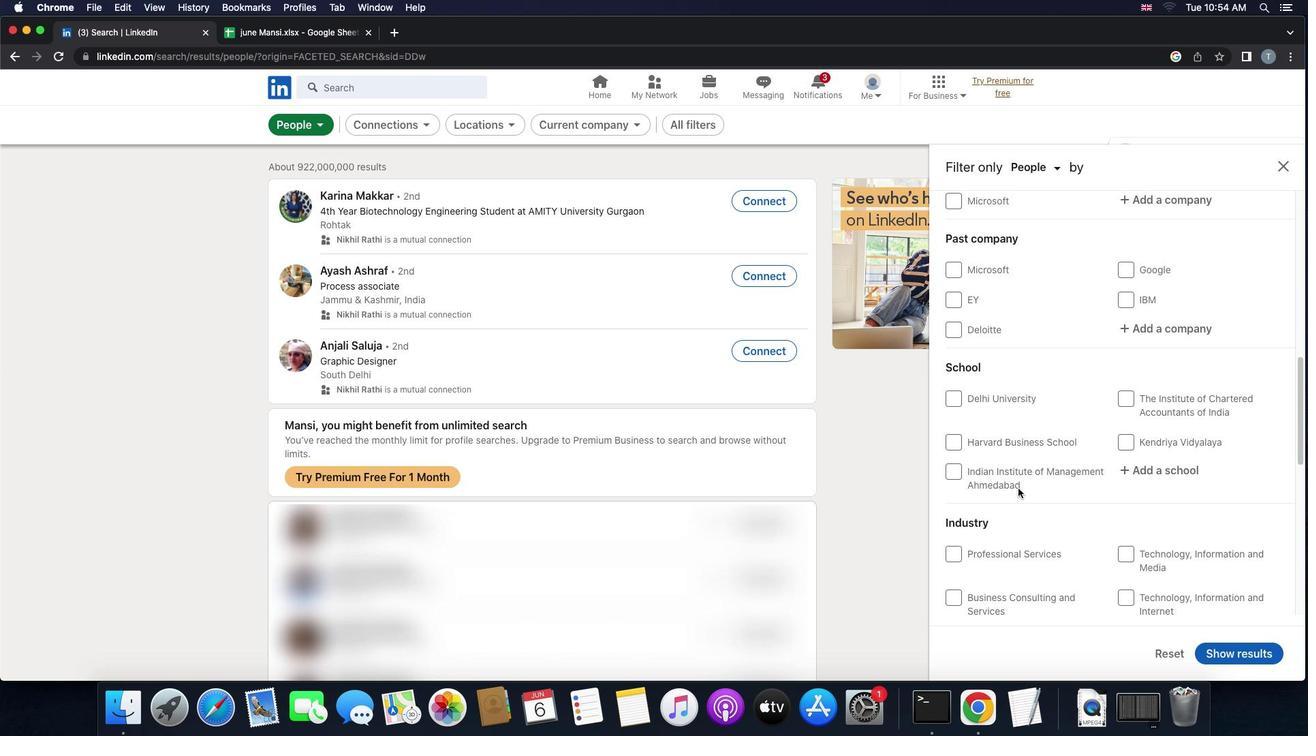 
Action: Mouse scrolled (1018, 488) with delta (0, 0)
Screenshot: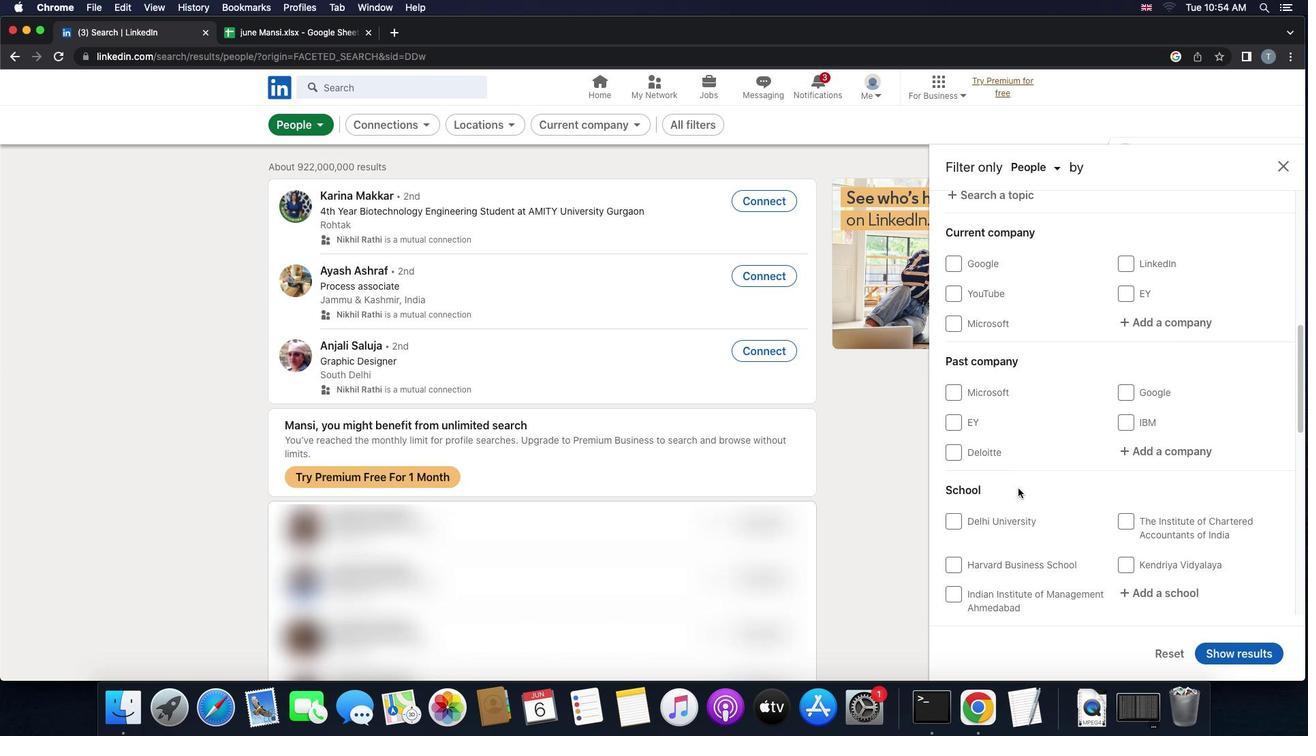 
Action: Mouse scrolled (1018, 488) with delta (0, 0)
Screenshot: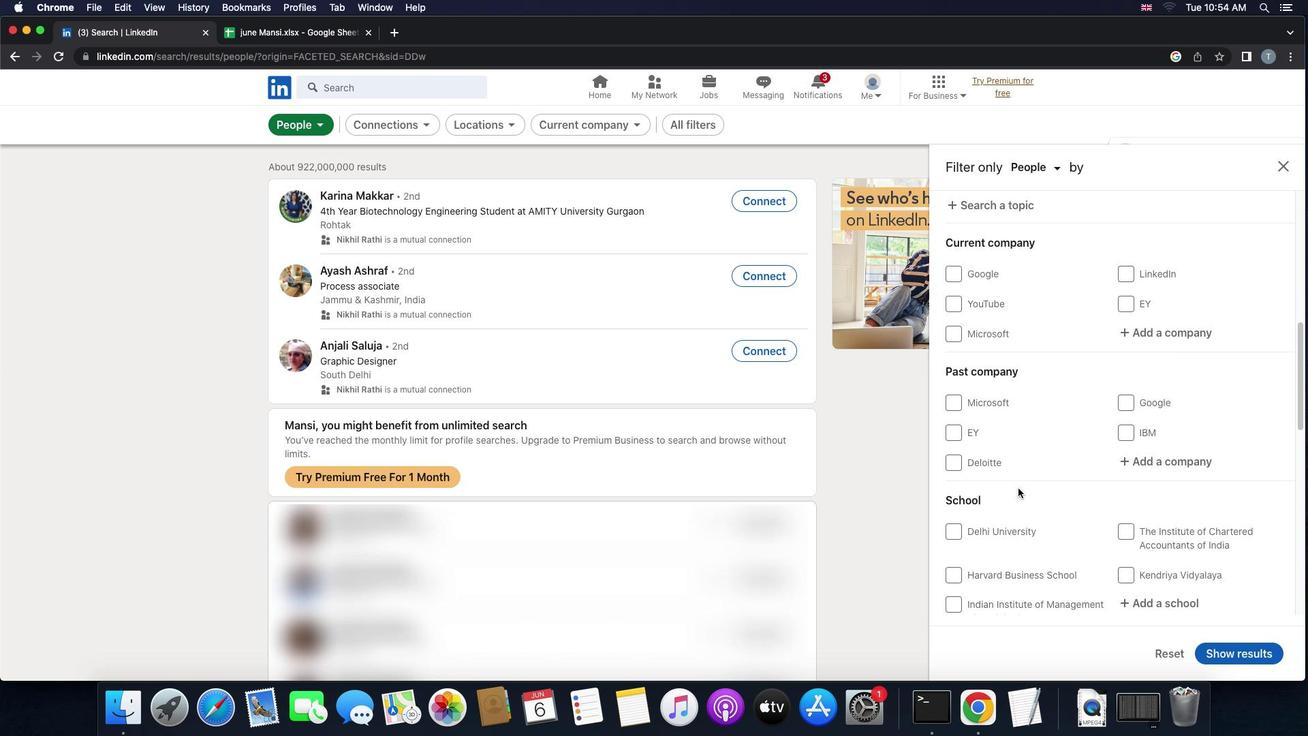 
Action: Mouse scrolled (1018, 488) with delta (0, 2)
Screenshot: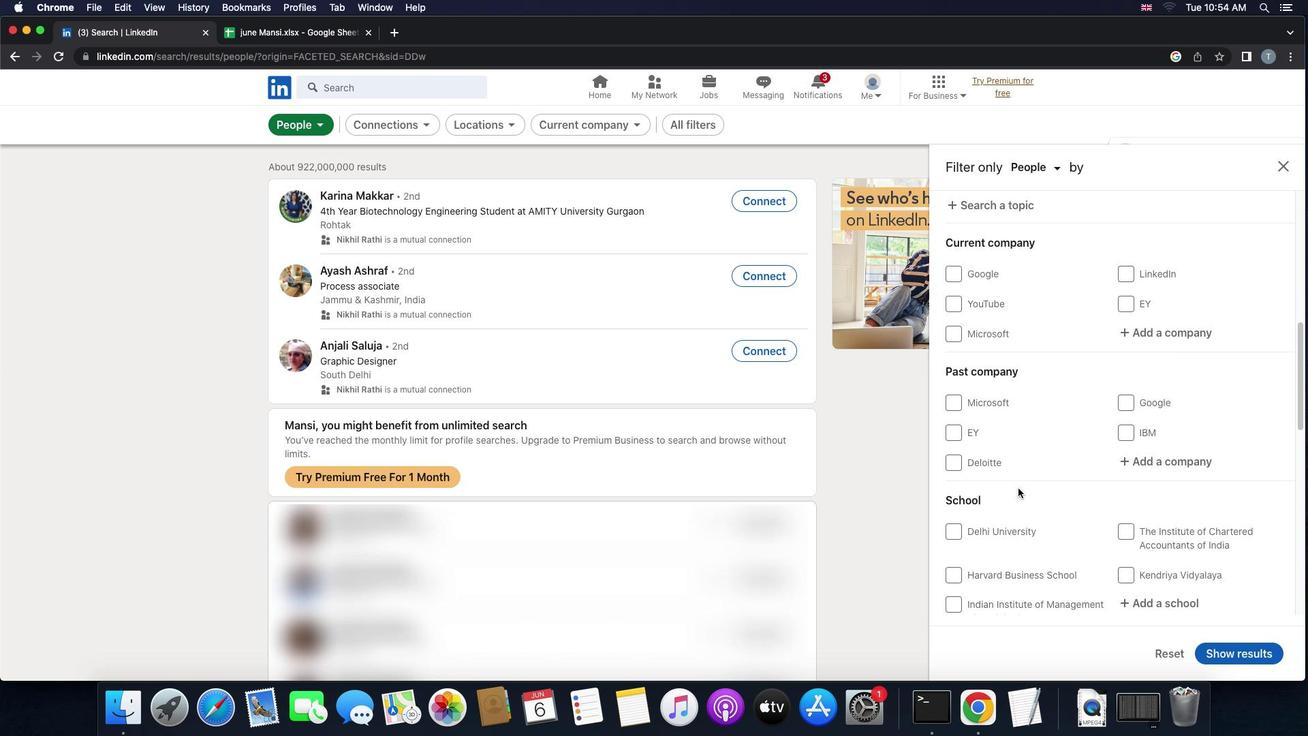 
Action: Mouse scrolled (1018, 488) with delta (0, 0)
Screenshot: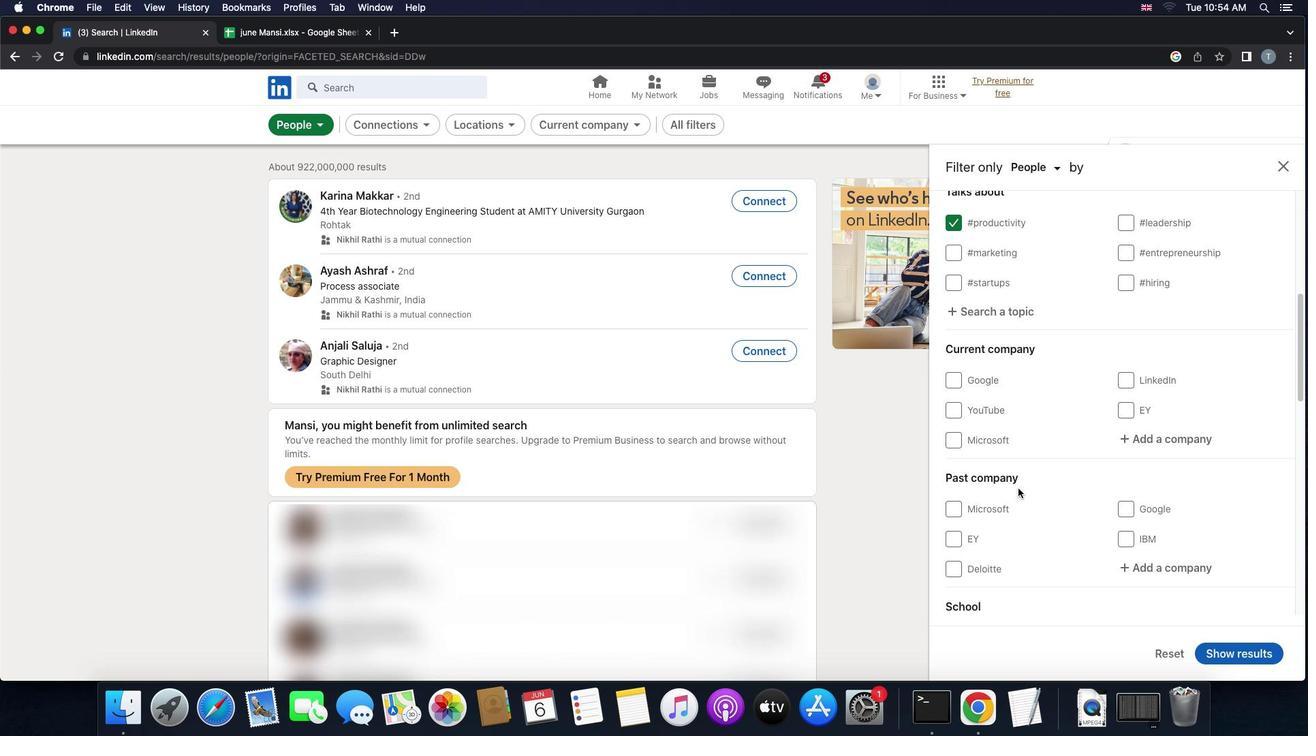 
Action: Mouse scrolled (1018, 488) with delta (0, 0)
Screenshot: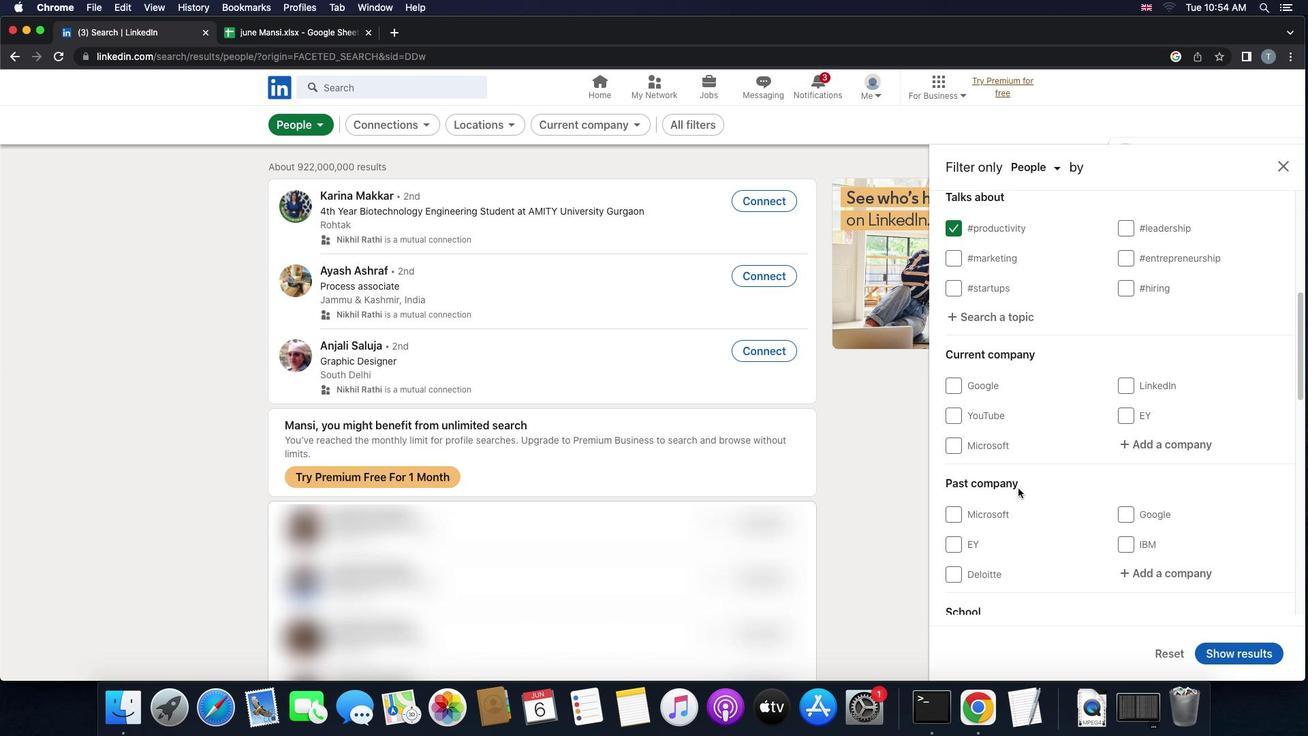 
Action: Mouse moved to (1159, 462)
Screenshot: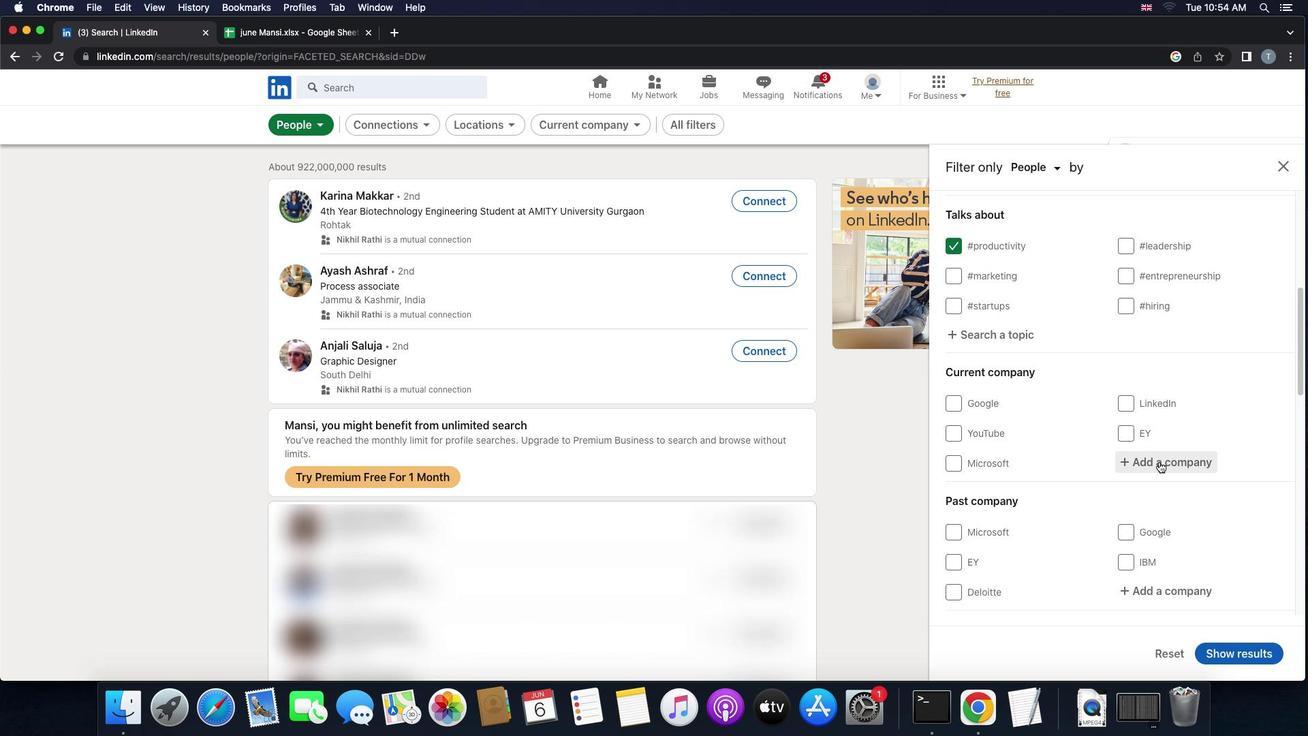 
Action: Mouse pressed left at (1159, 462)
Screenshot: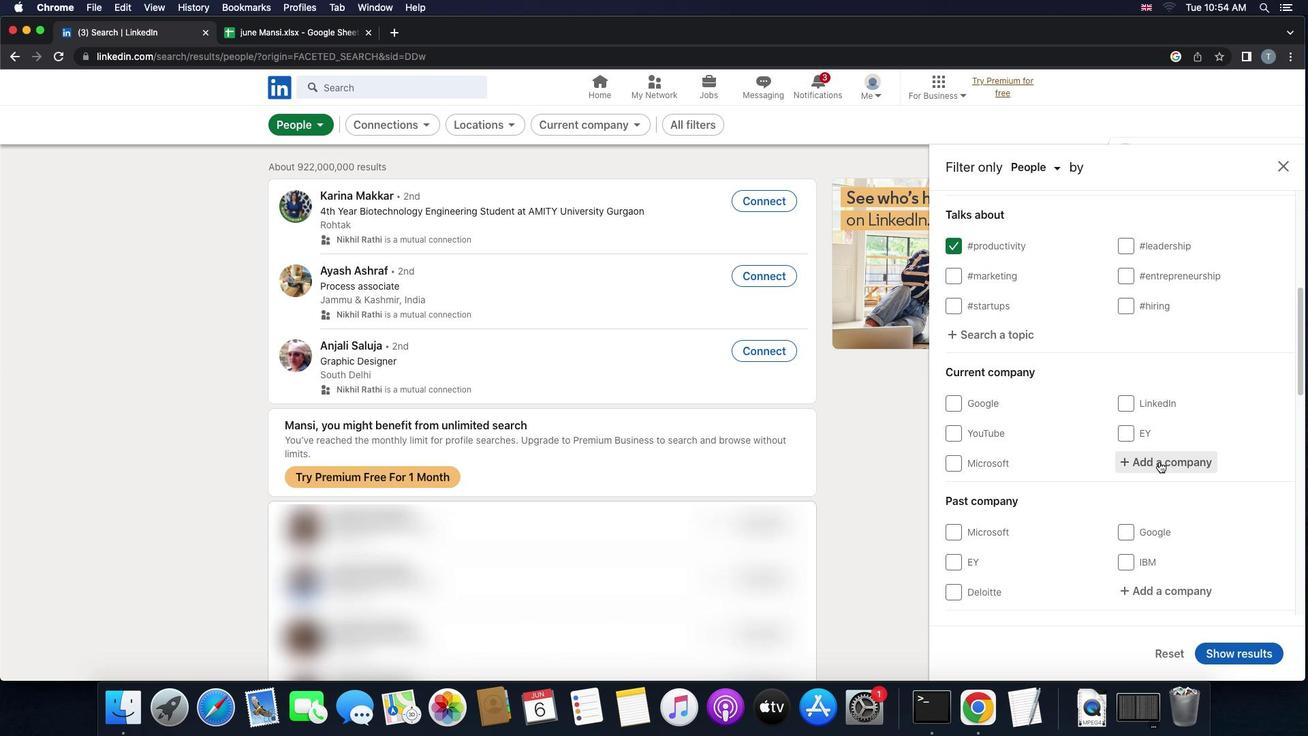 
Action: Mouse moved to (1119, 472)
Screenshot: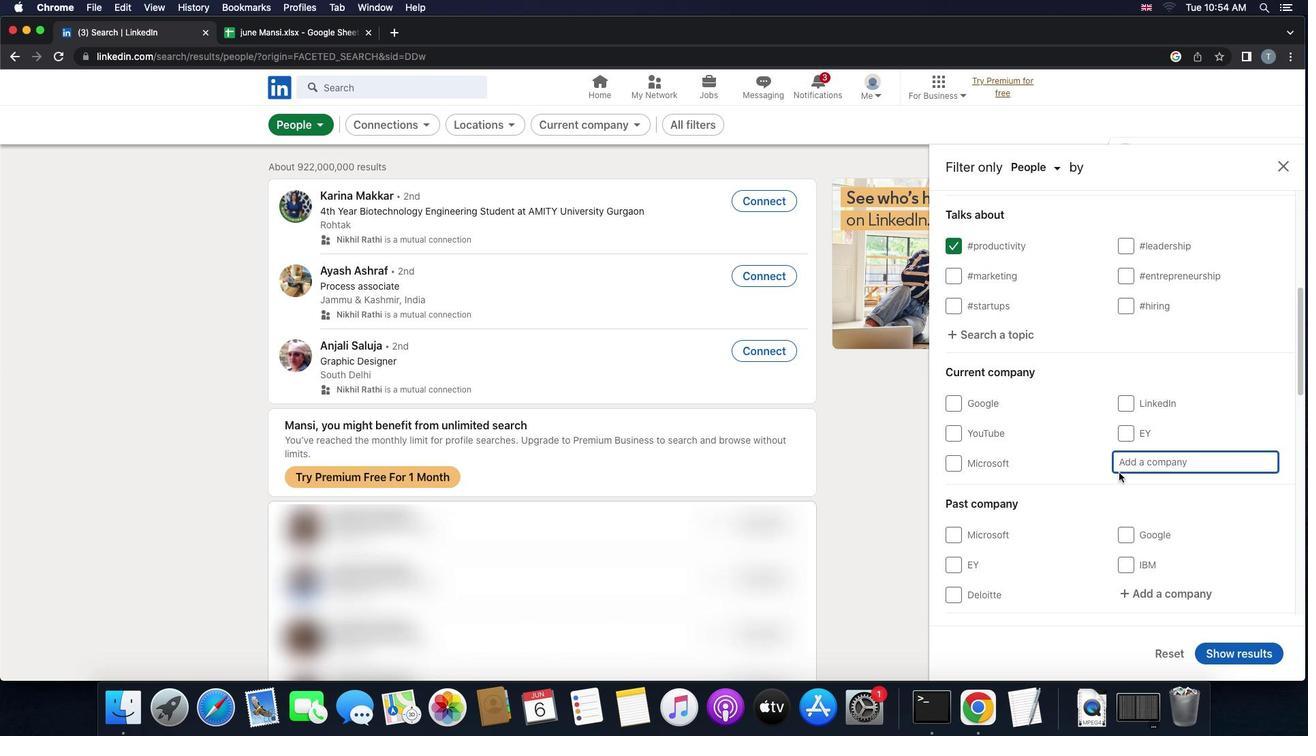 
Action: Key pressed 'c''o''f''o''r''g''e'
Screenshot: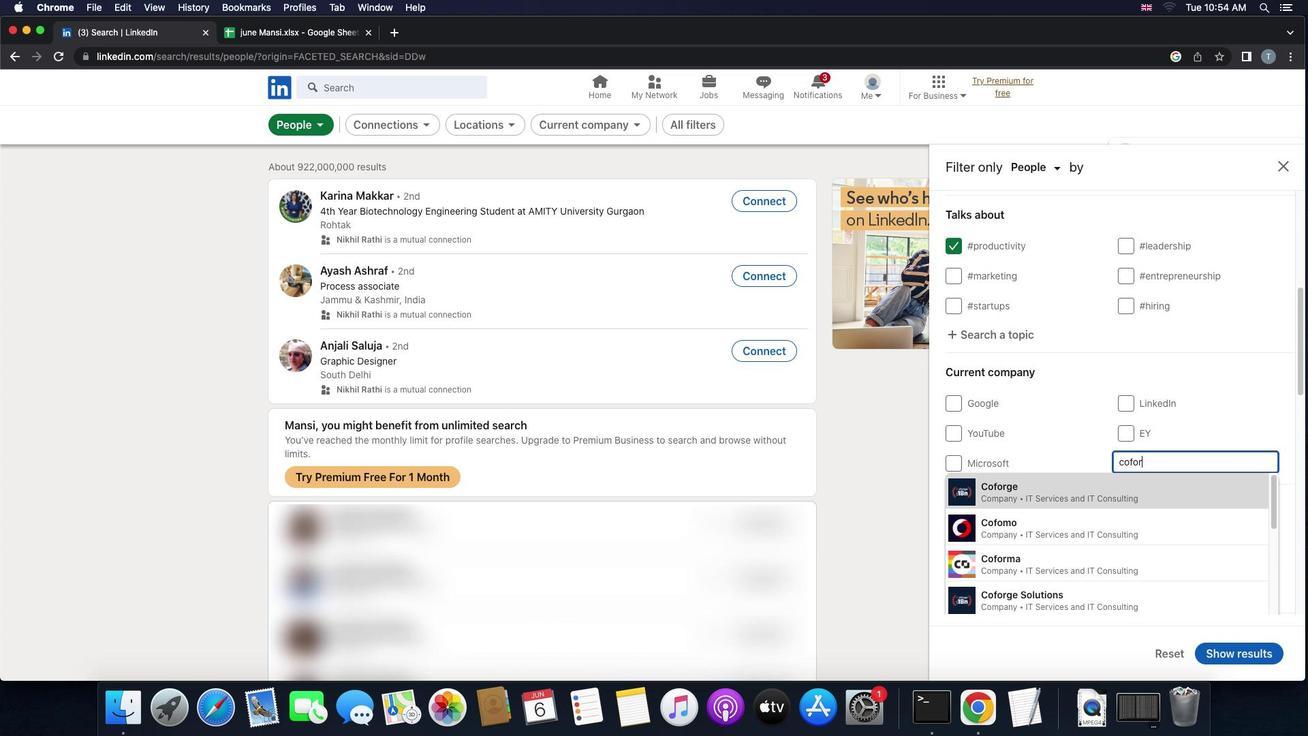 
Action: Mouse moved to (1120, 496)
Screenshot: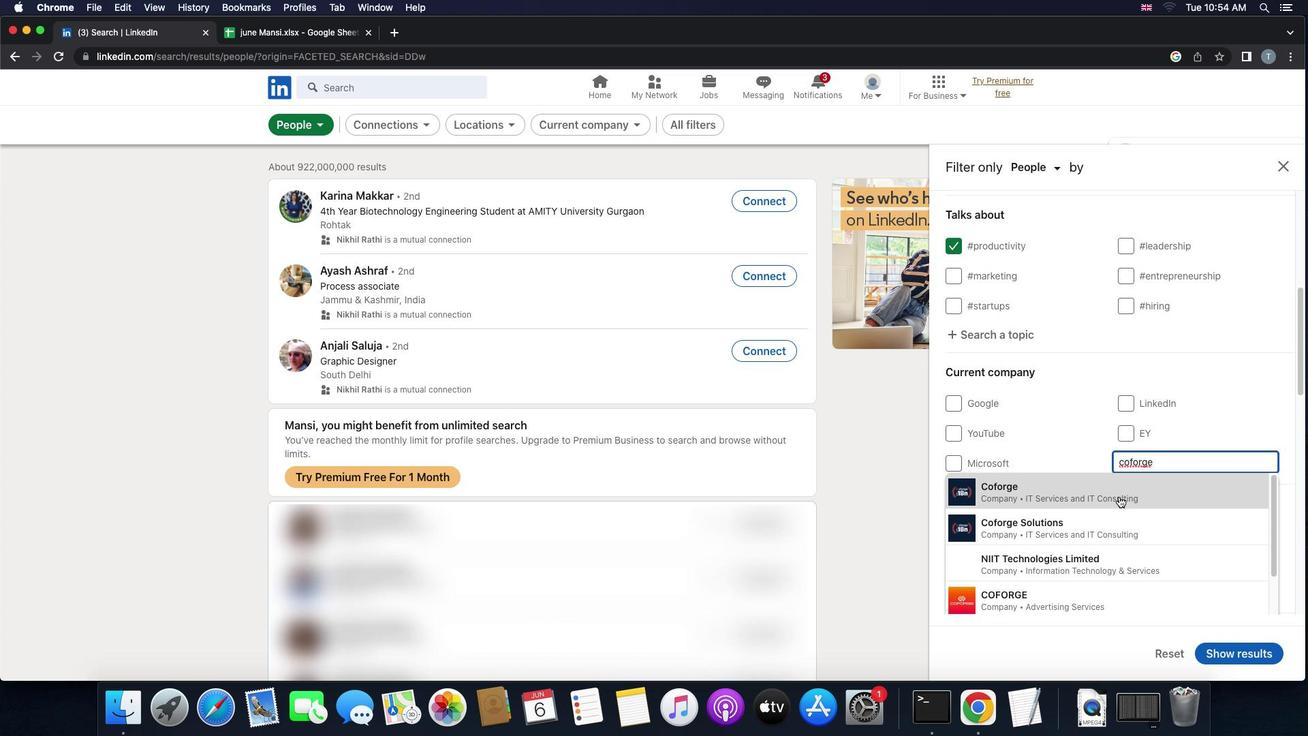 
Action: Mouse pressed left at (1120, 496)
Screenshot: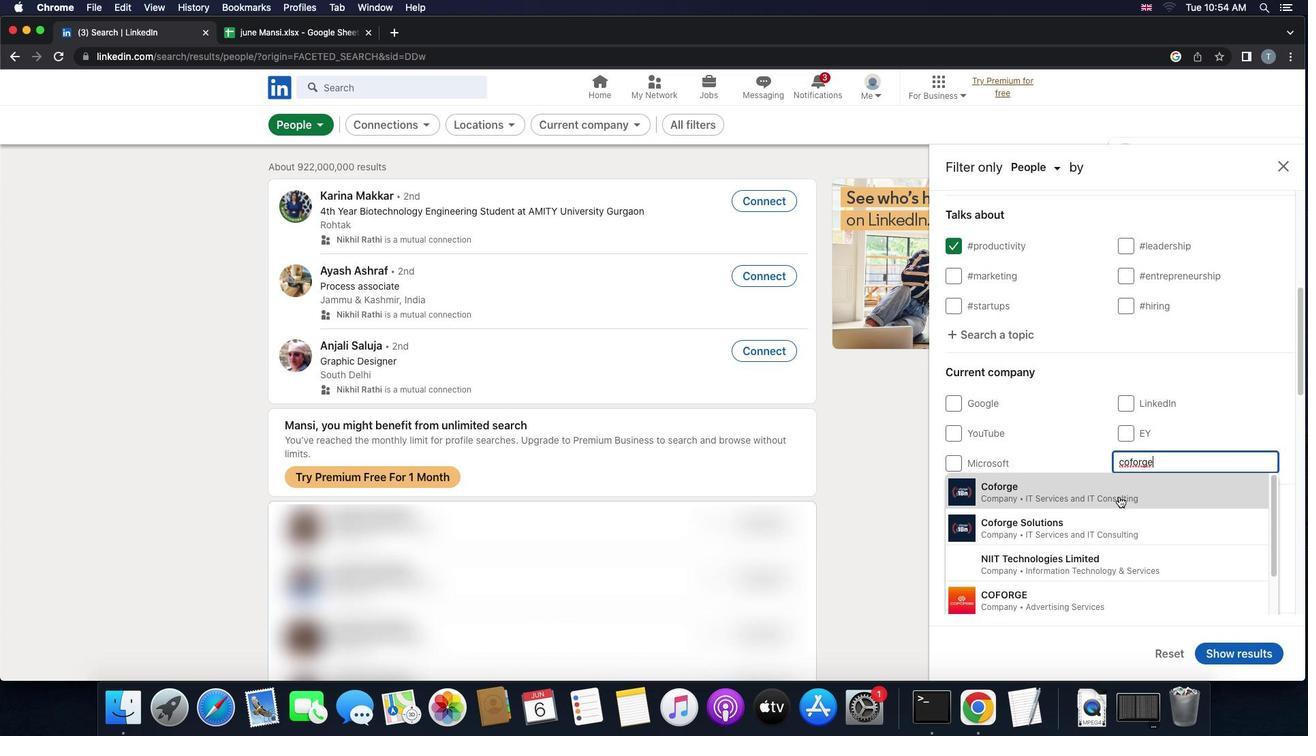 
Action: Mouse moved to (1120, 496)
Screenshot: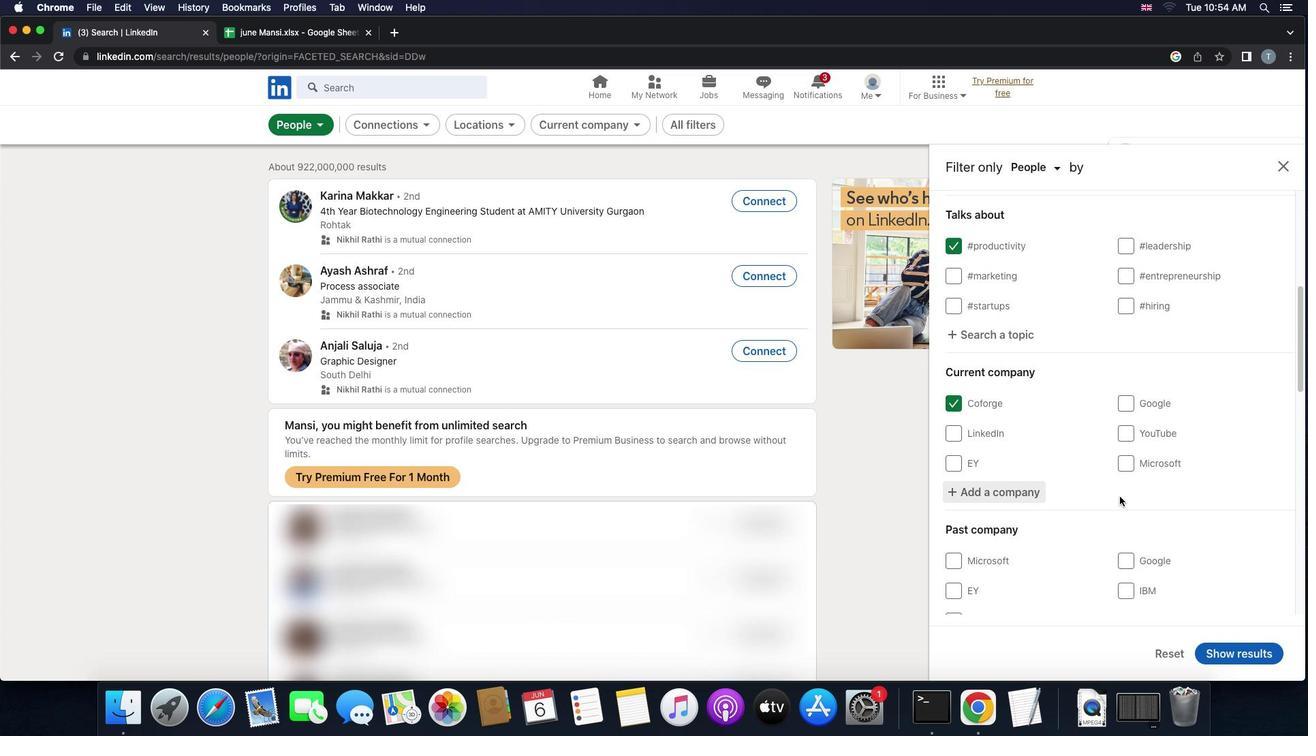 
Action: Mouse scrolled (1120, 496) with delta (0, 0)
Screenshot: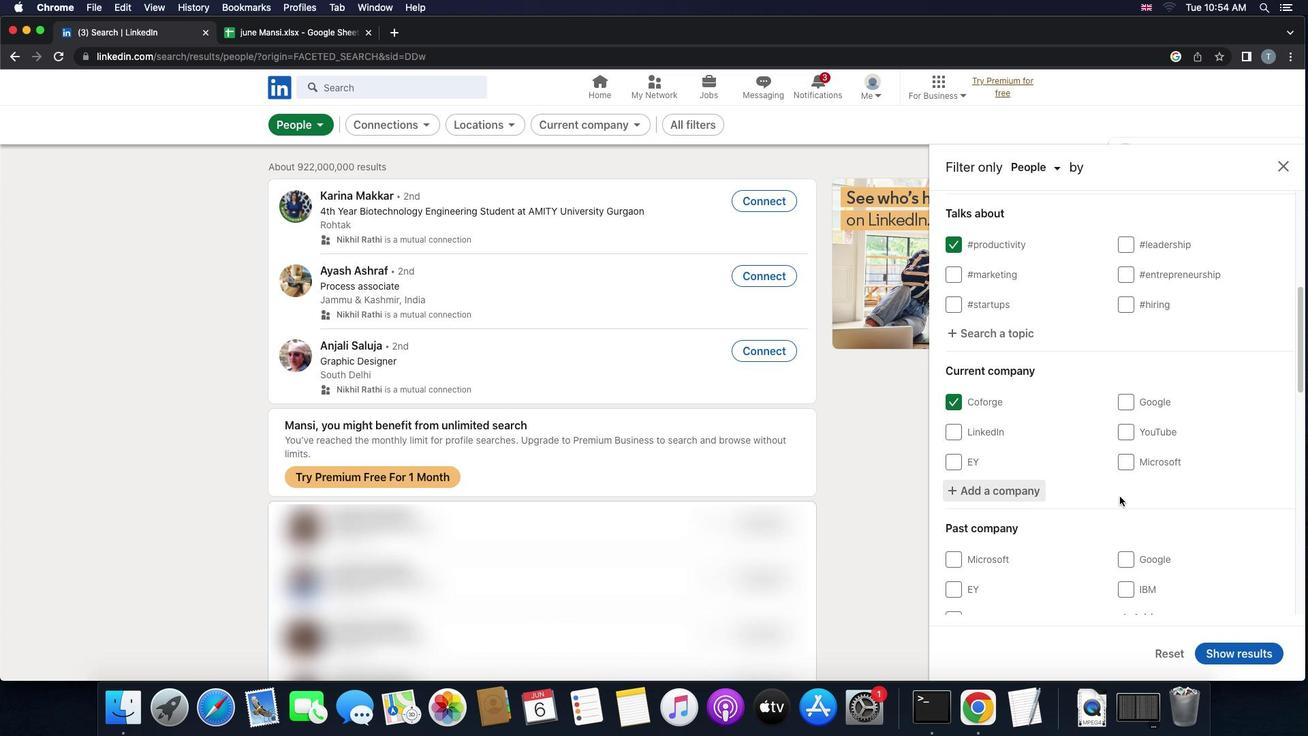 
Action: Mouse scrolled (1120, 496) with delta (0, 0)
Screenshot: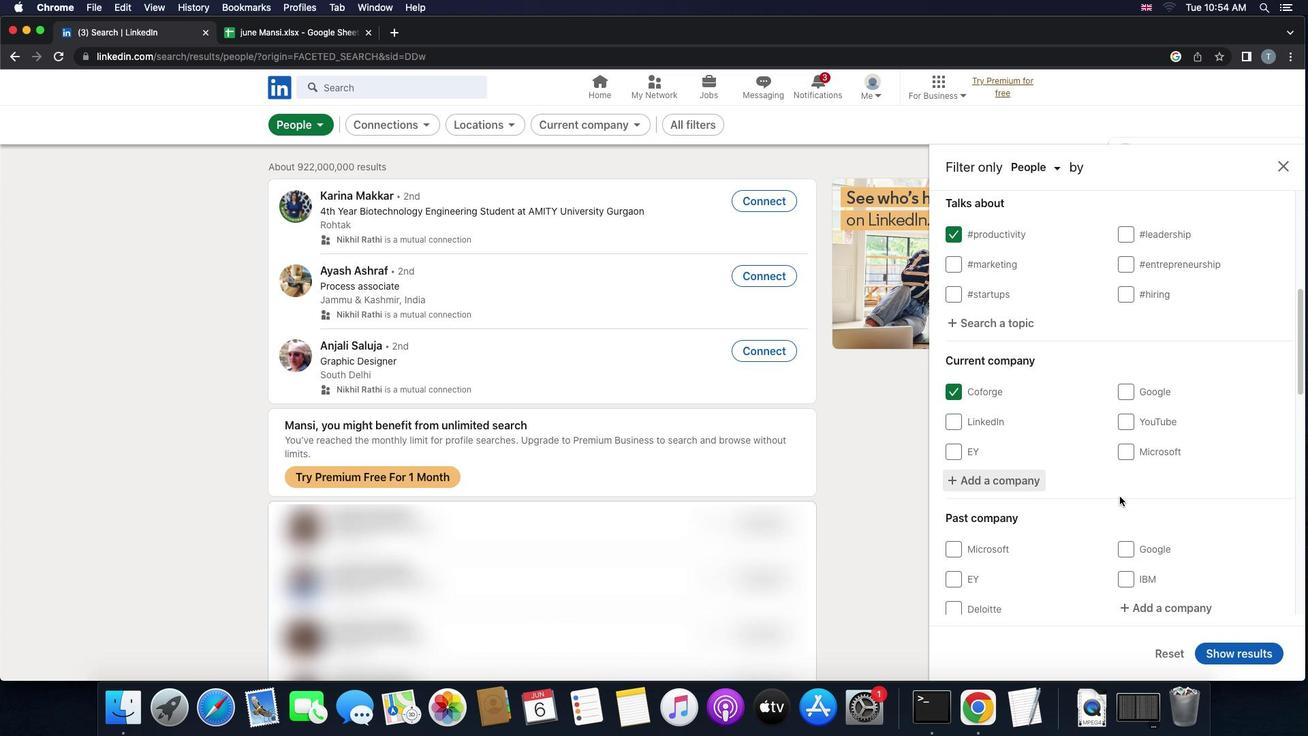 
Action: Mouse scrolled (1120, 496) with delta (0, -2)
Screenshot: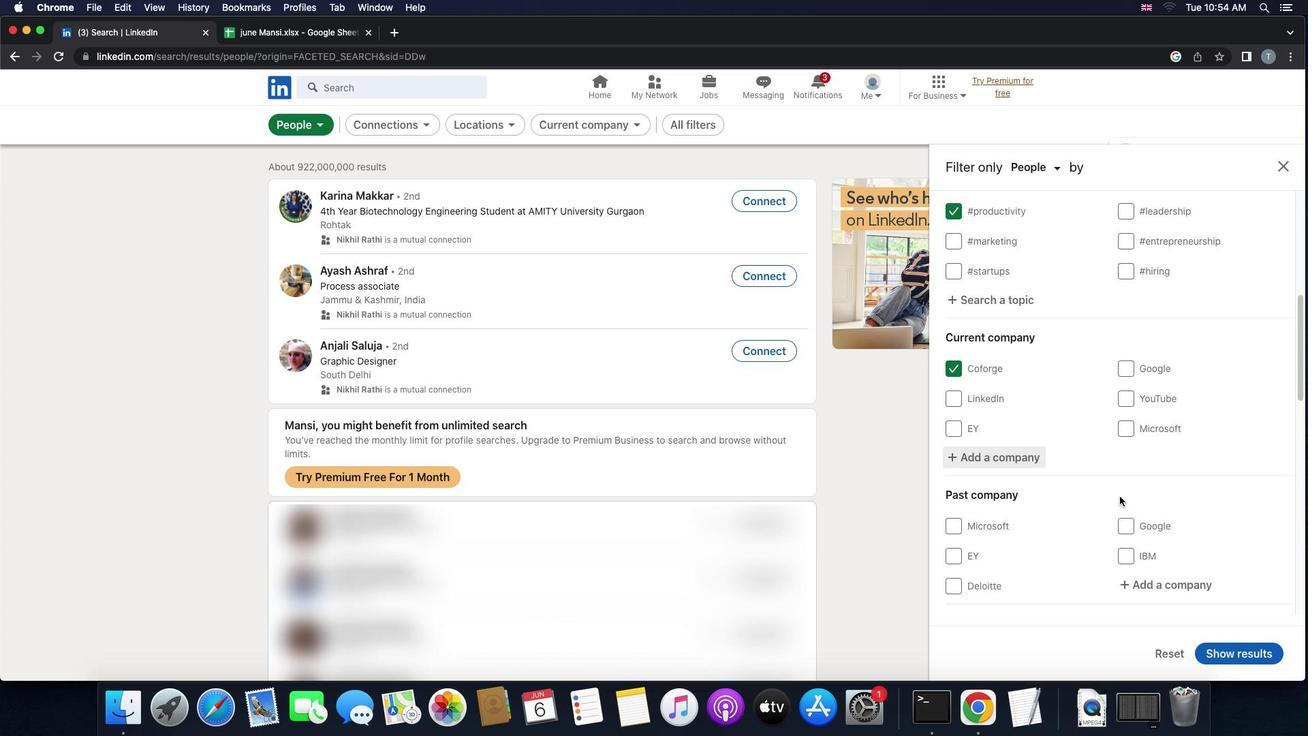 
Action: Mouse scrolled (1120, 496) with delta (0, -2)
Screenshot: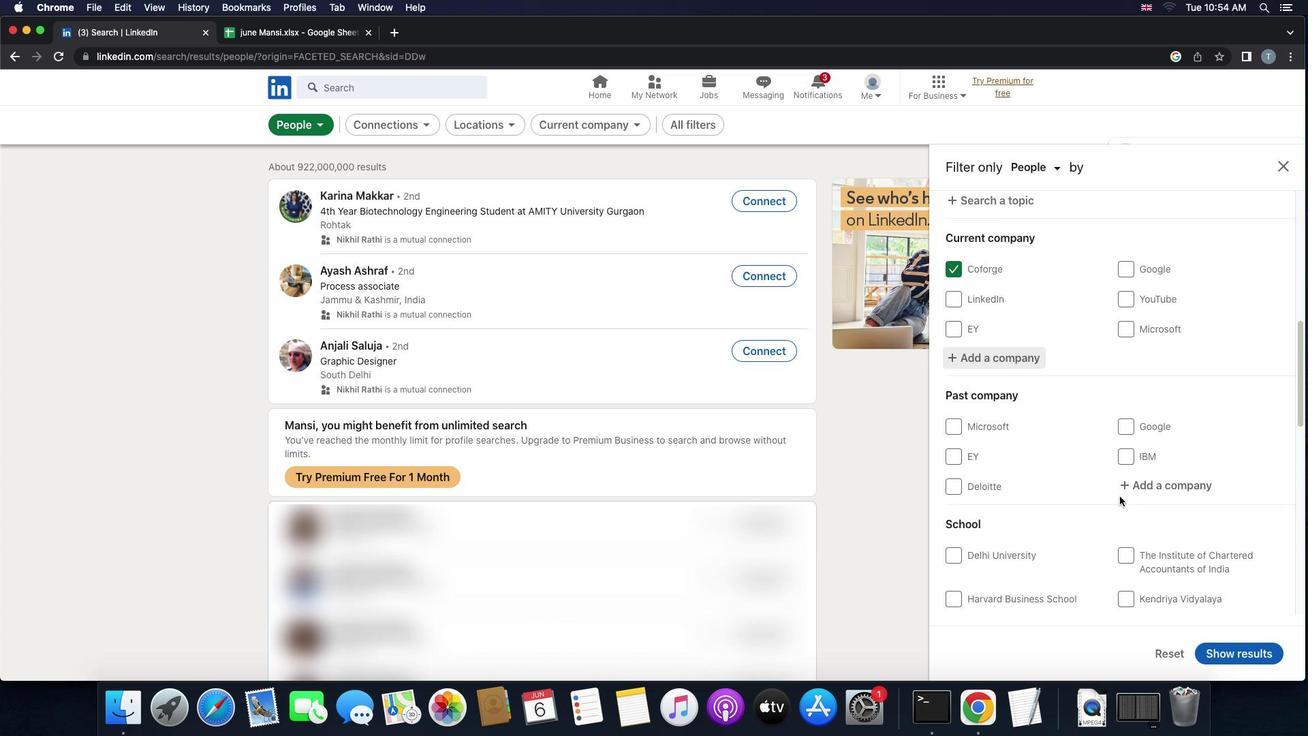 
Action: Mouse moved to (1120, 496)
Screenshot: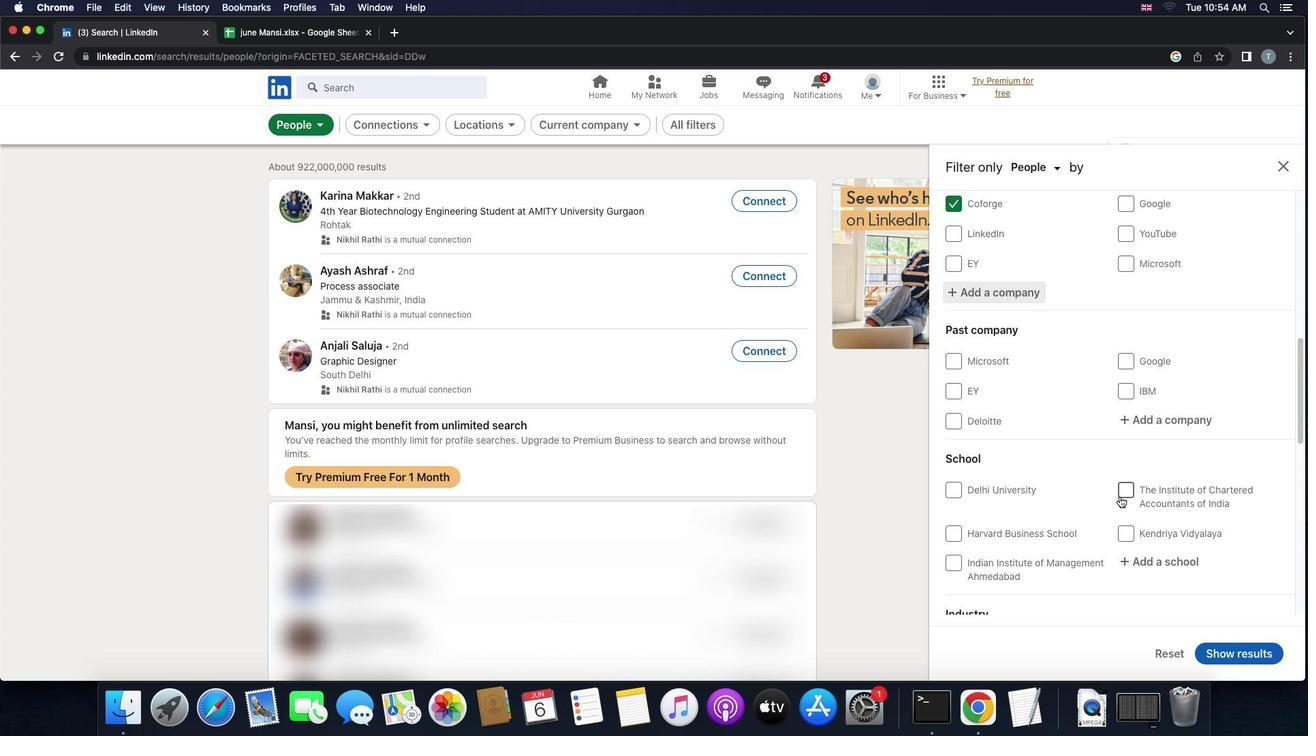 
Action: Mouse scrolled (1120, 496) with delta (0, 0)
Screenshot: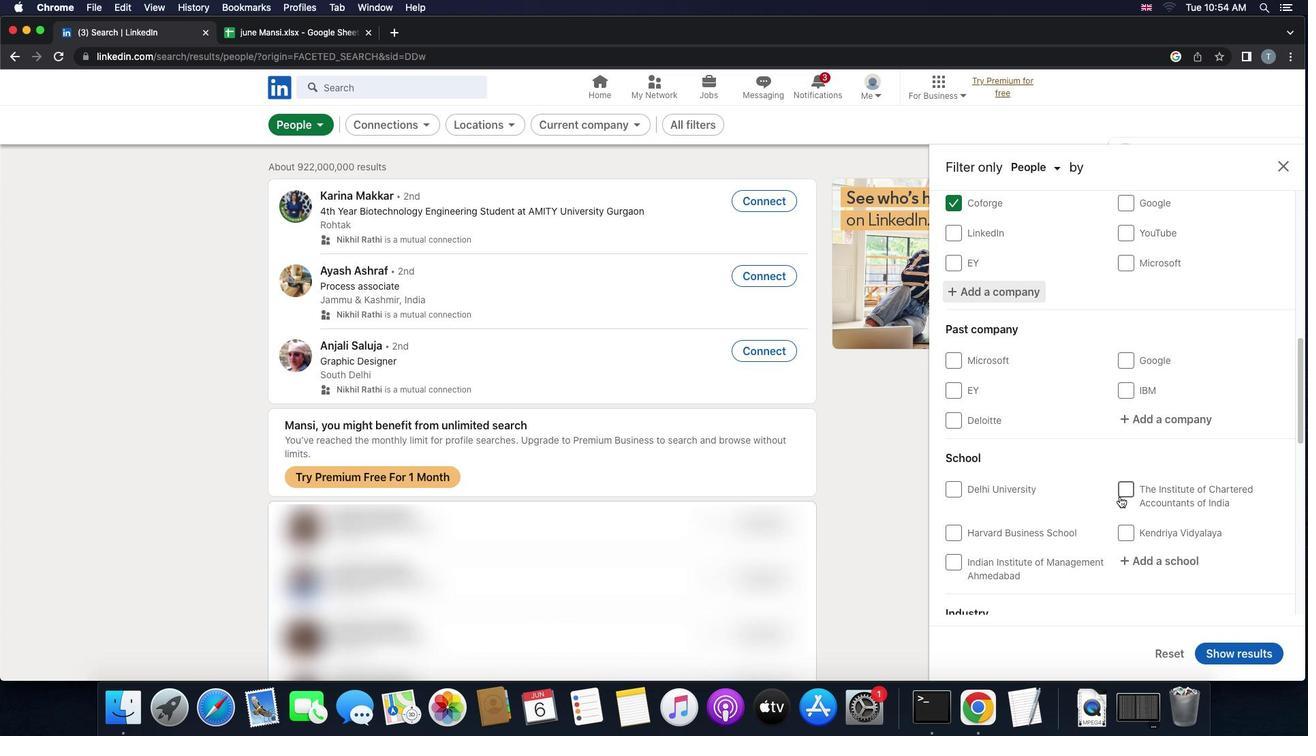 
Action: Mouse scrolled (1120, 496) with delta (0, 0)
Screenshot: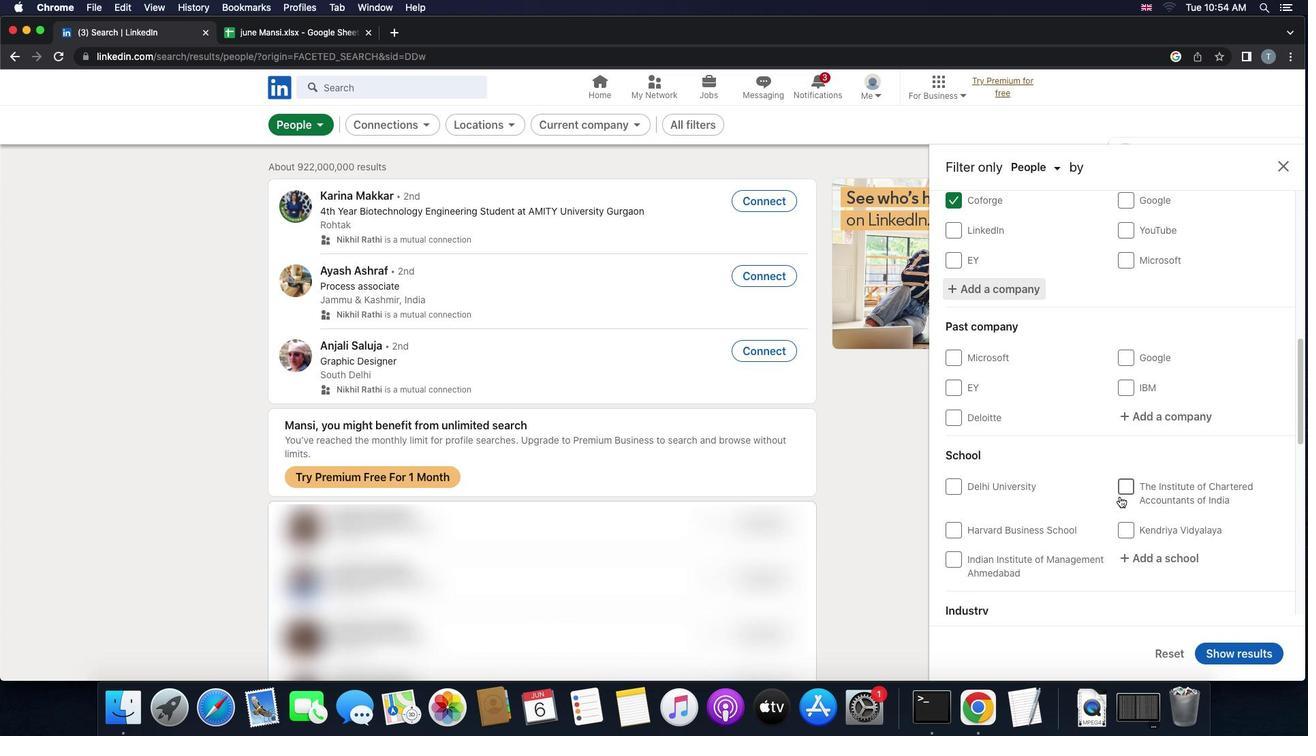 
Action: Mouse scrolled (1120, 496) with delta (0, 0)
Screenshot: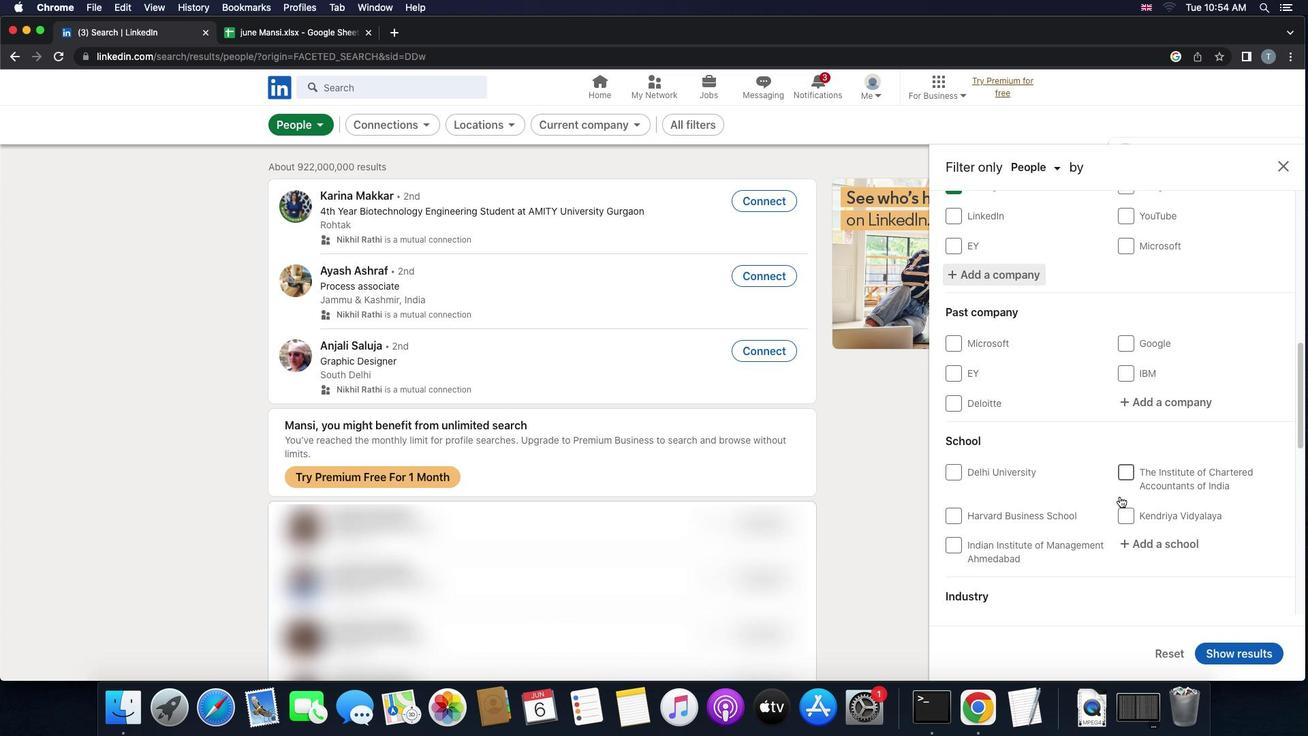 
Action: Mouse moved to (1135, 518)
Screenshot: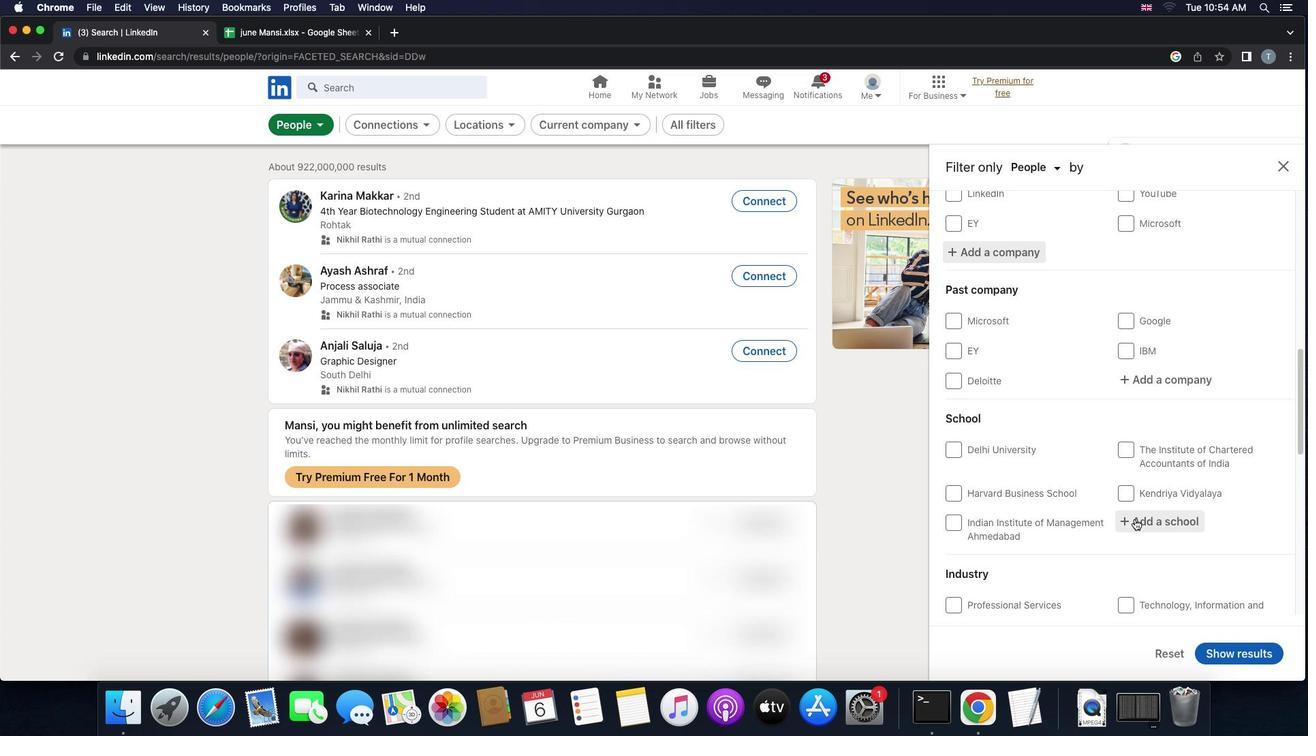 
Action: Mouse pressed left at (1135, 518)
Screenshot: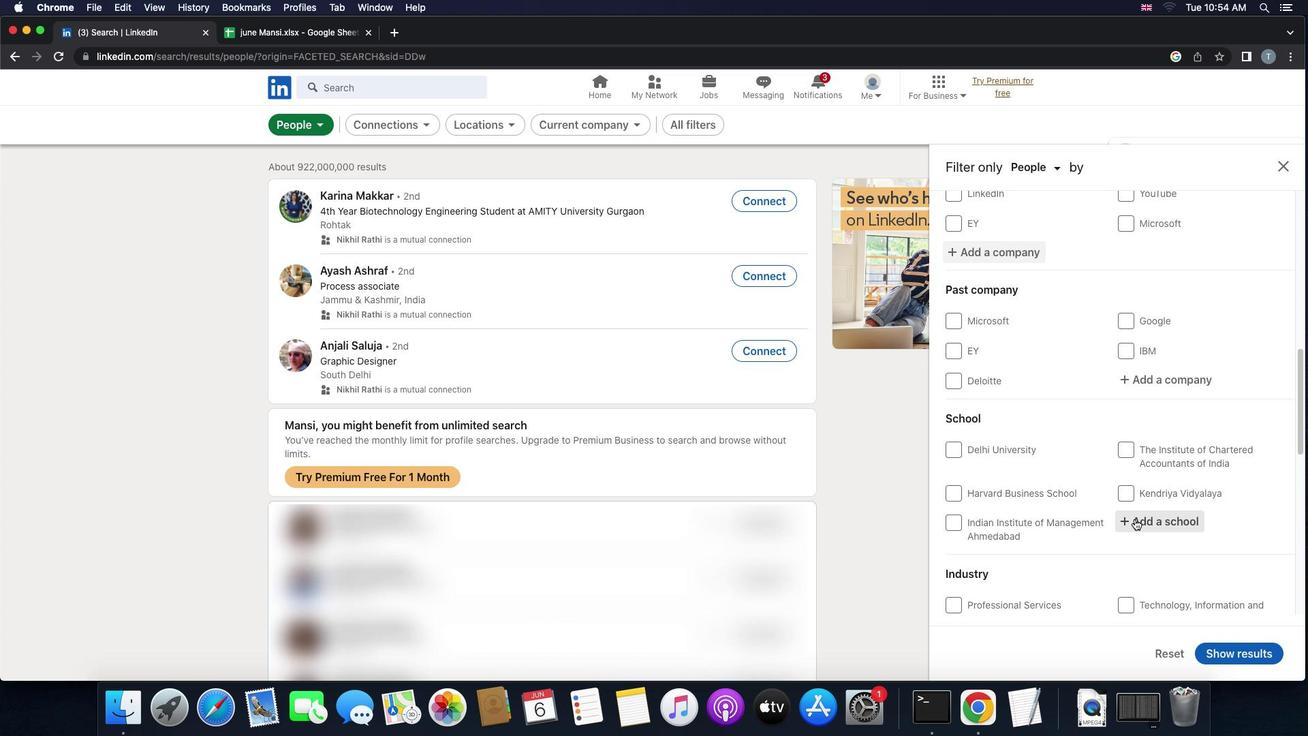 
Action: Mouse moved to (1135, 519)
Screenshot: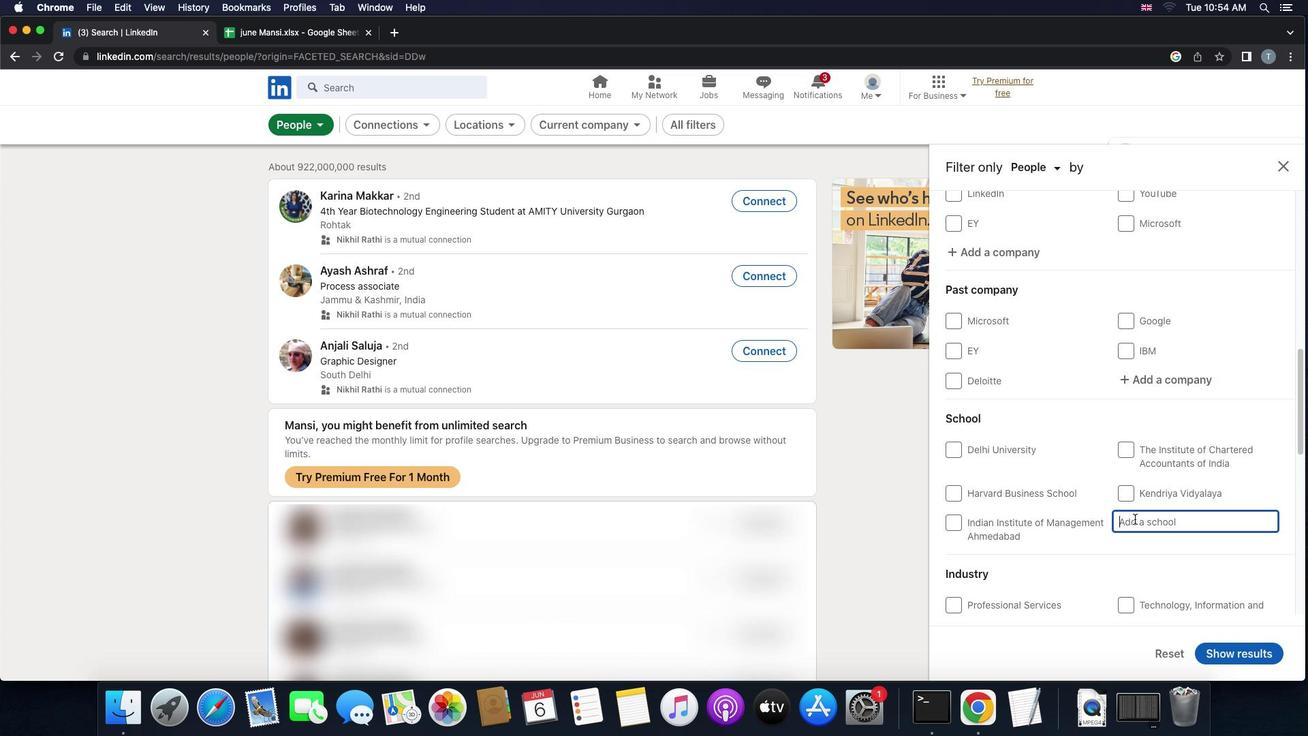 
Action: Key pressed 'k''n''o'
Screenshot: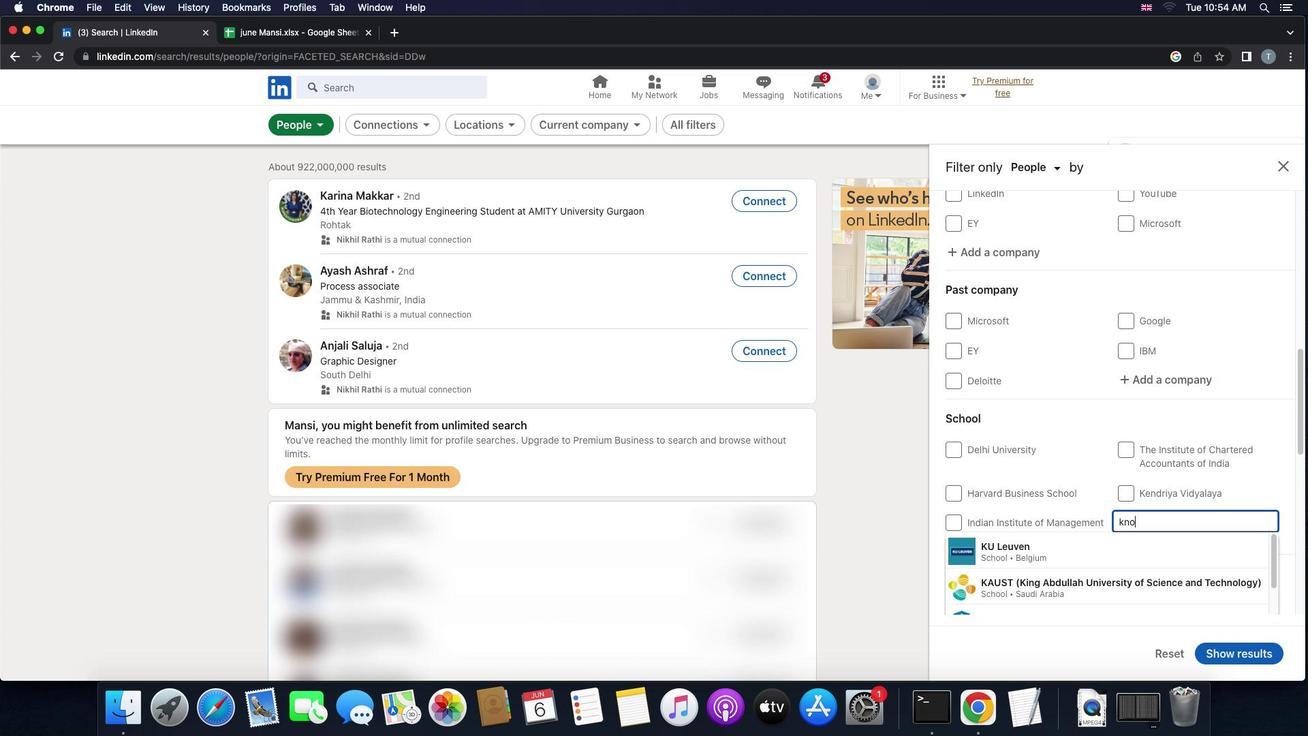 
Action: Mouse moved to (1135, 519)
Screenshot: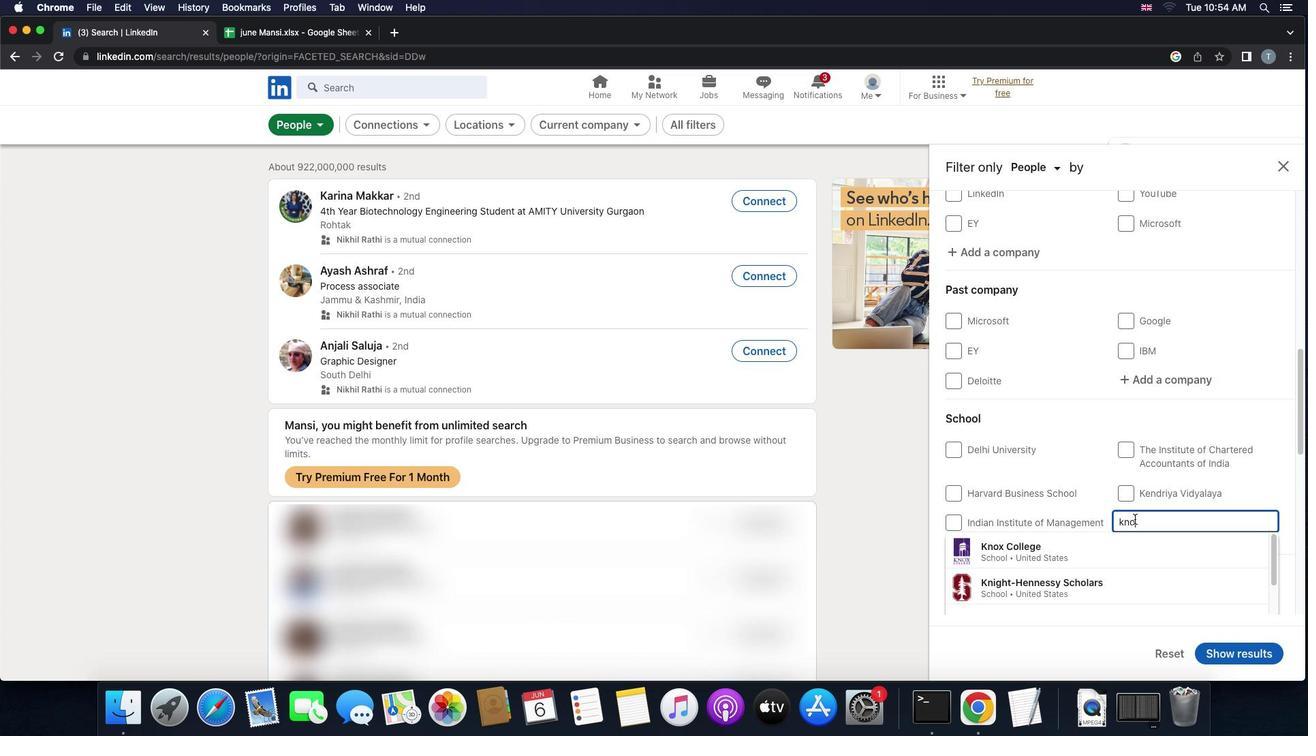 
Action: Key pressed 'w''l''e''d''g''e'Key.space'i''n''s''t''i''t''u''t''e'Key.space'o''f'Key.space't''e''c''h''n''o''l''o''g''y'
Screenshot: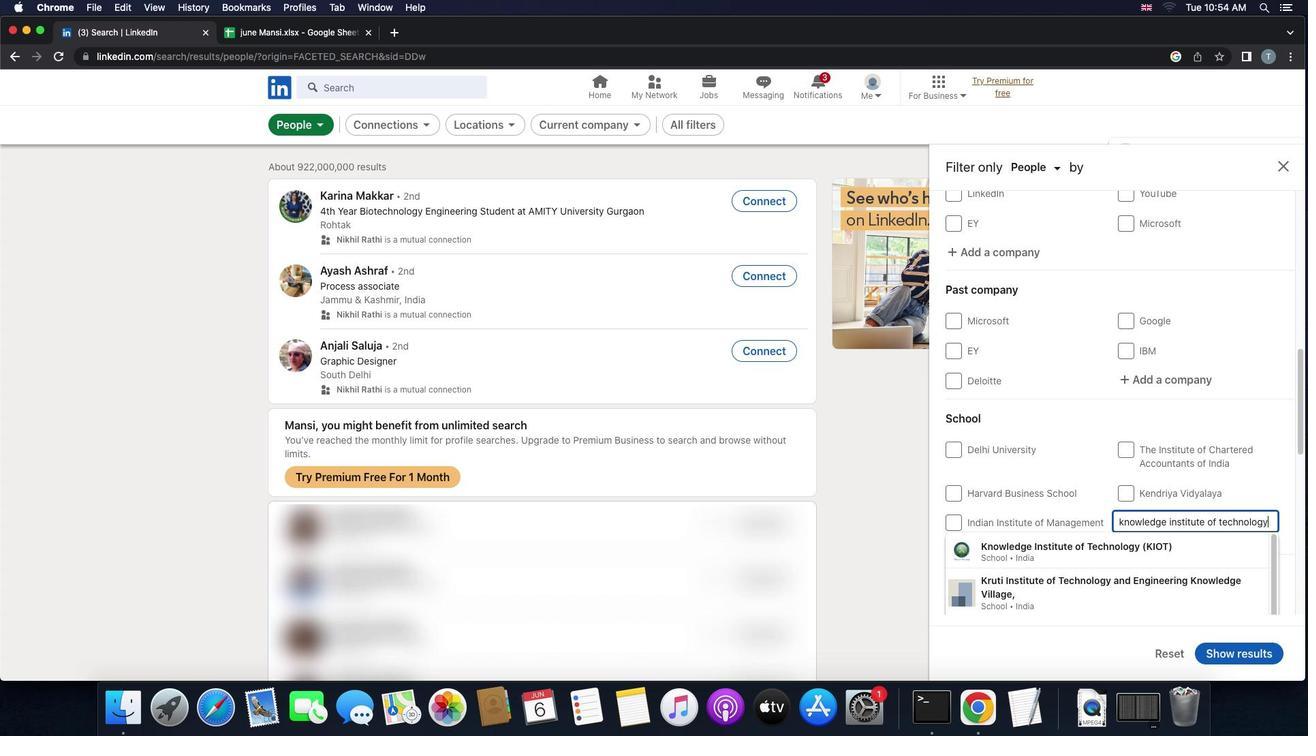 
Action: Mouse moved to (1065, 558)
Screenshot: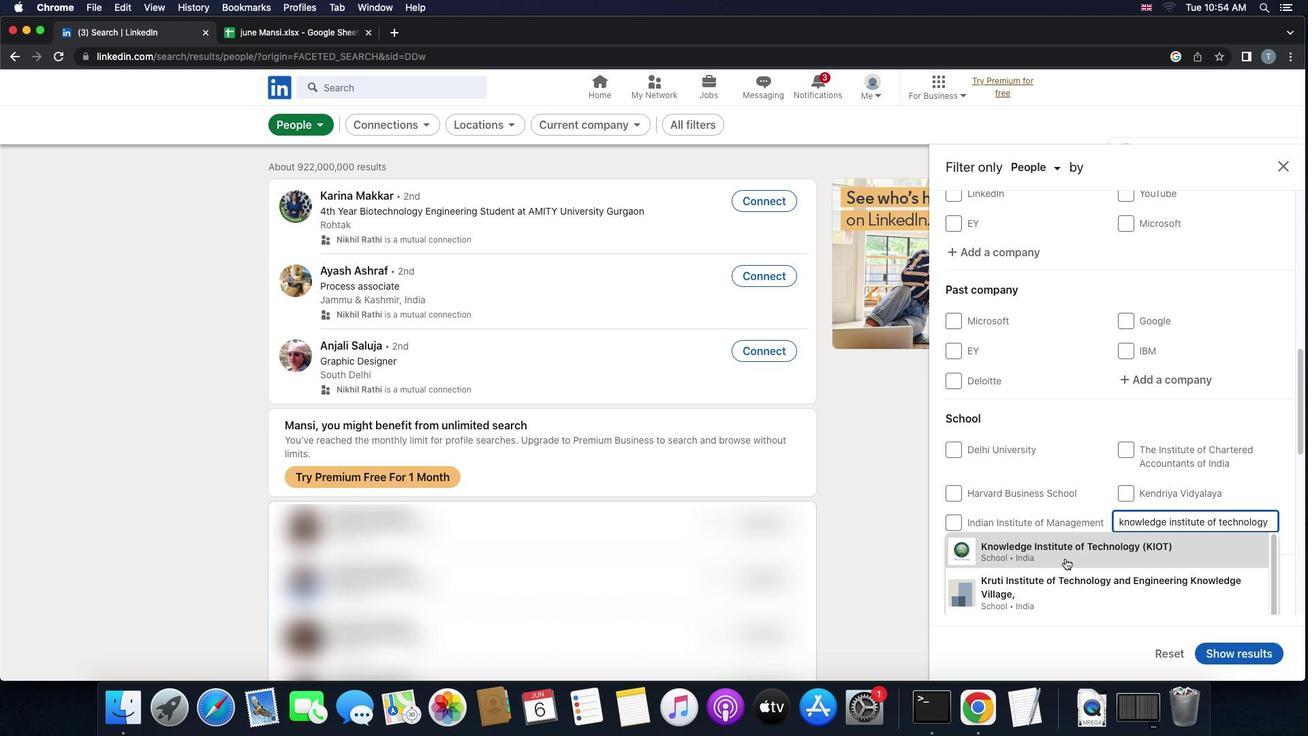 
Action: Mouse pressed left at (1065, 558)
Screenshot: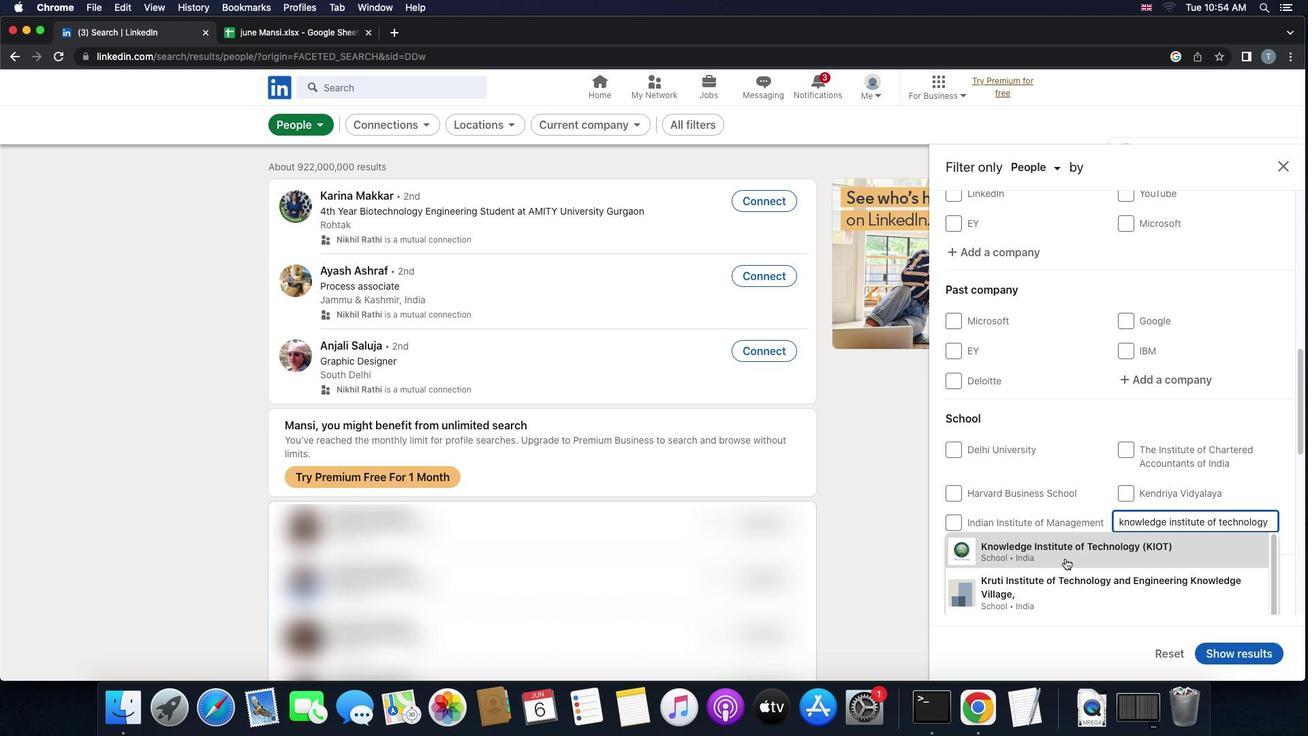 
Action: Mouse scrolled (1065, 558) with delta (0, 0)
Screenshot: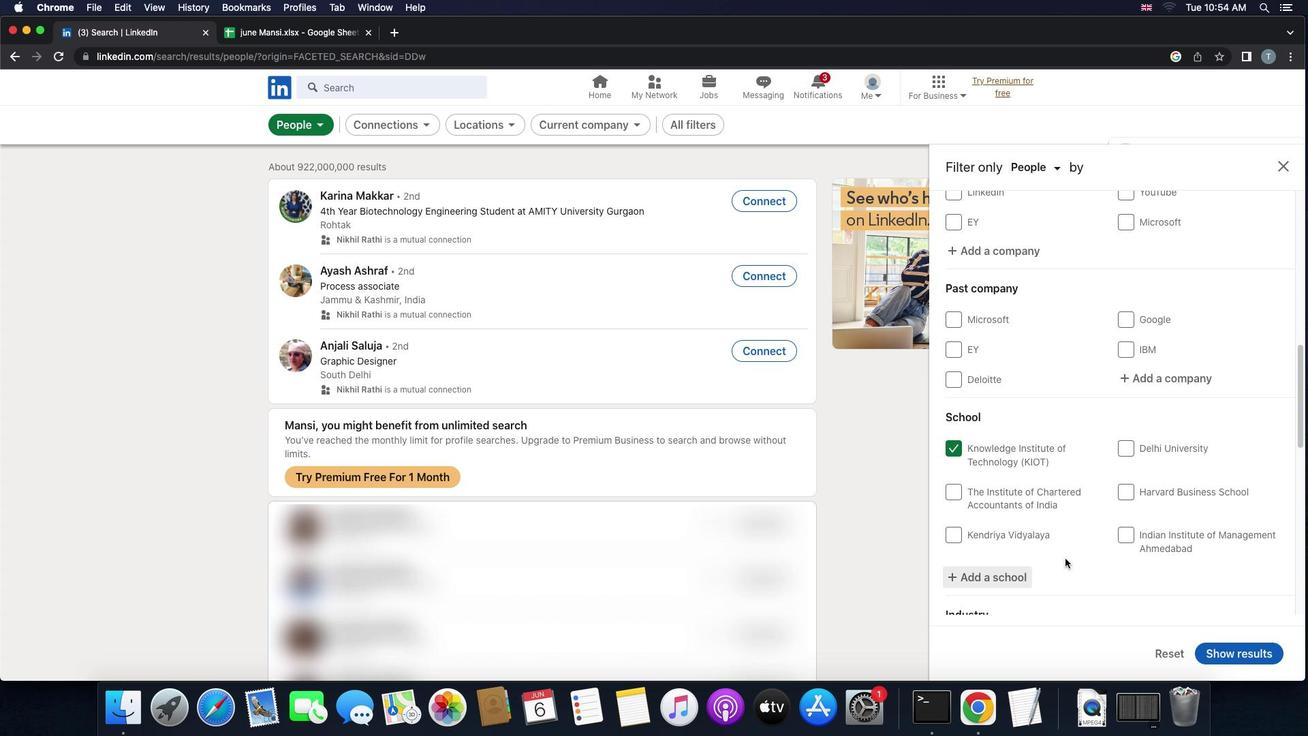 
Action: Mouse scrolled (1065, 558) with delta (0, 0)
Screenshot: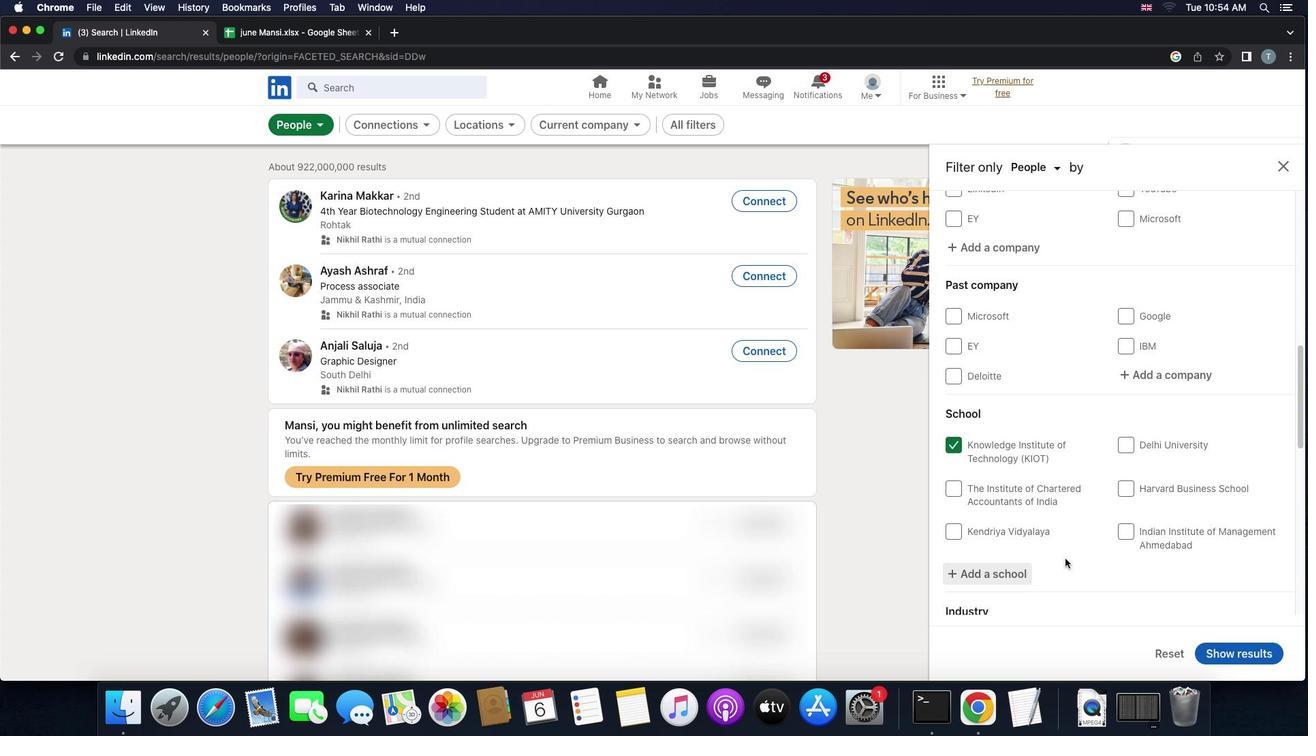 
Action: Mouse scrolled (1065, 558) with delta (0, -1)
Screenshot: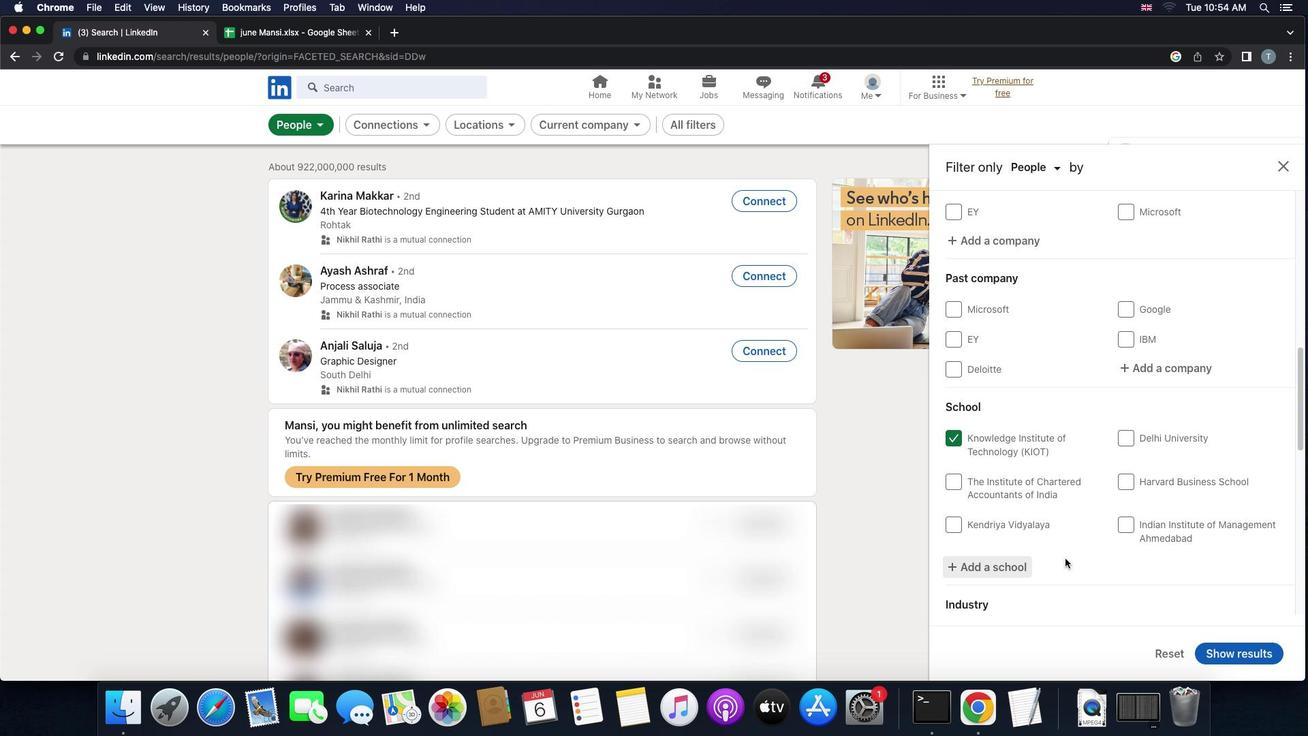 
Action: Mouse scrolled (1065, 558) with delta (0, -2)
Screenshot: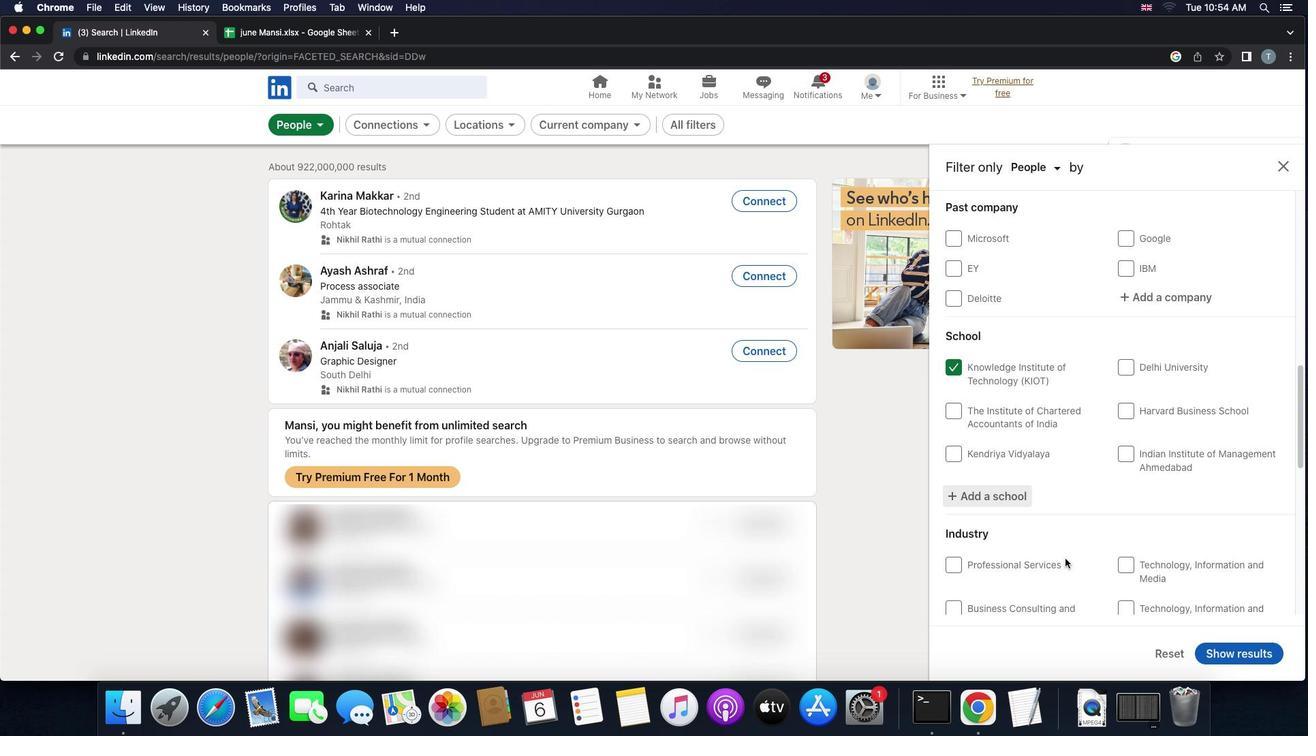 
Action: Mouse scrolled (1065, 558) with delta (0, 0)
Screenshot: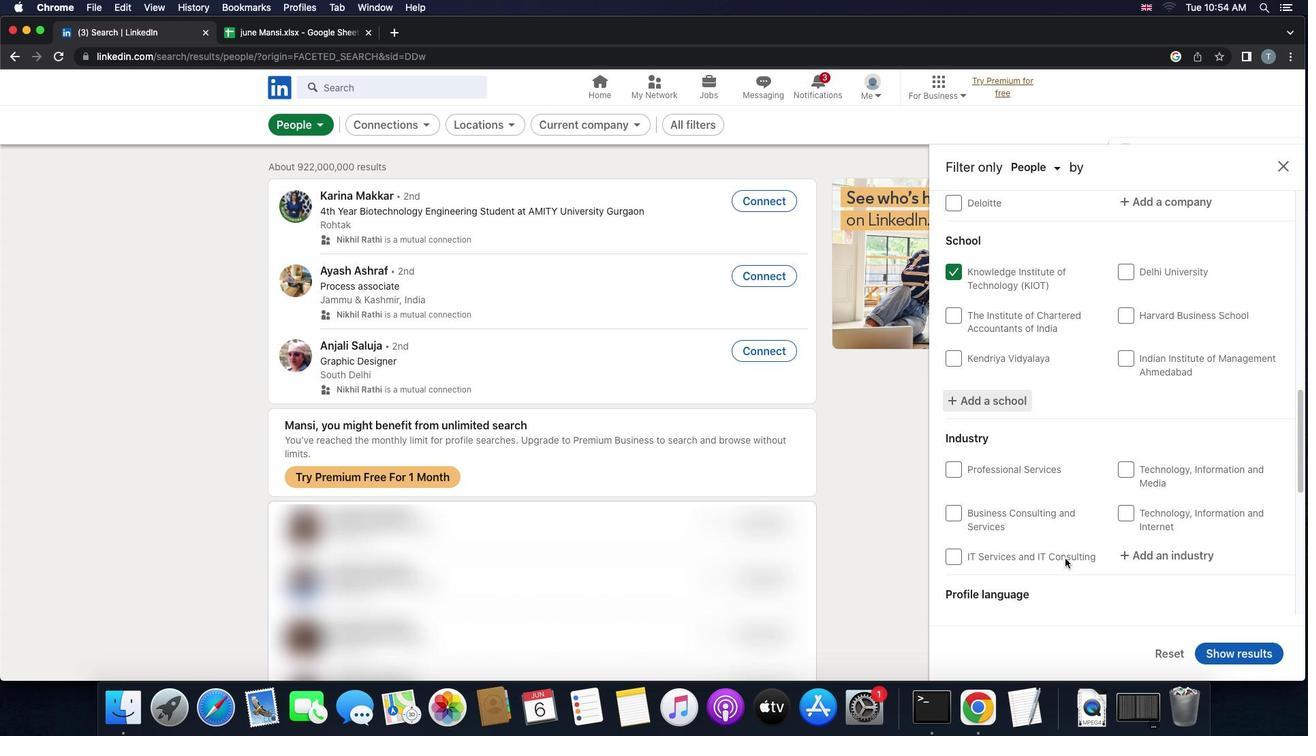 
Action: Mouse scrolled (1065, 558) with delta (0, 0)
Screenshot: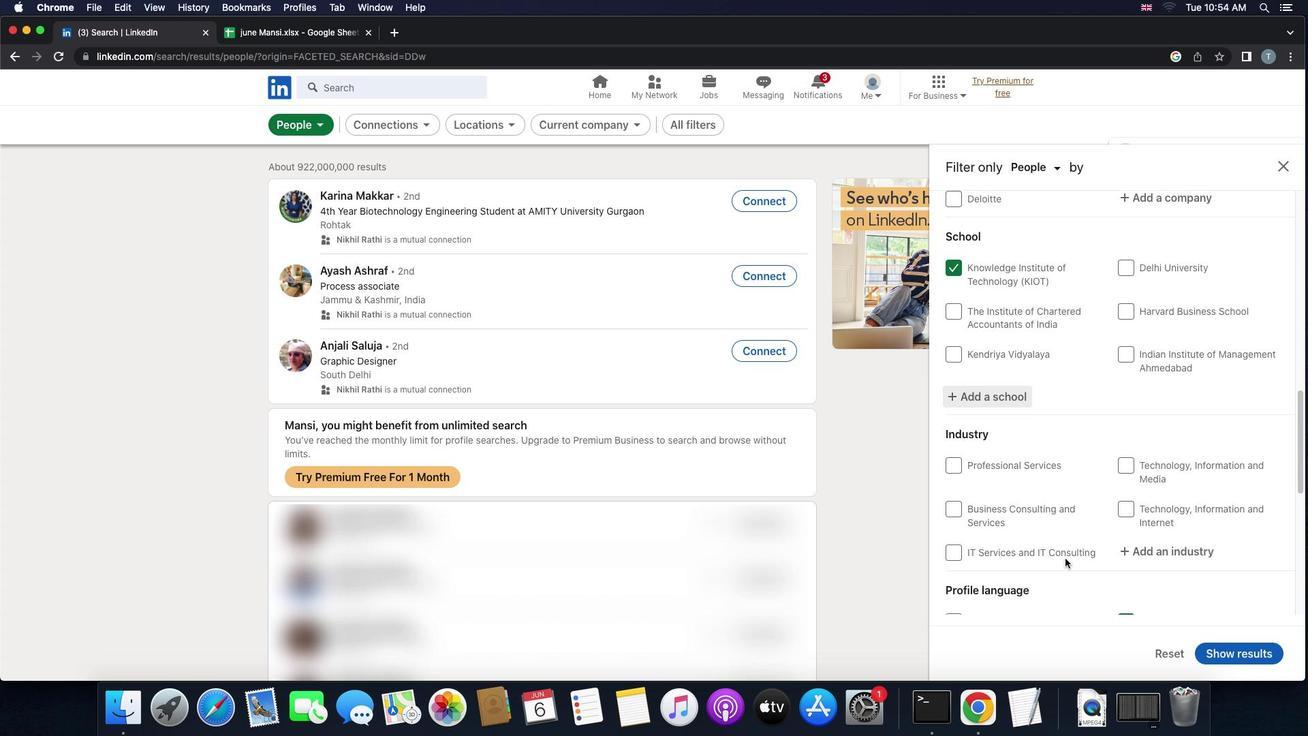 
Action: Mouse scrolled (1065, 558) with delta (0, 0)
Screenshot: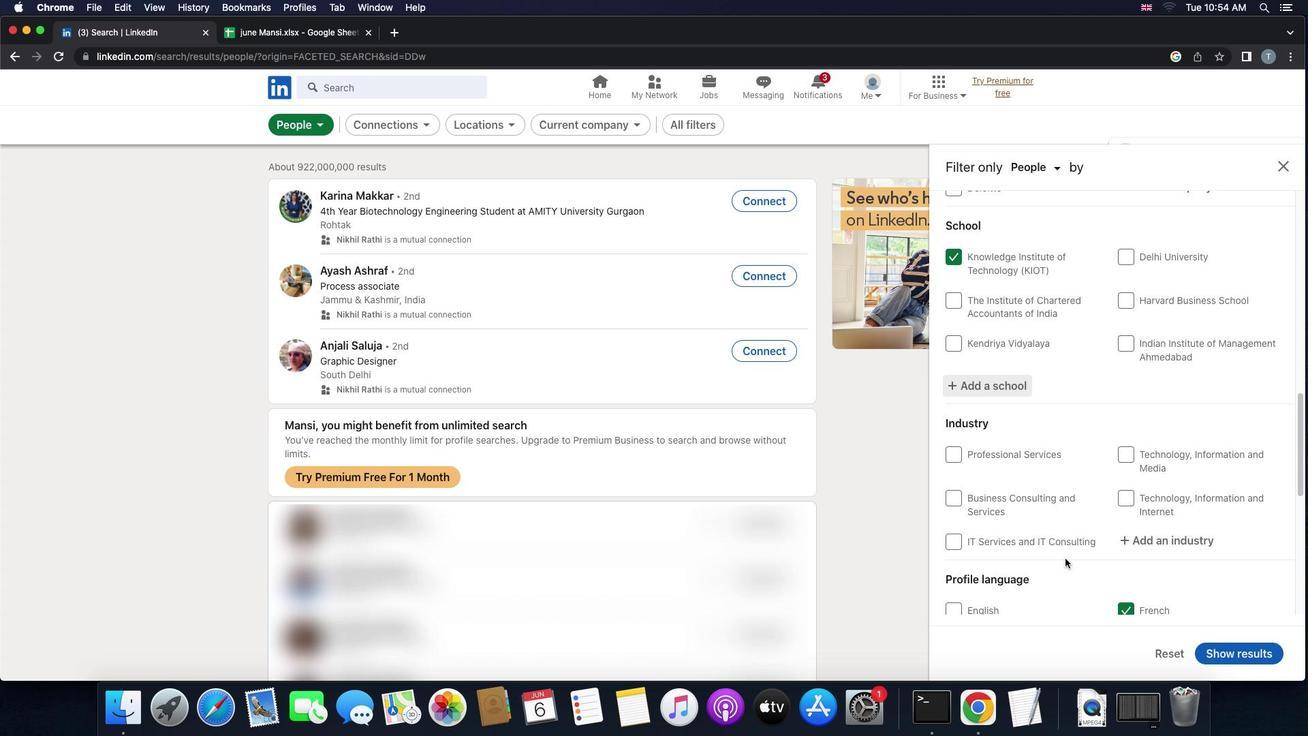 
Action: Mouse scrolled (1065, 558) with delta (0, 0)
Screenshot: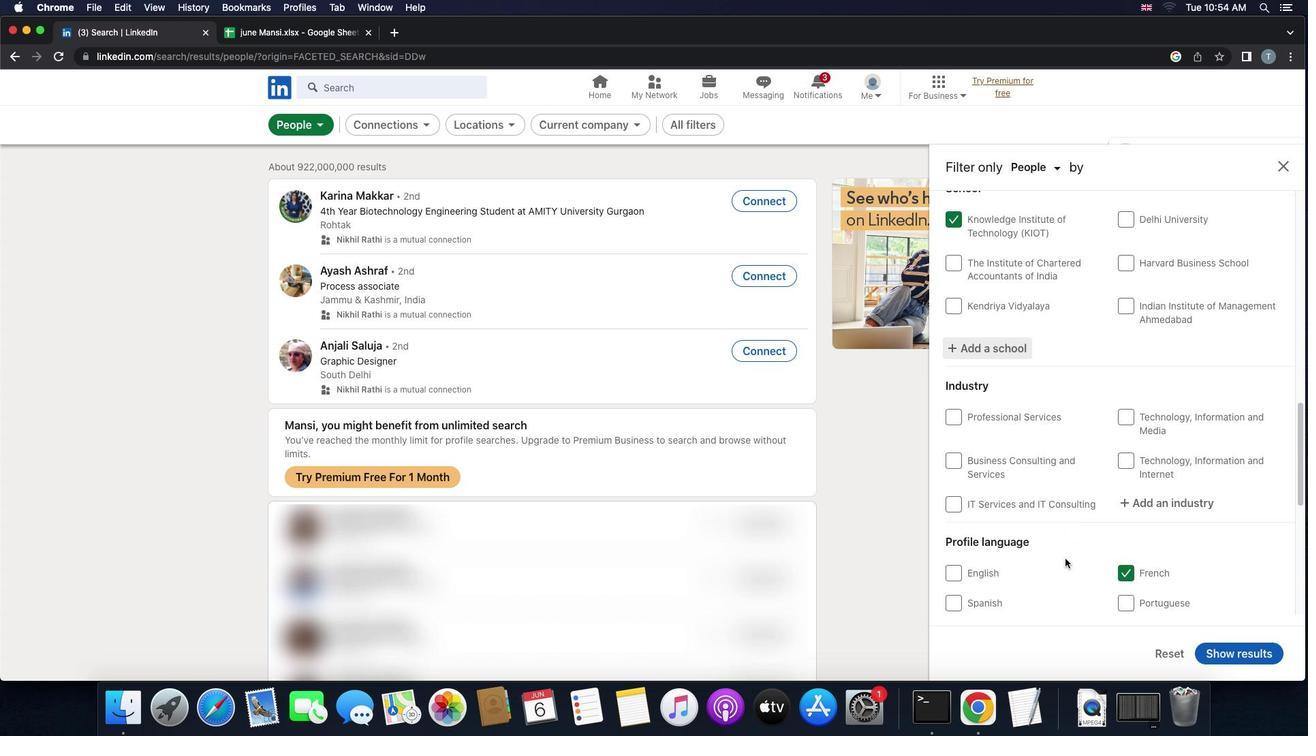 
Action: Mouse moved to (1144, 450)
Screenshot: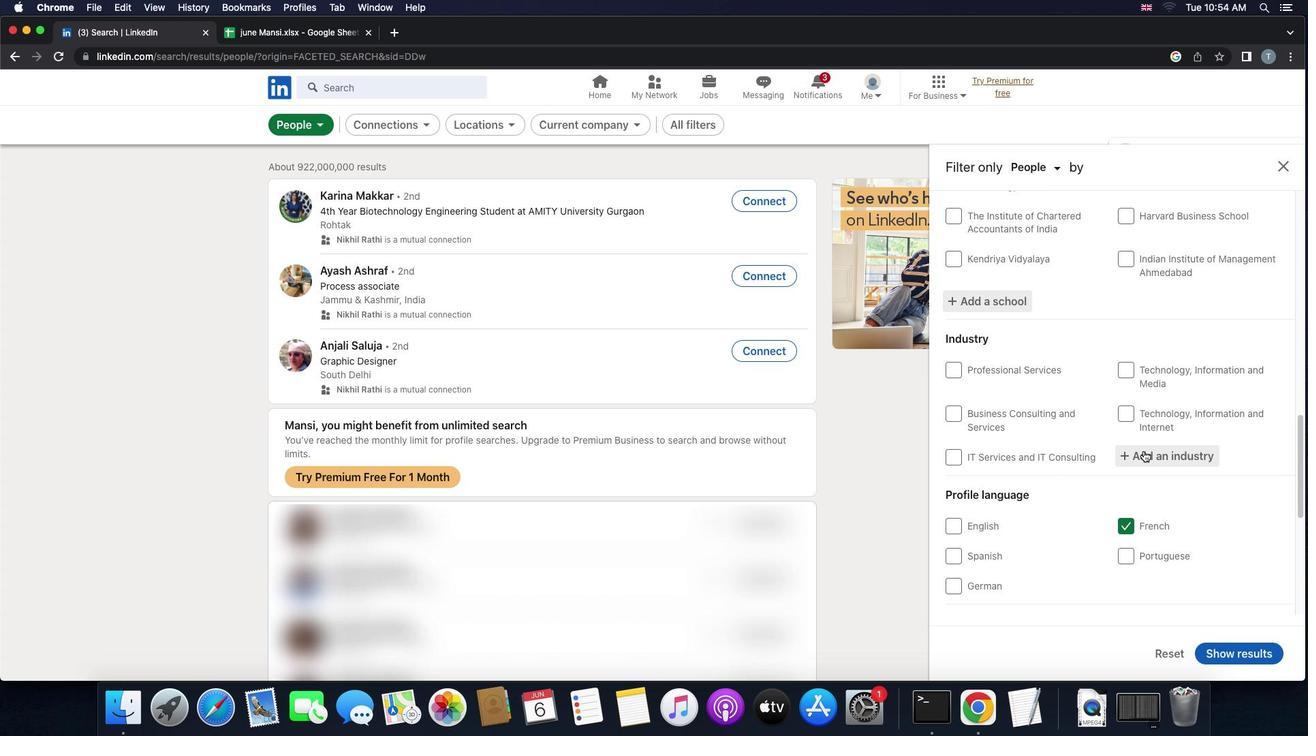 
Action: Mouse pressed left at (1144, 450)
Screenshot: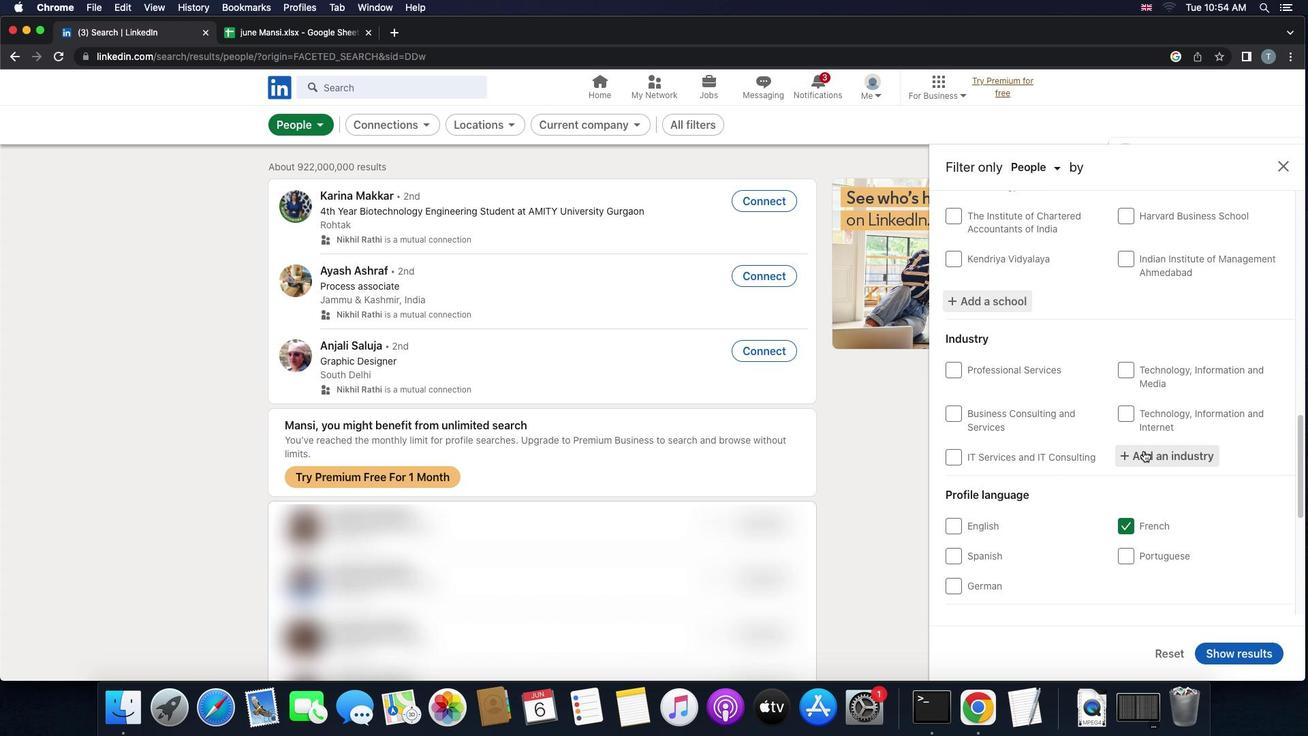 
Action: Key pressed 'p''h''y''s''i''c''i''a''n''s'
Screenshot: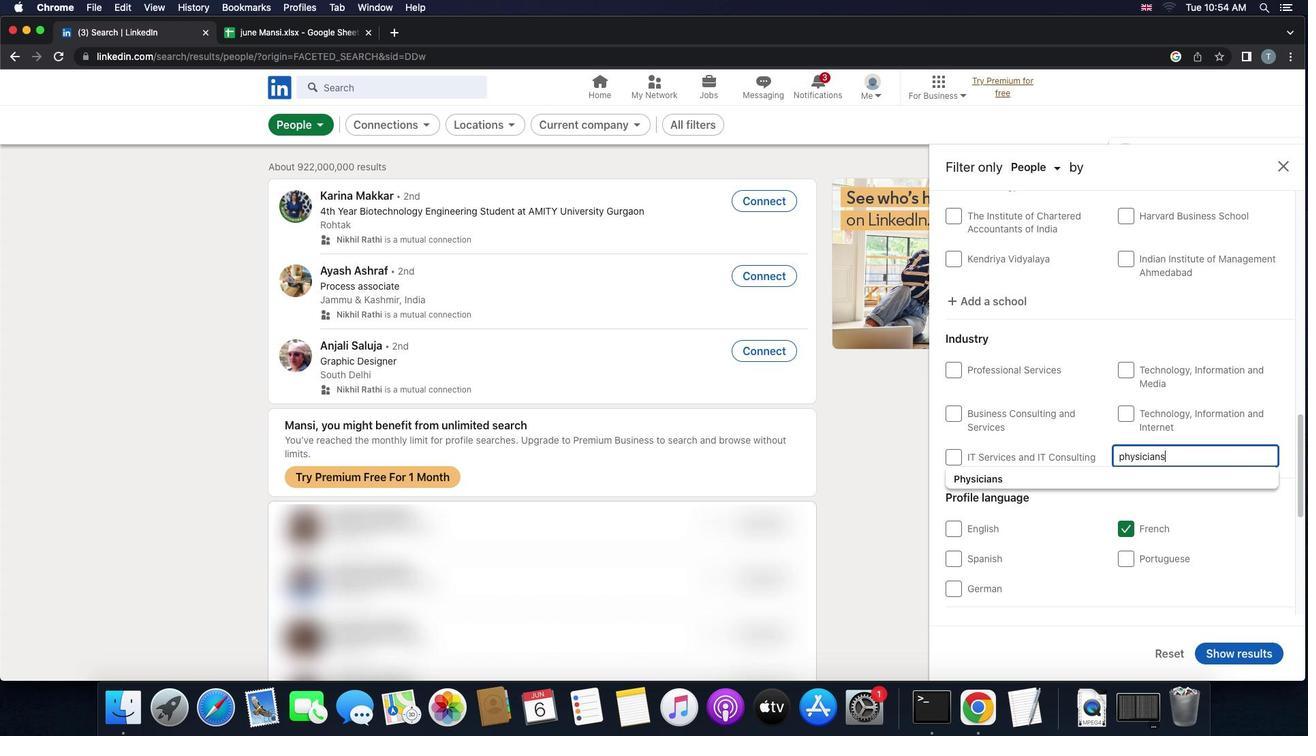 
Action: Mouse moved to (1105, 474)
Screenshot: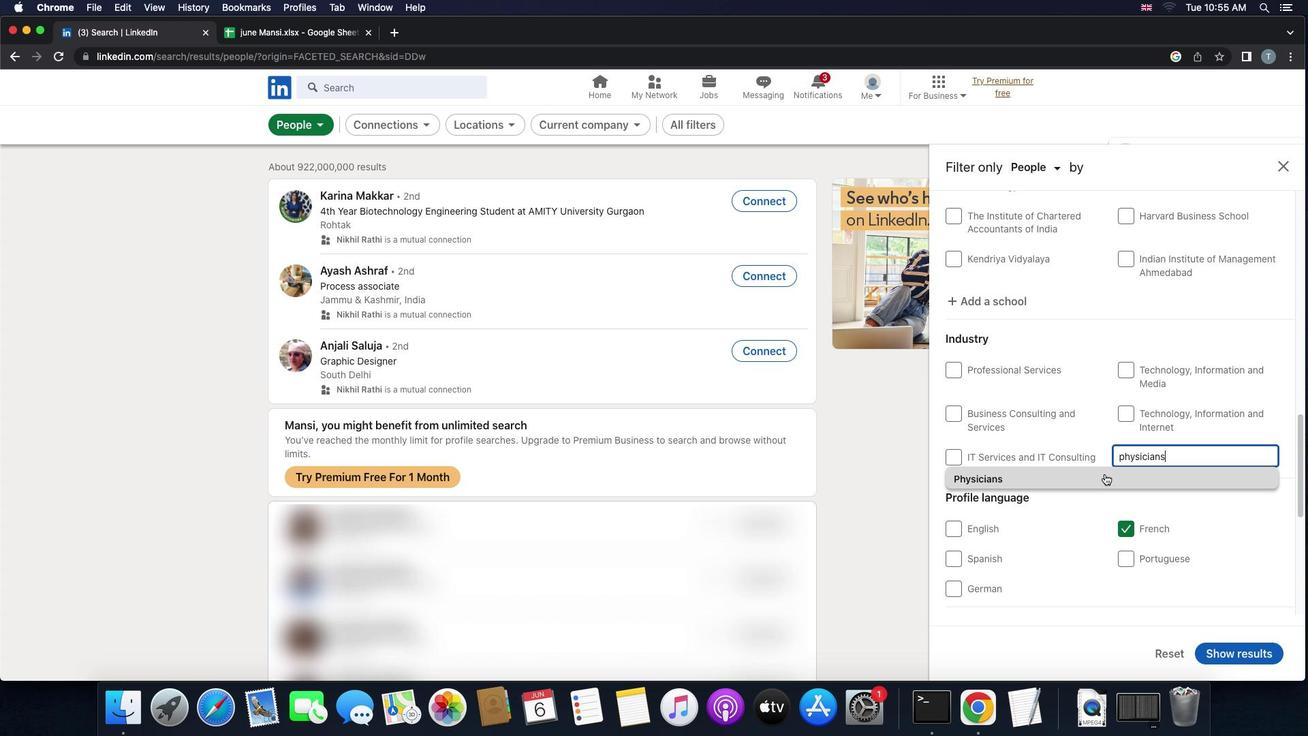 
Action: Mouse pressed left at (1105, 474)
Screenshot: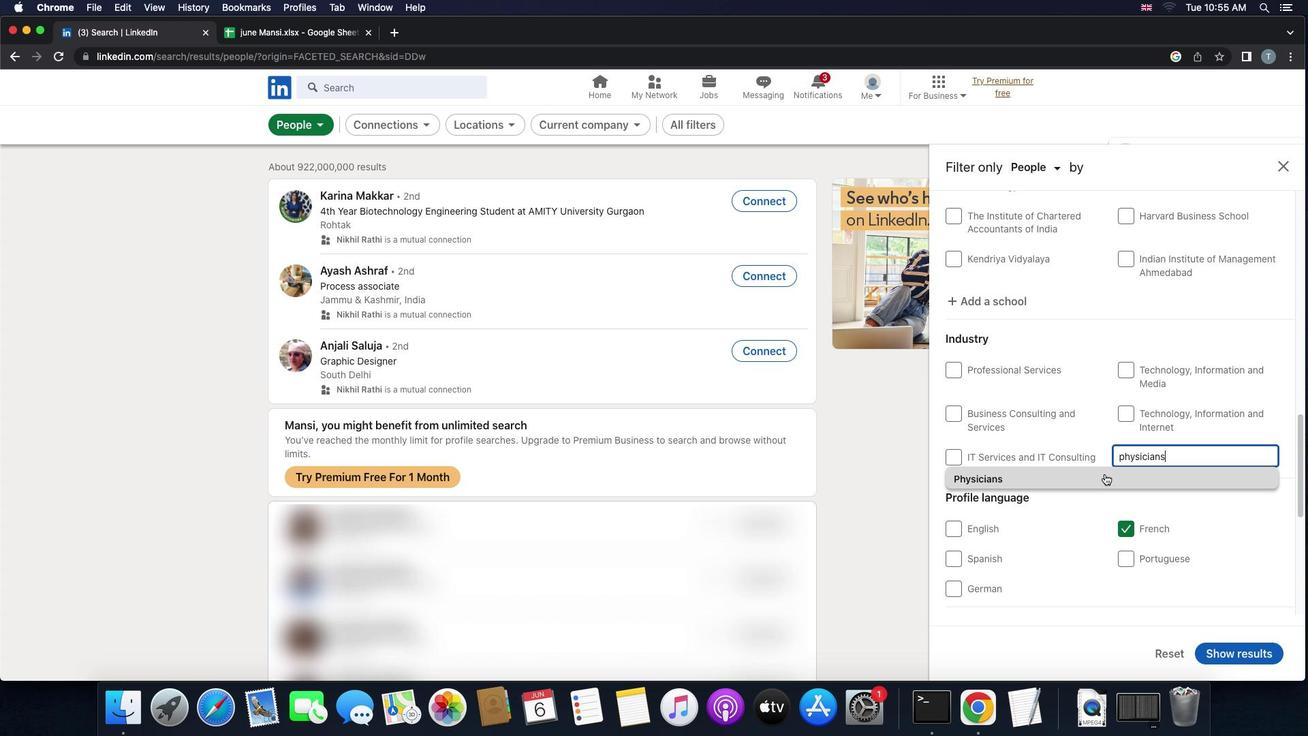 
Action: Mouse scrolled (1105, 474) with delta (0, 0)
Screenshot: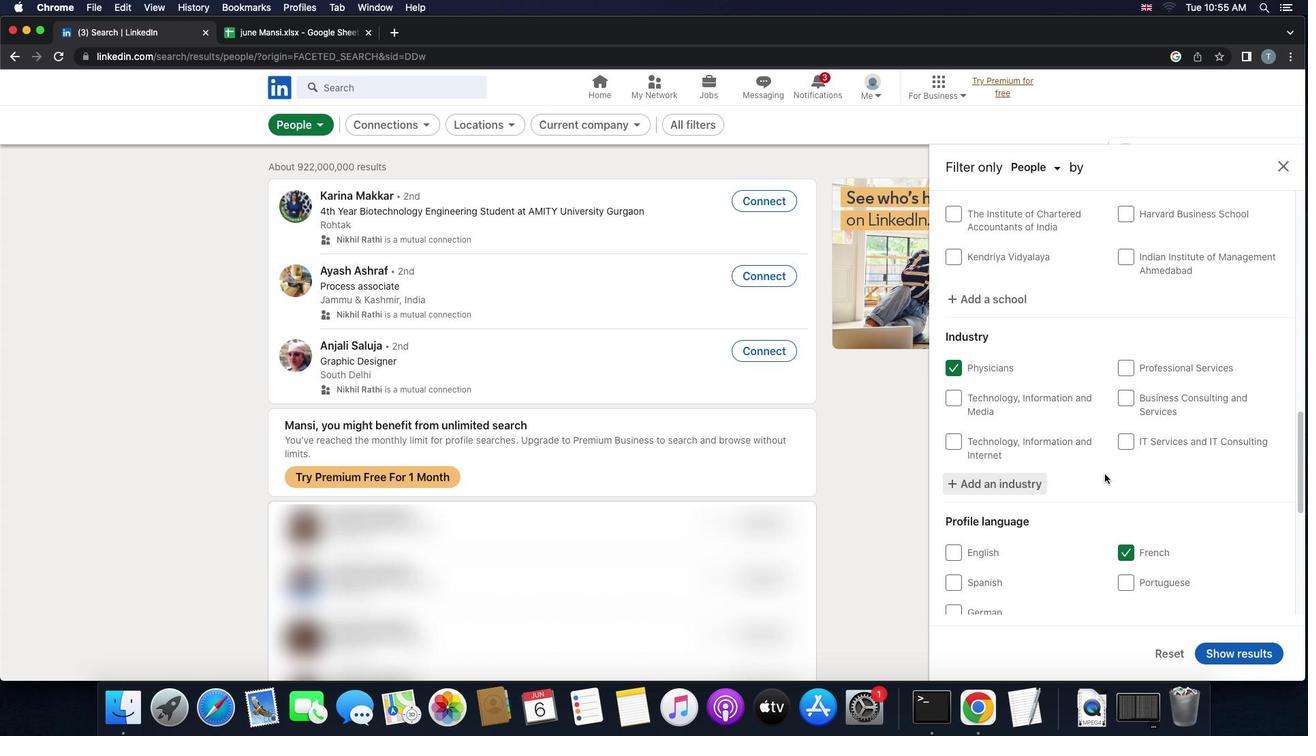 
Action: Mouse scrolled (1105, 474) with delta (0, 0)
Screenshot: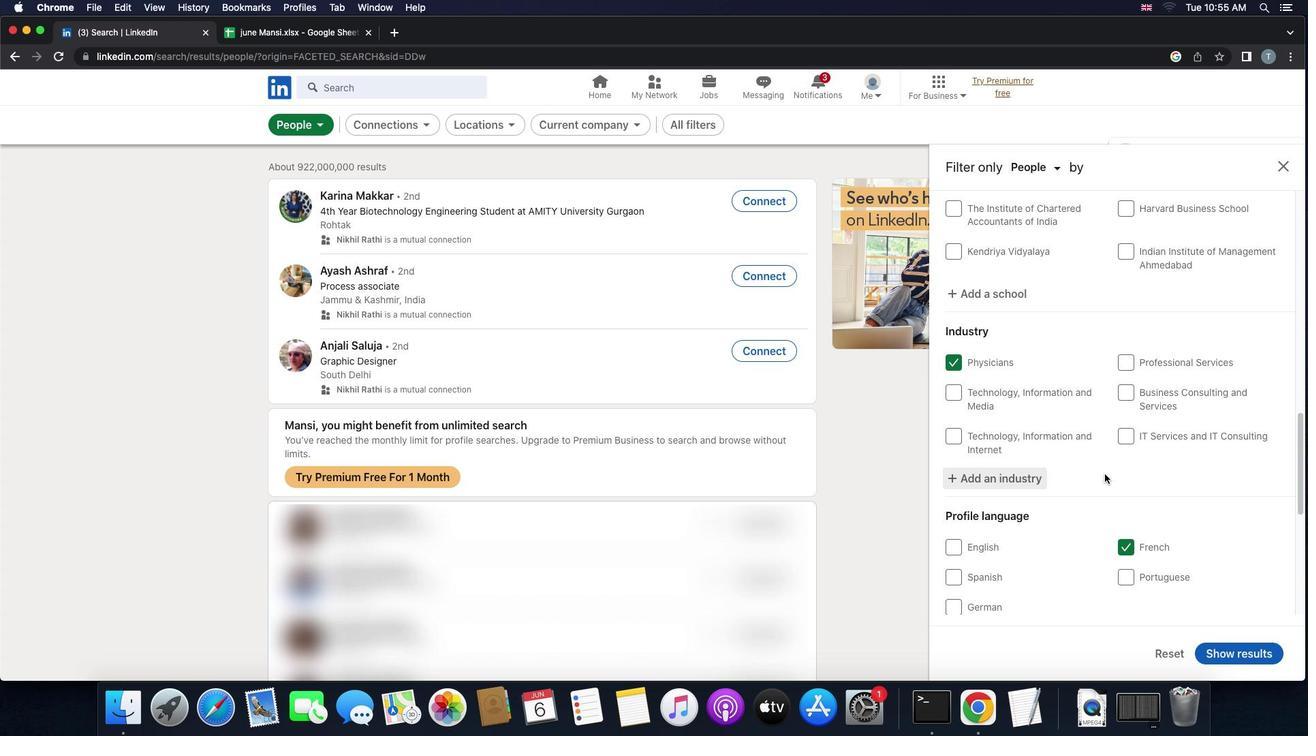 
Action: Mouse scrolled (1105, 474) with delta (0, -1)
Screenshot: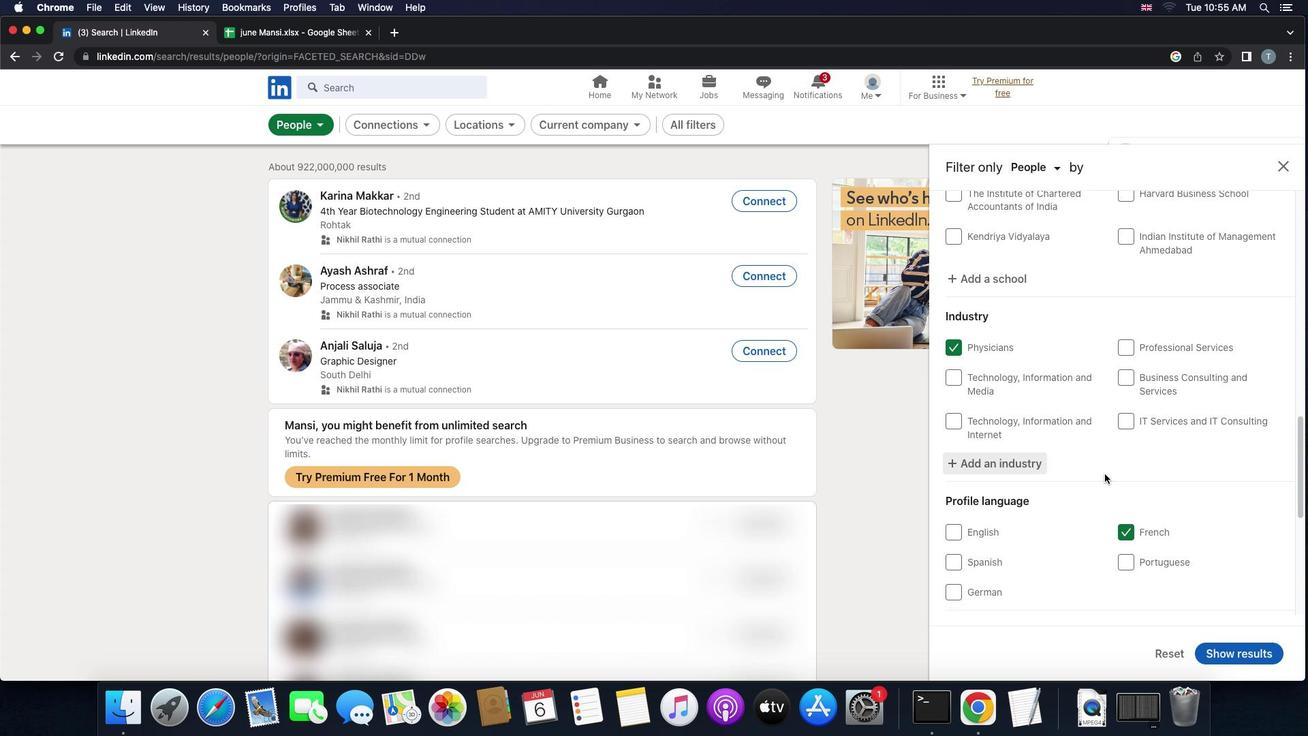 
Action: Mouse scrolled (1105, 474) with delta (0, -2)
Screenshot: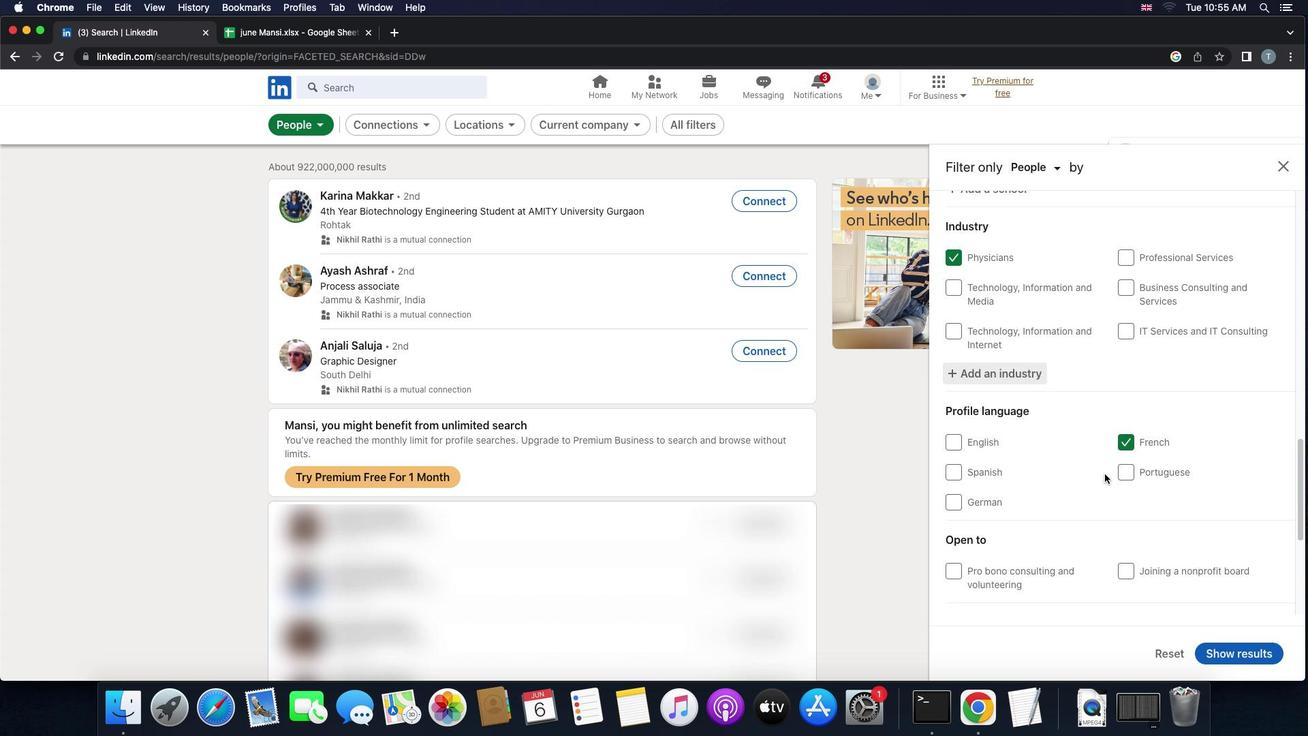 
Action: Mouse scrolled (1105, 474) with delta (0, 0)
Screenshot: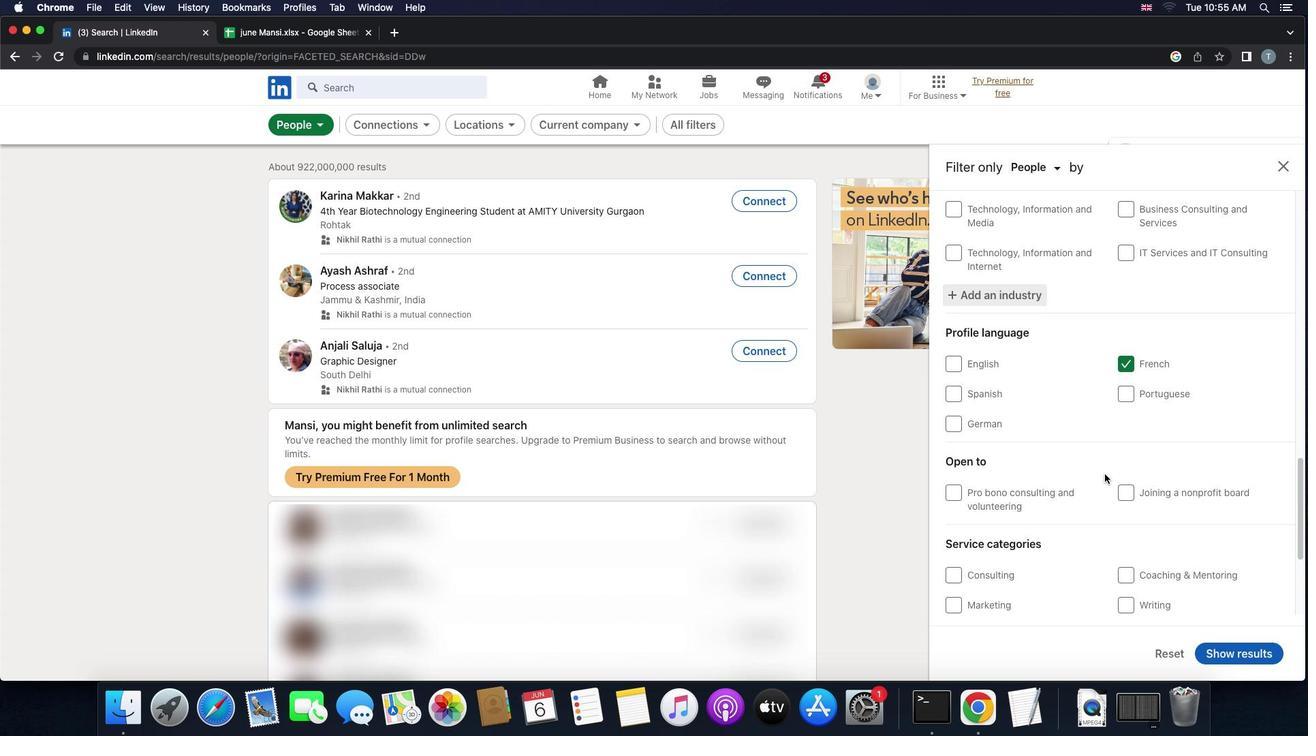 
Action: Mouse scrolled (1105, 474) with delta (0, 0)
Screenshot: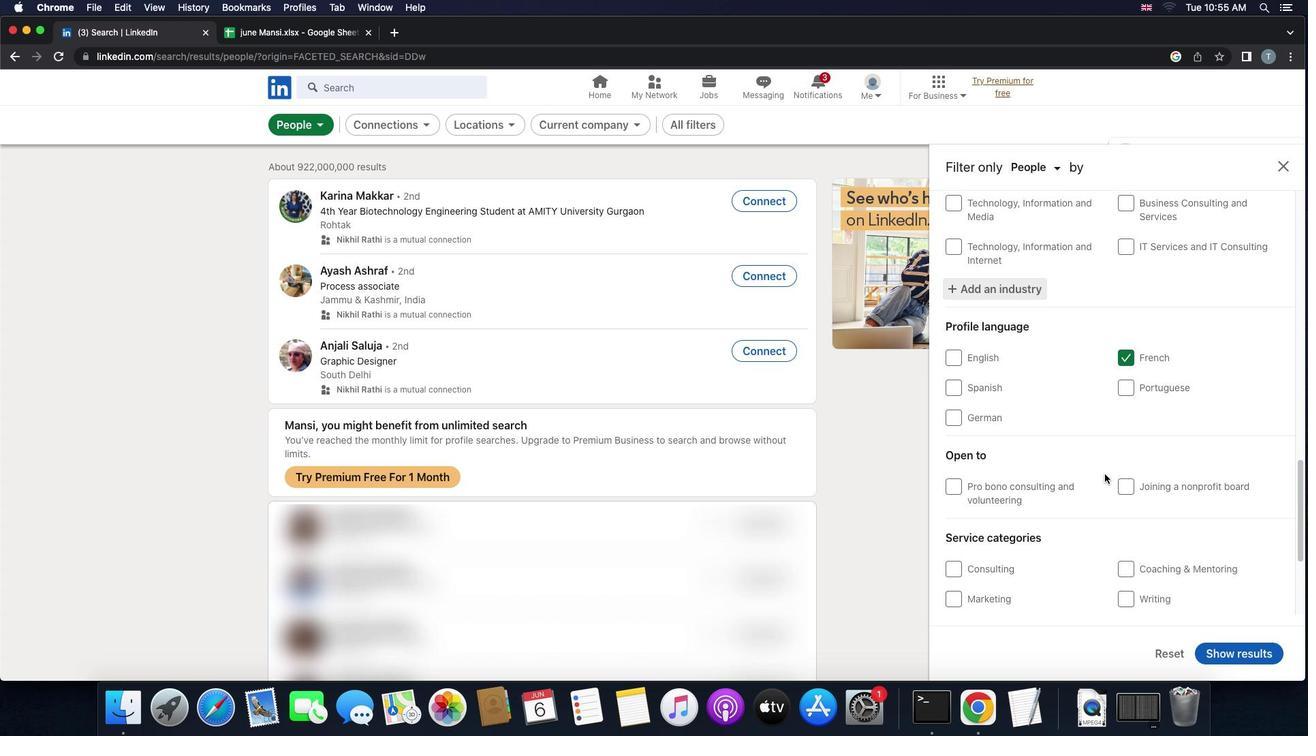 
Action: Mouse scrolled (1105, 474) with delta (0, -2)
Screenshot: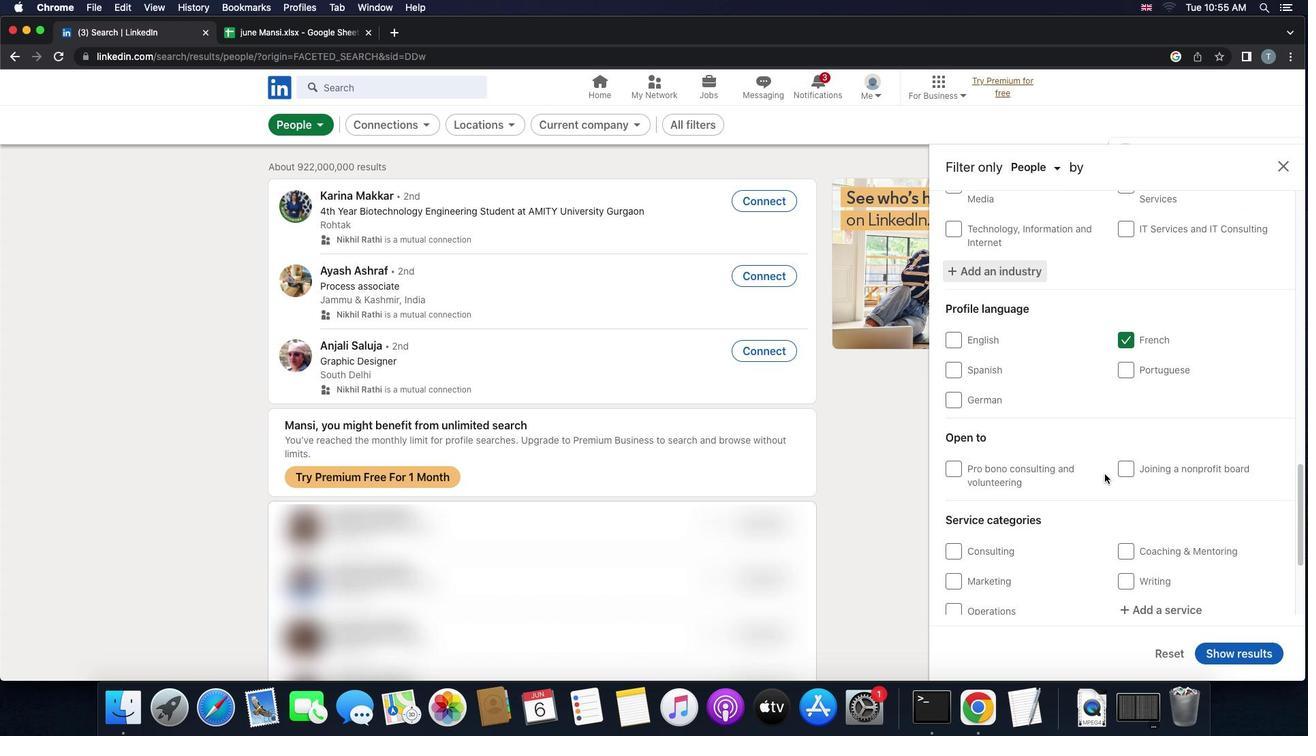 
Action: Mouse scrolled (1105, 474) with delta (0, 0)
Screenshot: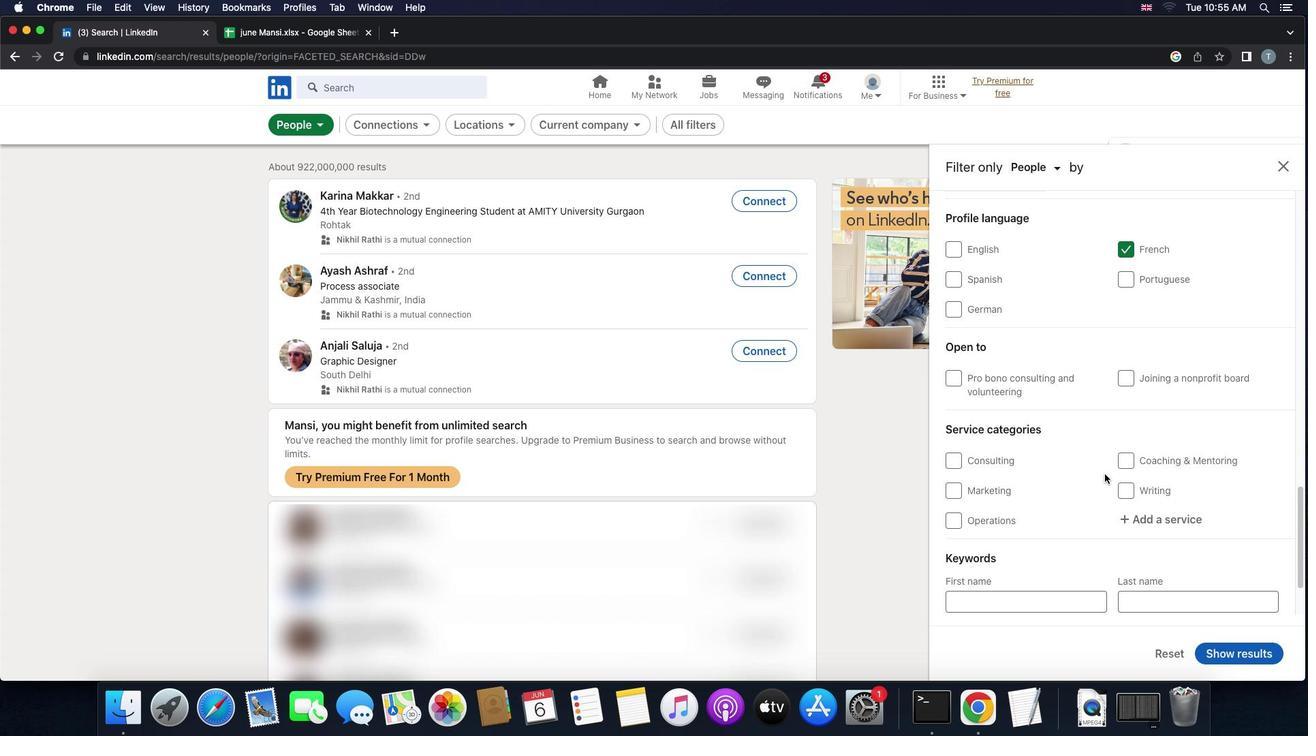
Action: Mouse scrolled (1105, 474) with delta (0, 0)
Screenshot: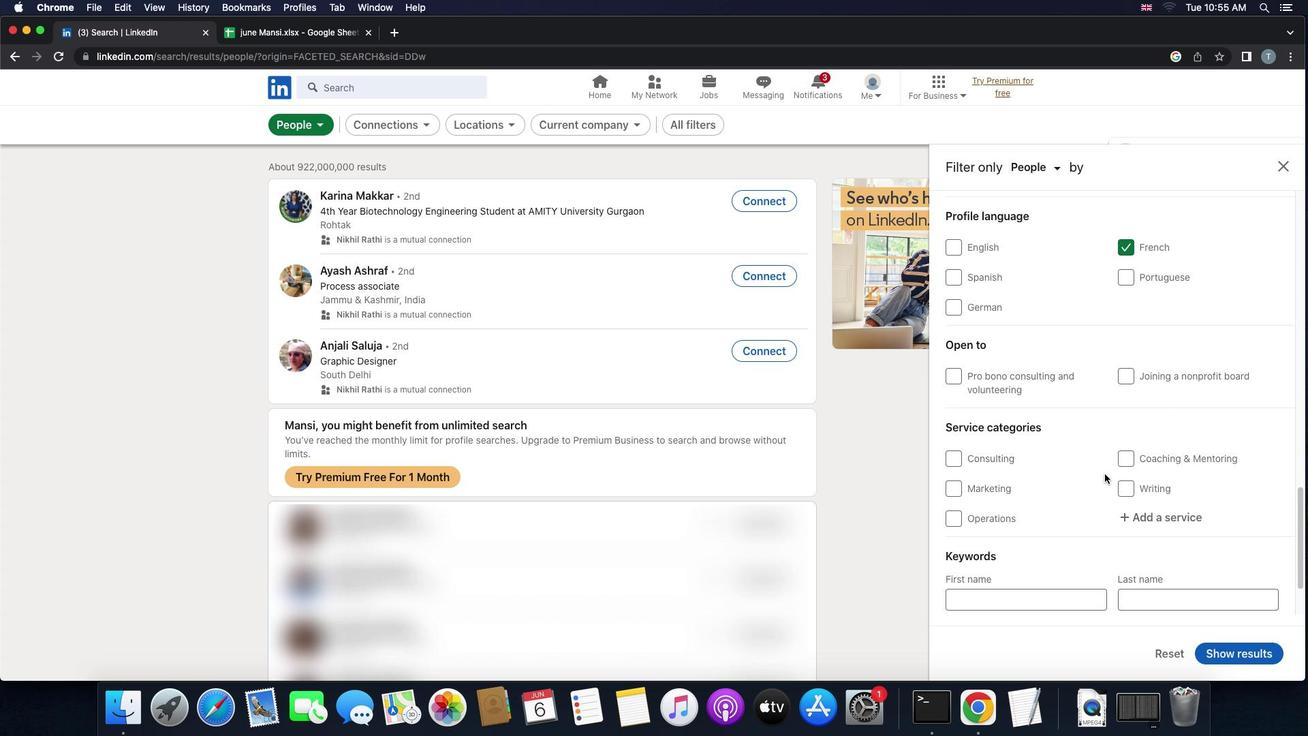 
Action: Mouse scrolled (1105, 474) with delta (0, 0)
Screenshot: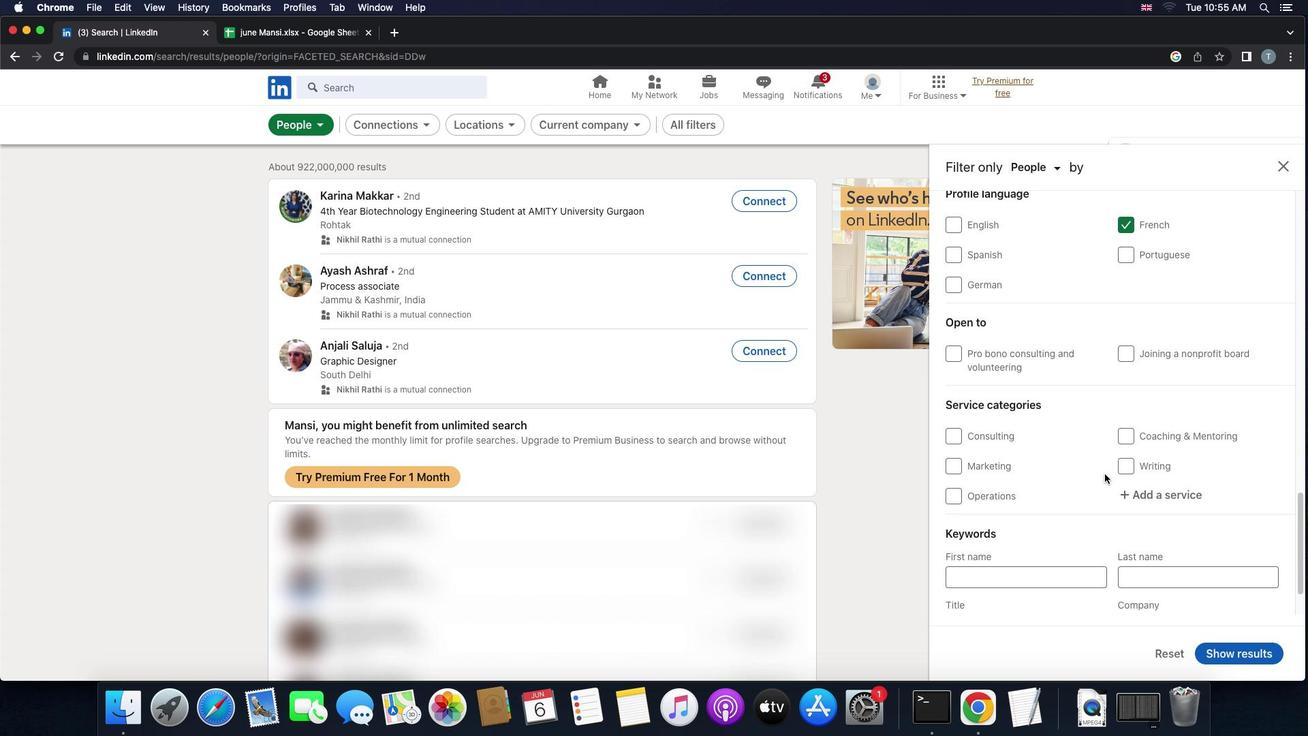 
Action: Mouse moved to (1146, 473)
Screenshot: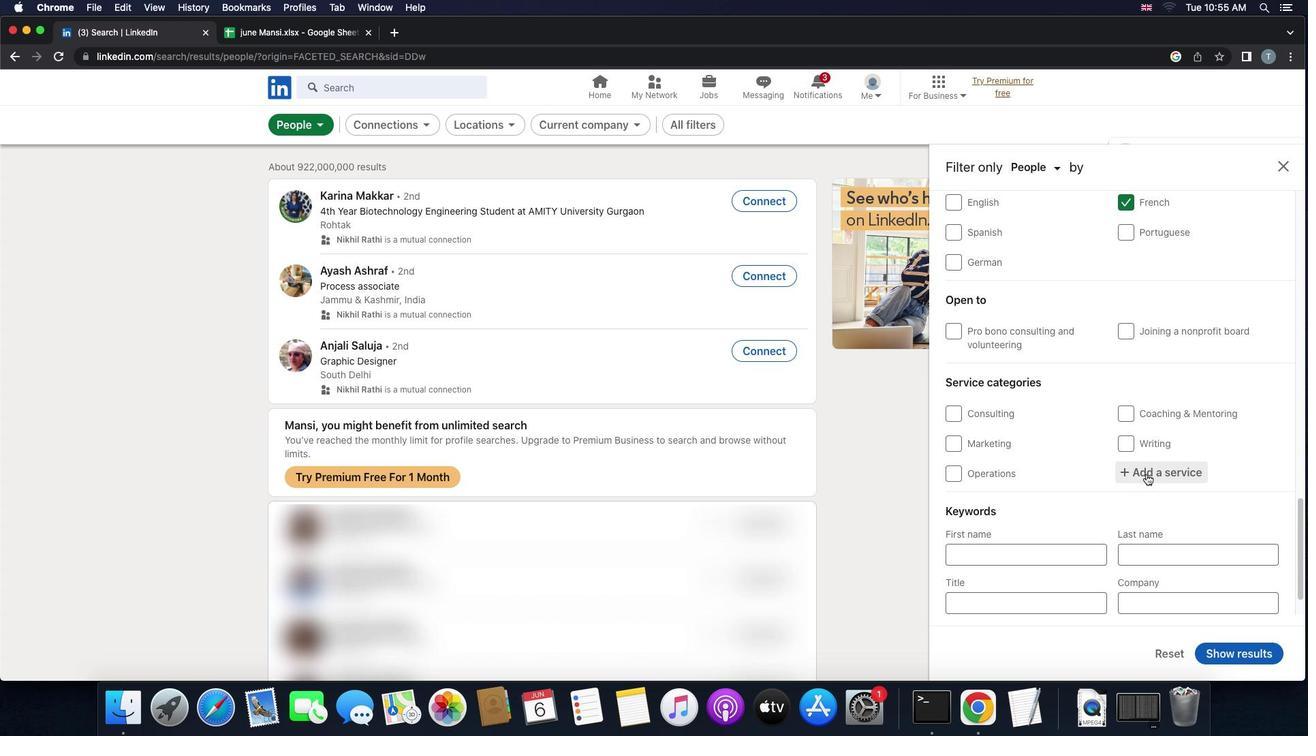 
Action: Mouse pressed left at (1146, 473)
Screenshot: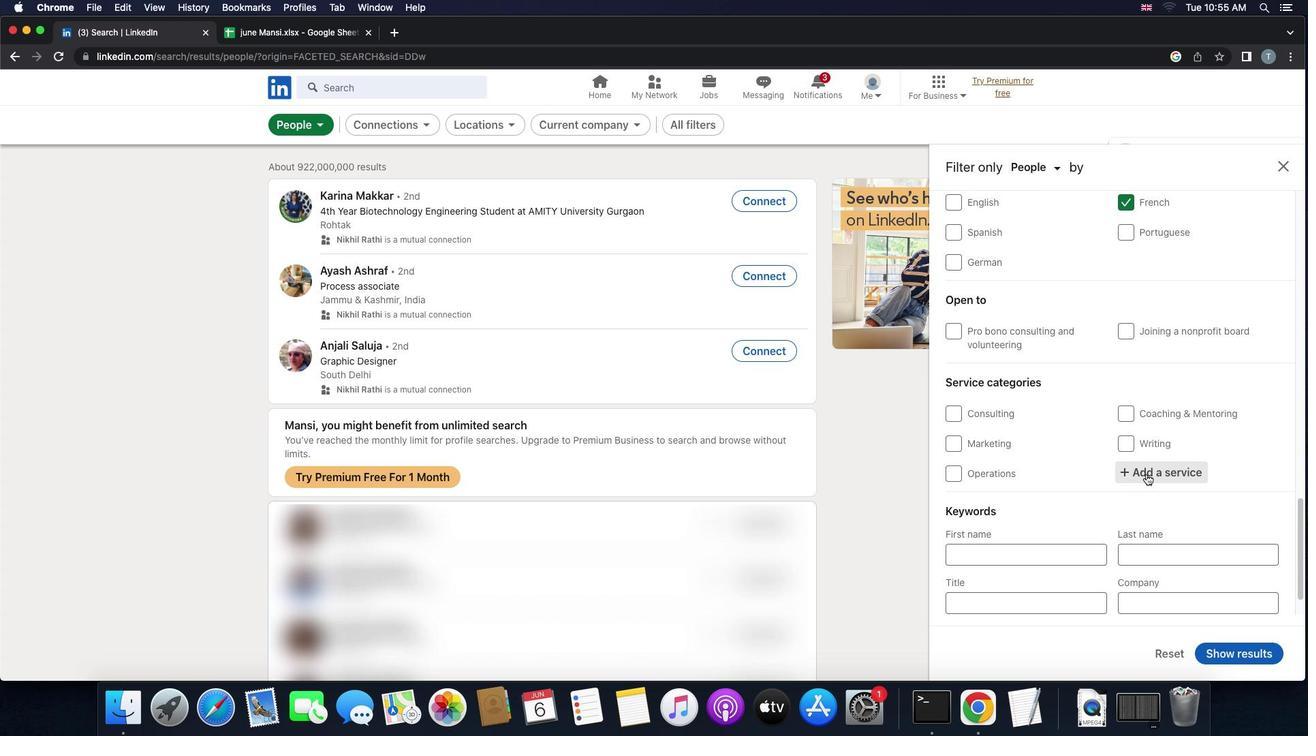 
Action: Mouse moved to (1132, 473)
Screenshot: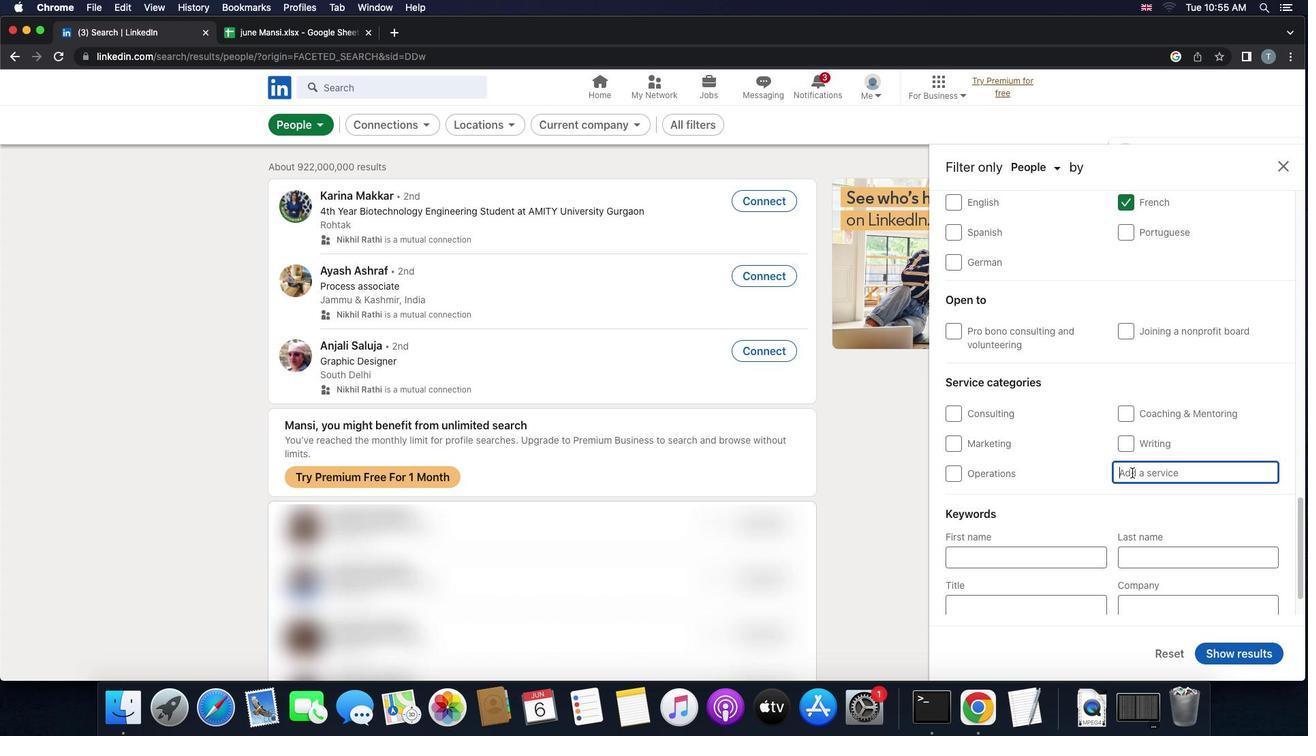 
Action: Key pressed 'p''r''o'
Screenshot: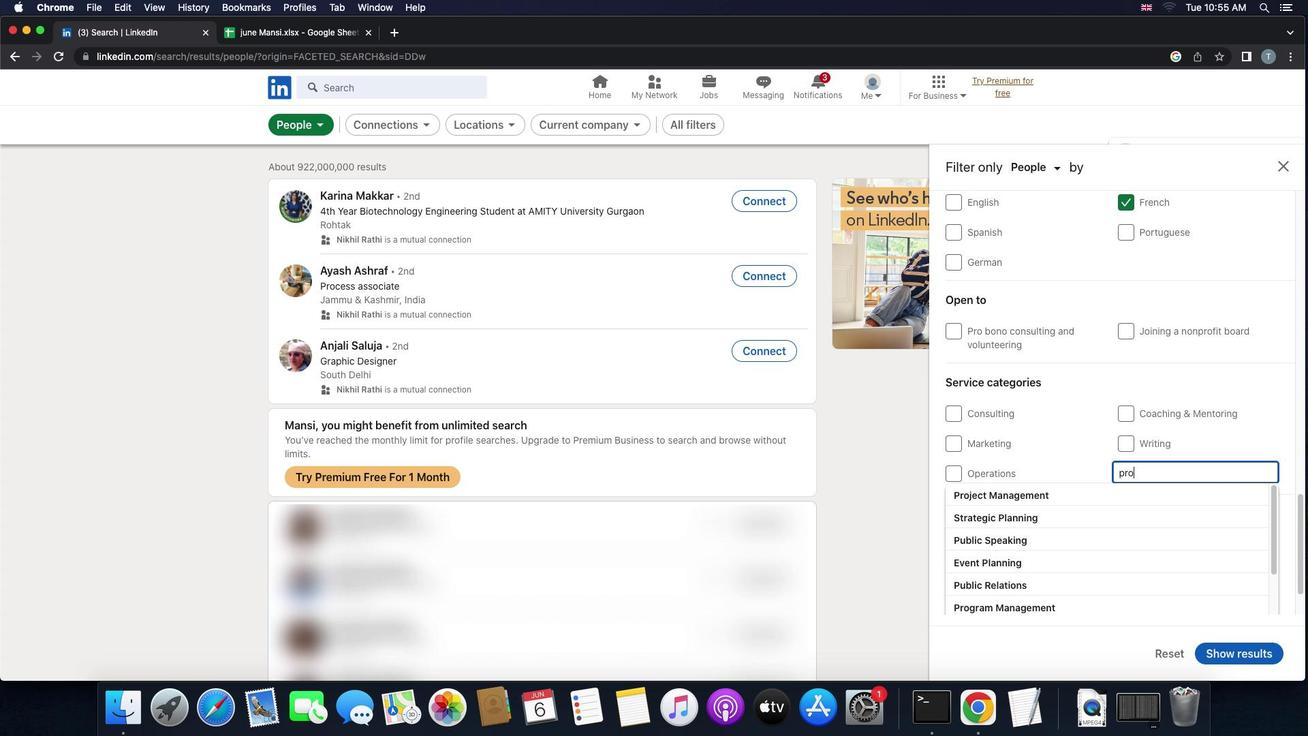 
Action: Mouse moved to (1132, 473)
Screenshot: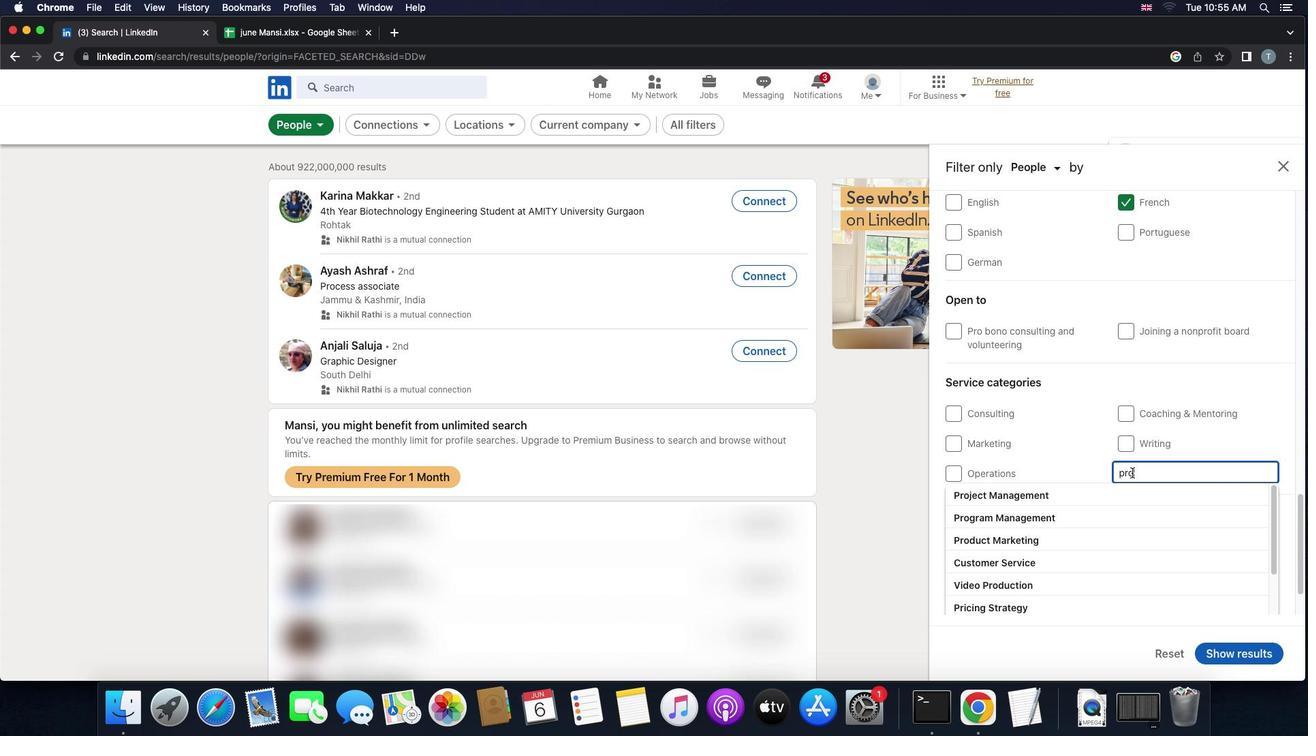 
Action: Key pressed 'd''u''c''t'Key.space'm''a''r''k''e''t''i''n''g'
Screenshot: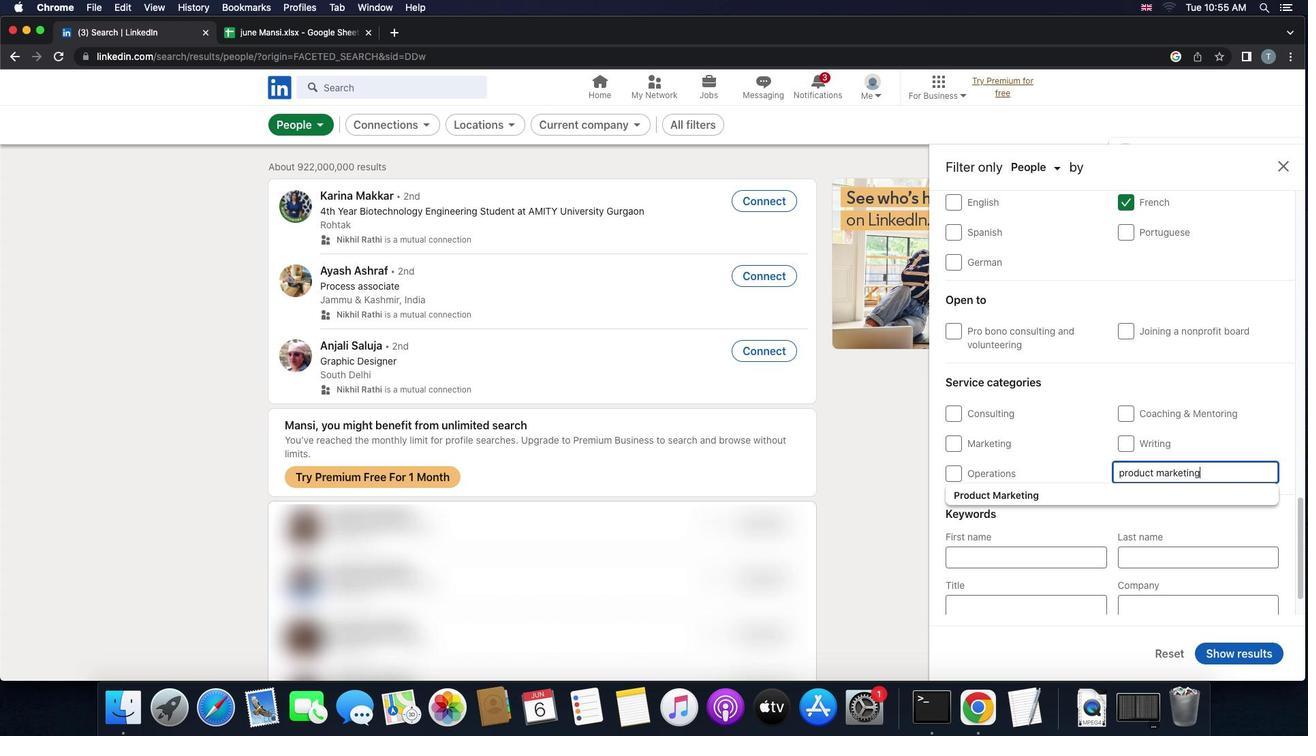 
Action: Mouse moved to (1061, 493)
Screenshot: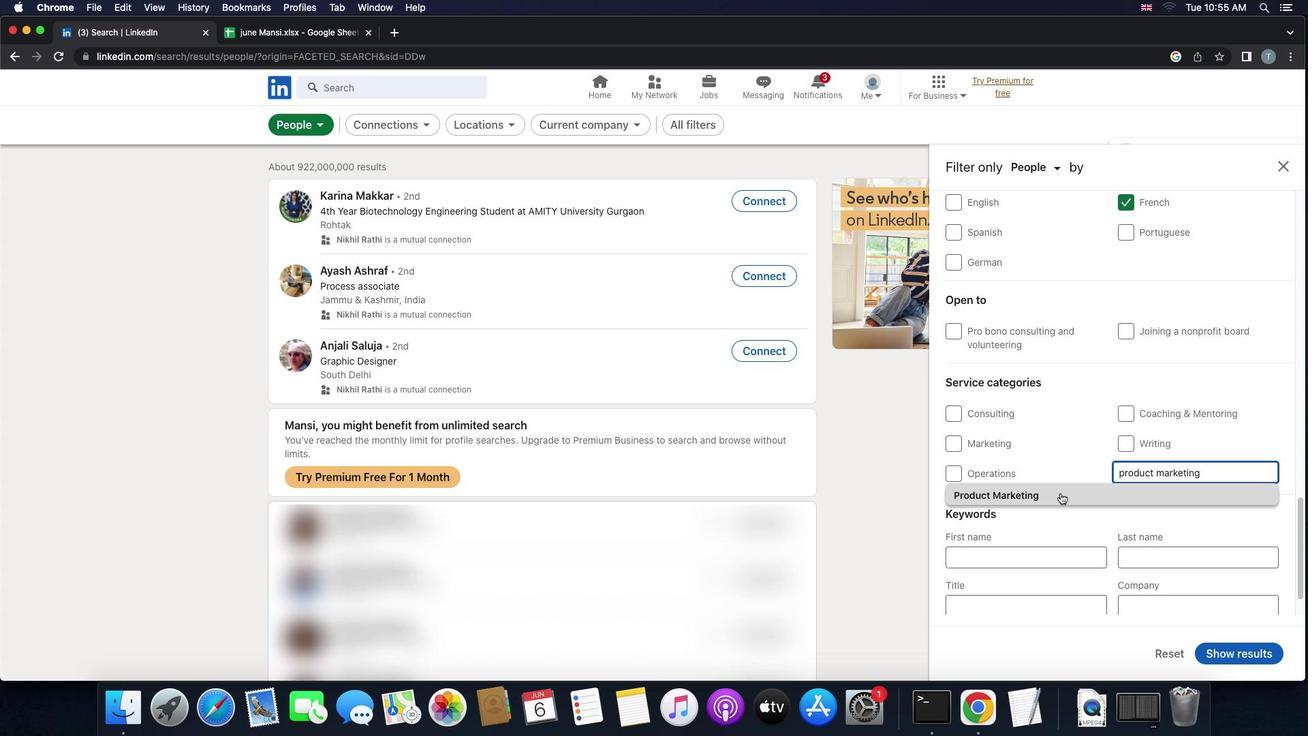 
Action: Mouse pressed left at (1061, 493)
Screenshot: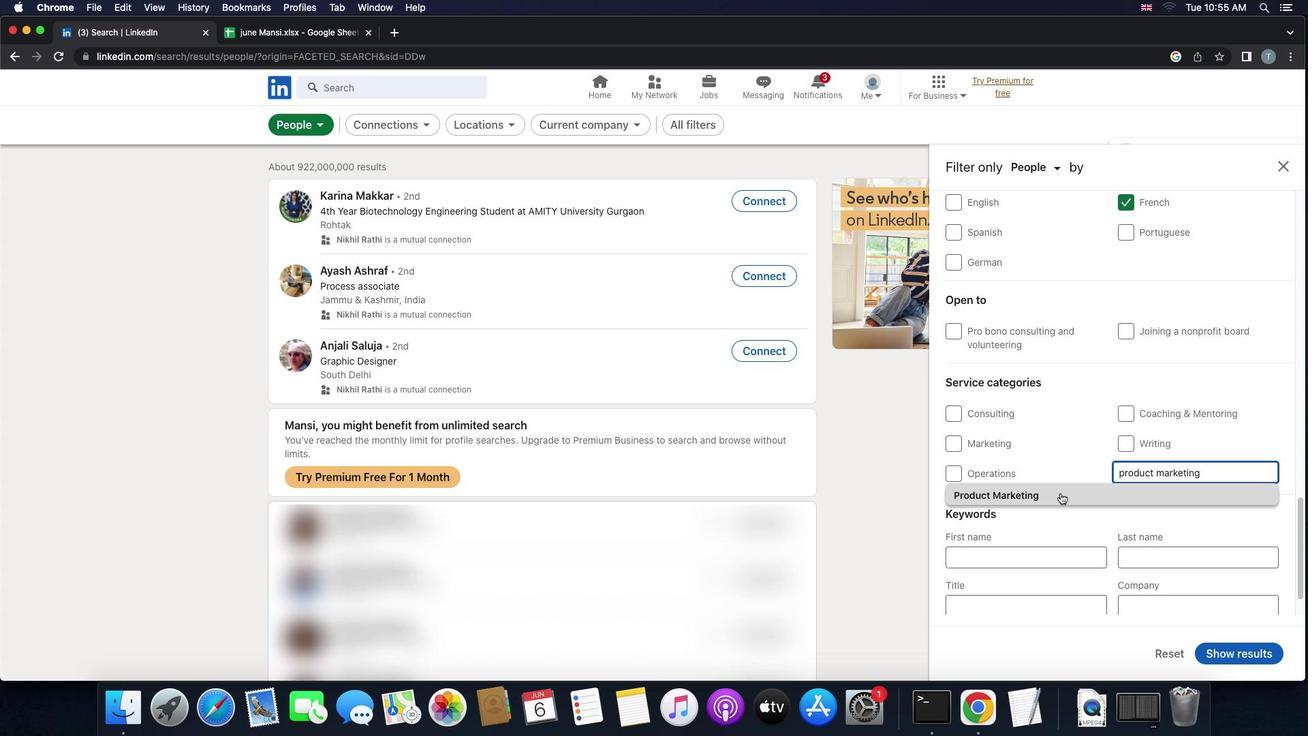 
Action: Mouse moved to (1060, 493)
Screenshot: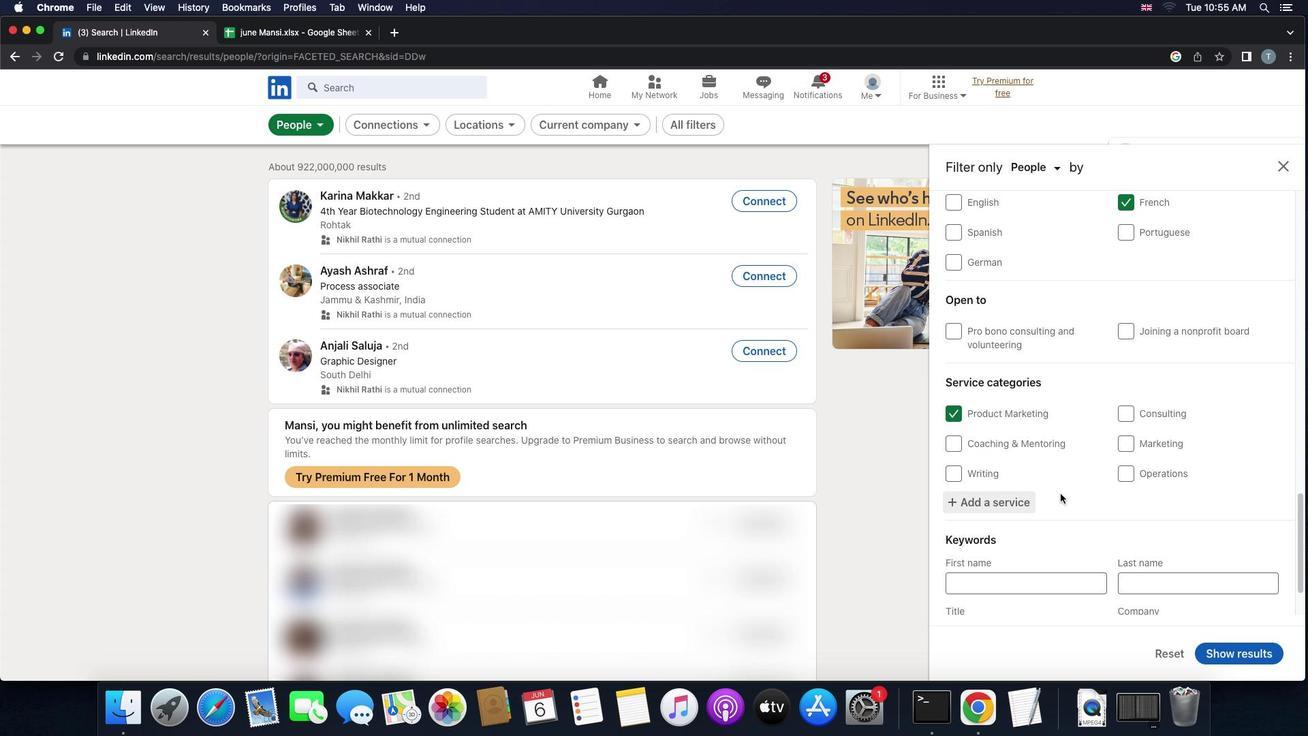 
Action: Mouse scrolled (1060, 493) with delta (0, 0)
Screenshot: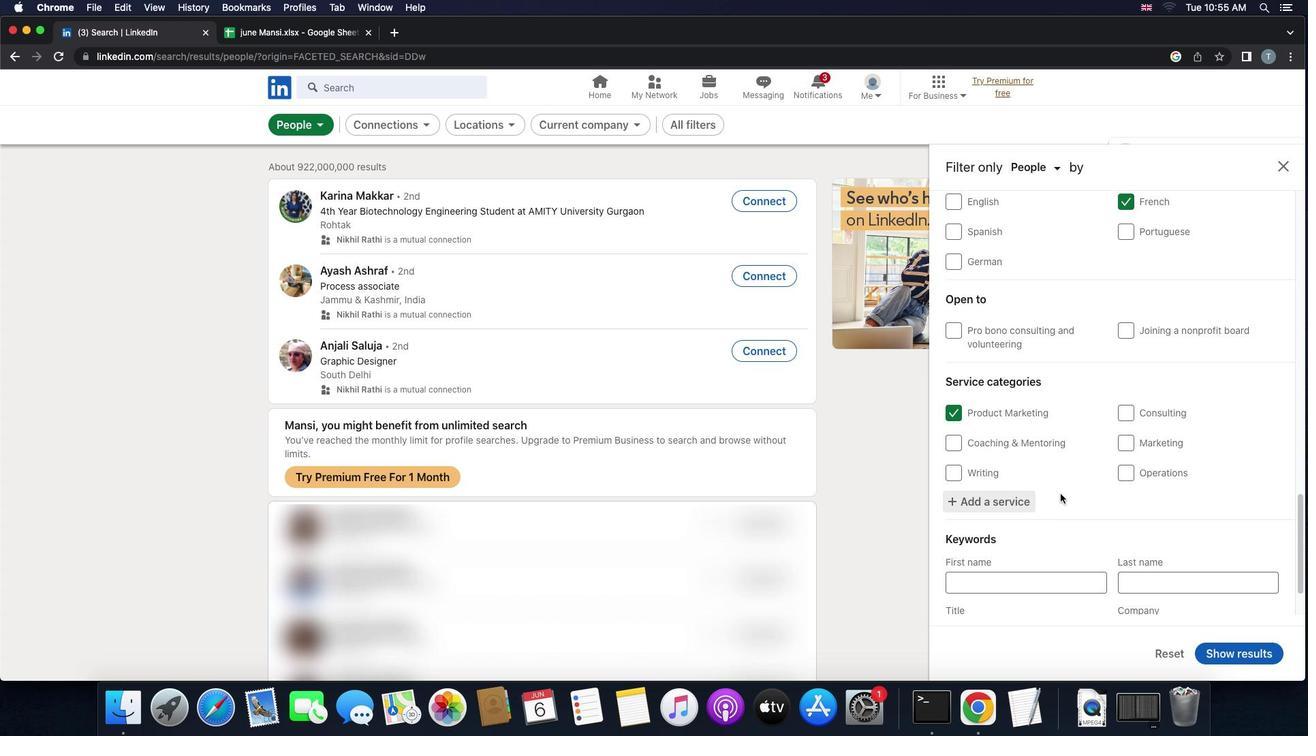 
Action: Mouse scrolled (1060, 493) with delta (0, 0)
Screenshot: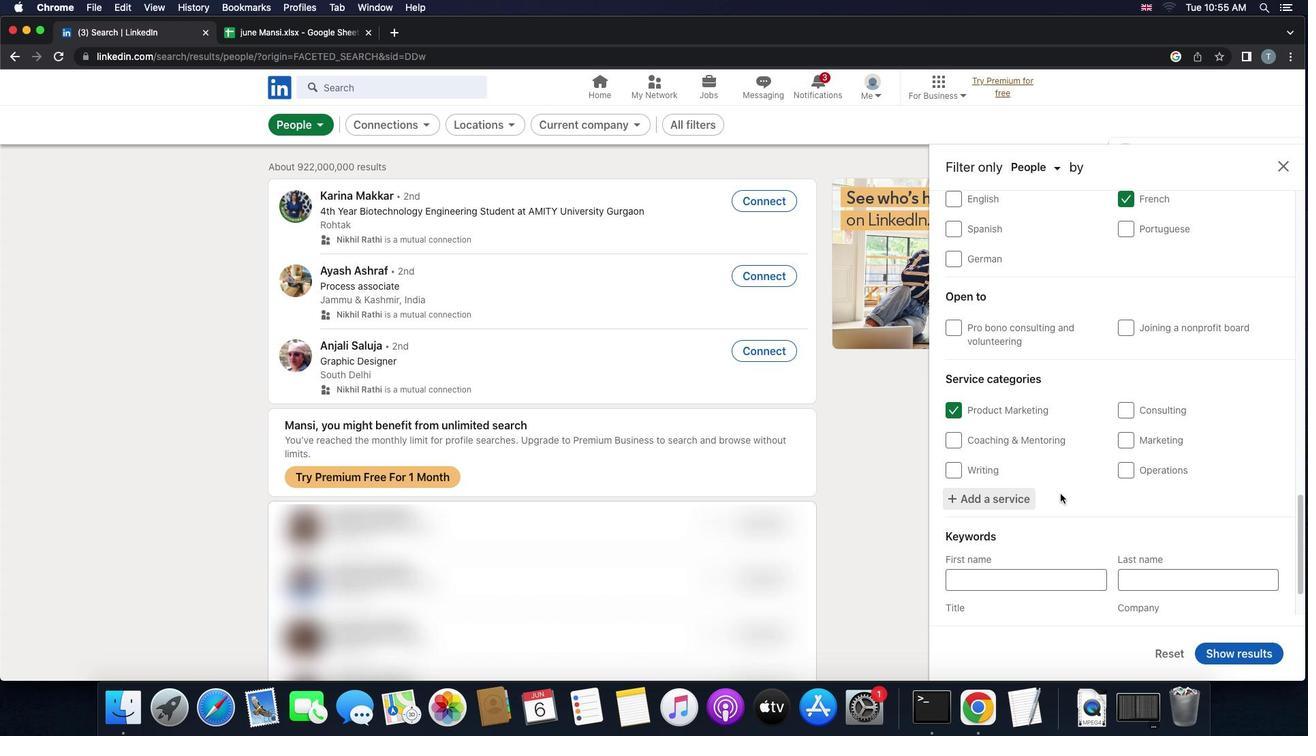 
Action: Mouse scrolled (1060, 493) with delta (0, -2)
Screenshot: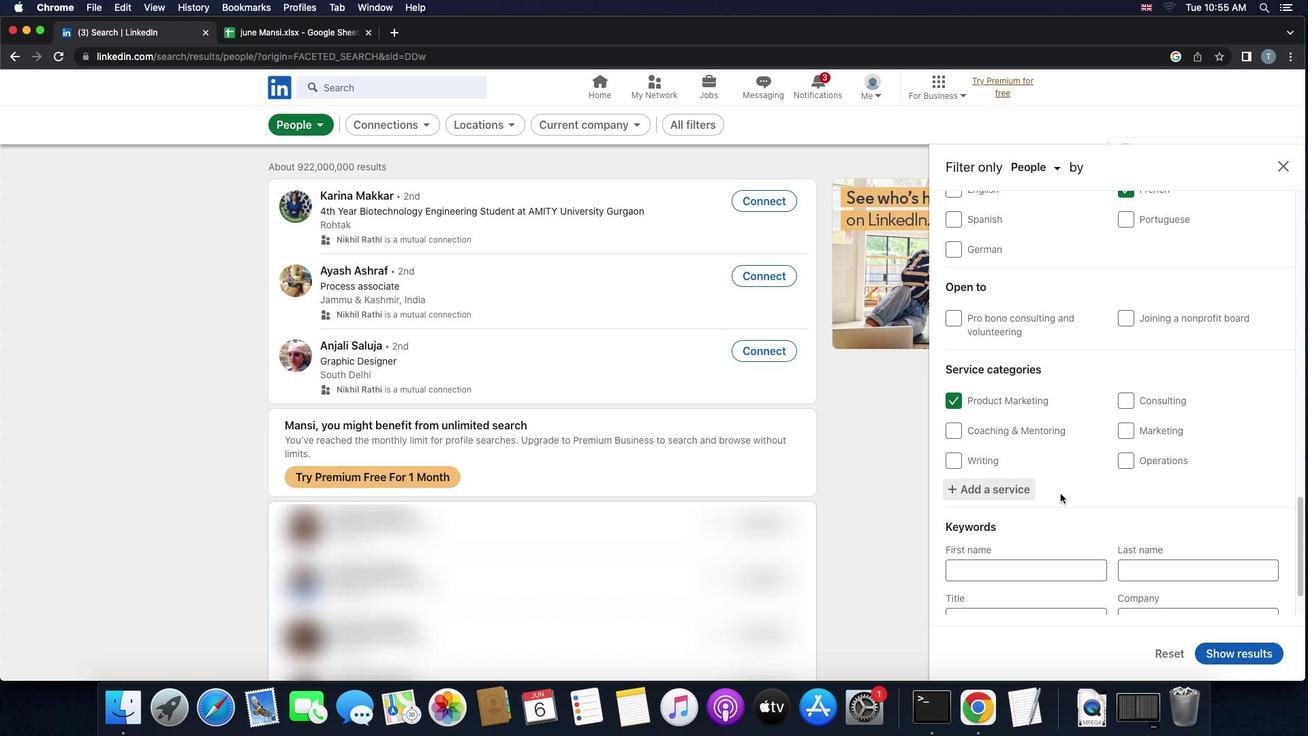 
Action: Mouse moved to (1049, 554)
Screenshot: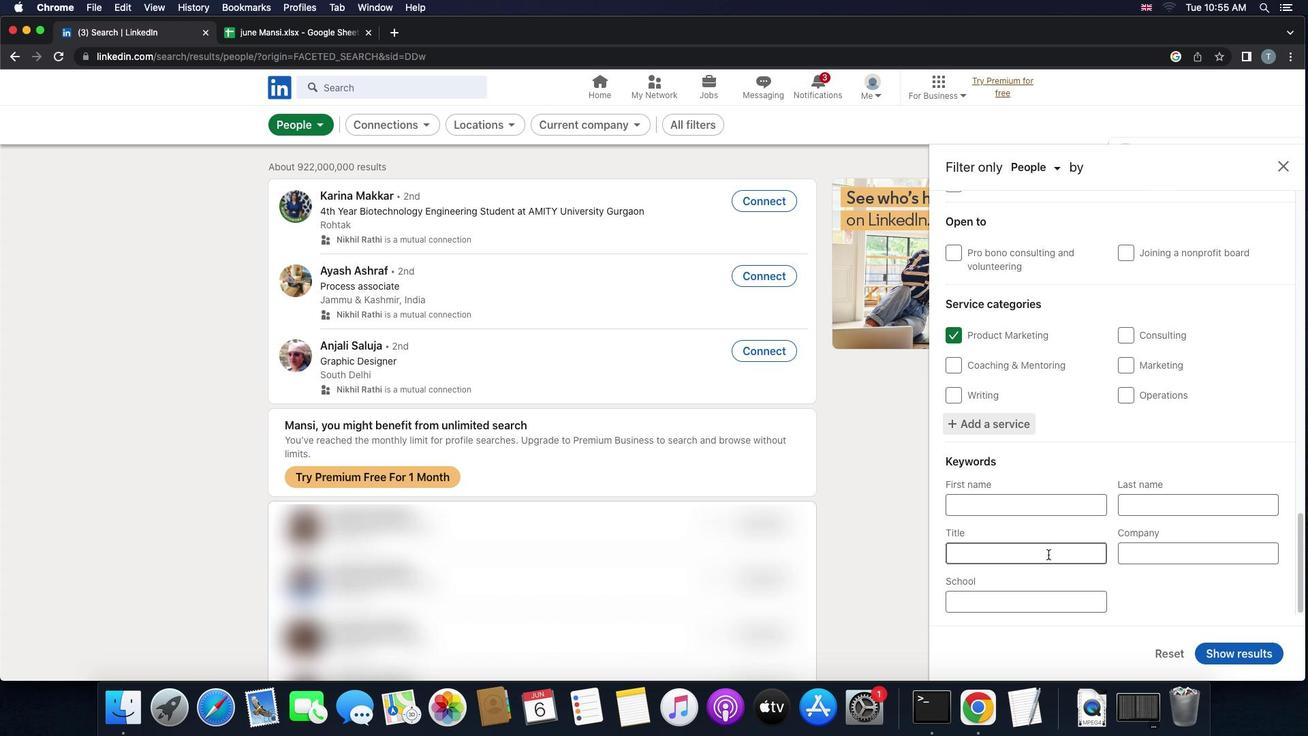 
Action: Mouse pressed left at (1049, 554)
Screenshot: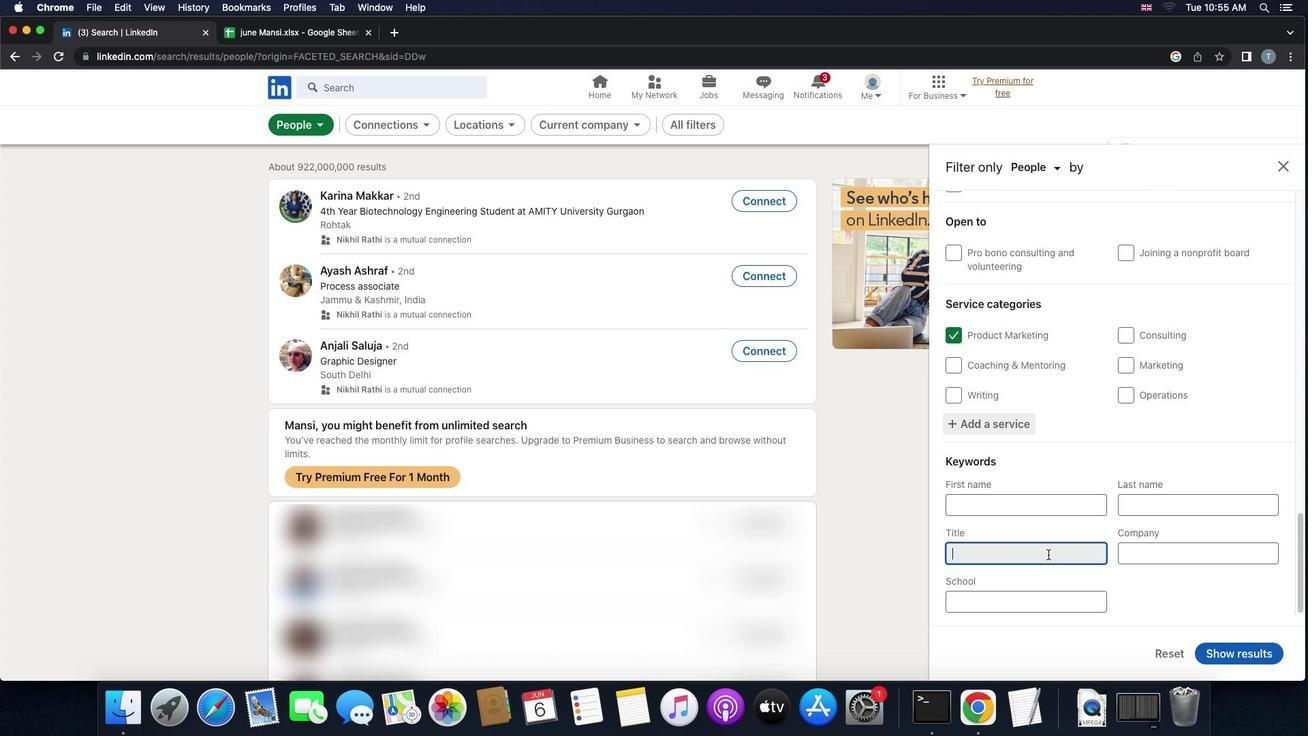 
Action: Key pressed Key.shift'D''i''r''e''c''t''o''r'Key.space'o''f'Key.space'b''e''a''n'Key.space'c''o''u''n''t''i''n''g'Key.enter
Screenshot: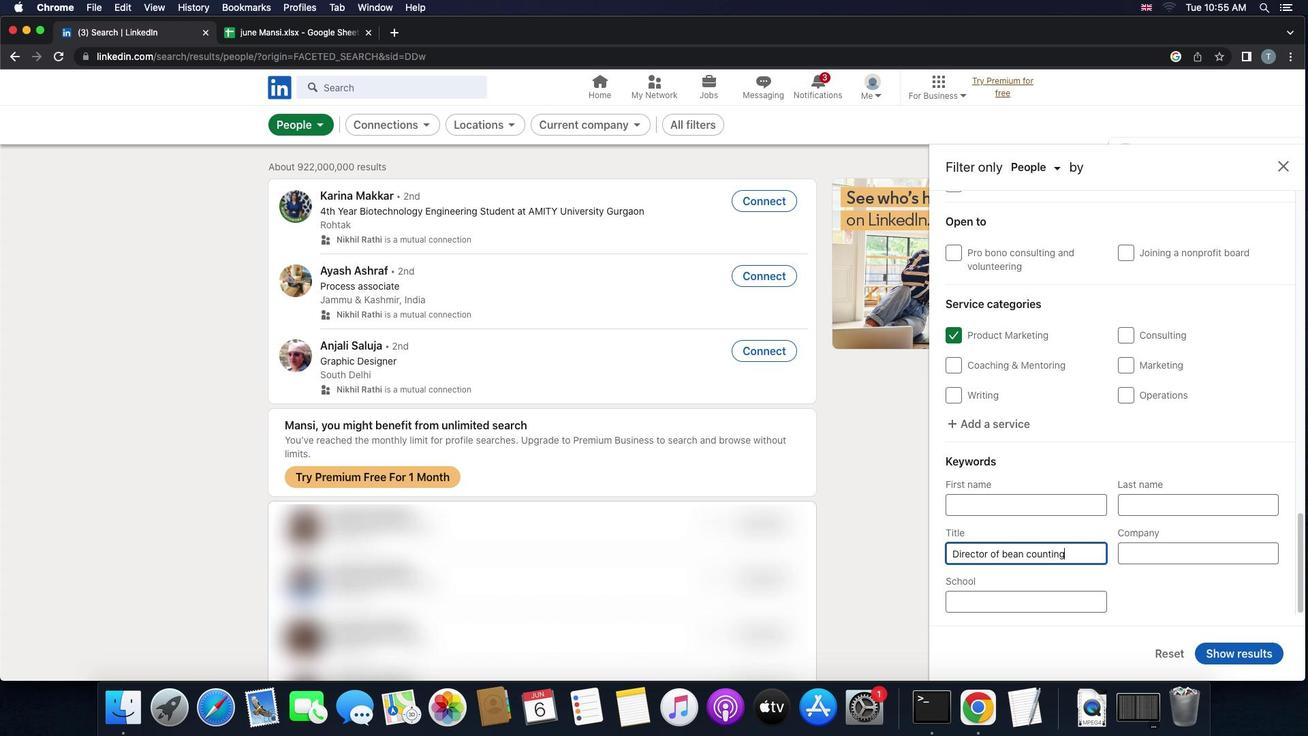 
Action: Mouse moved to (1219, 644)
Screenshot: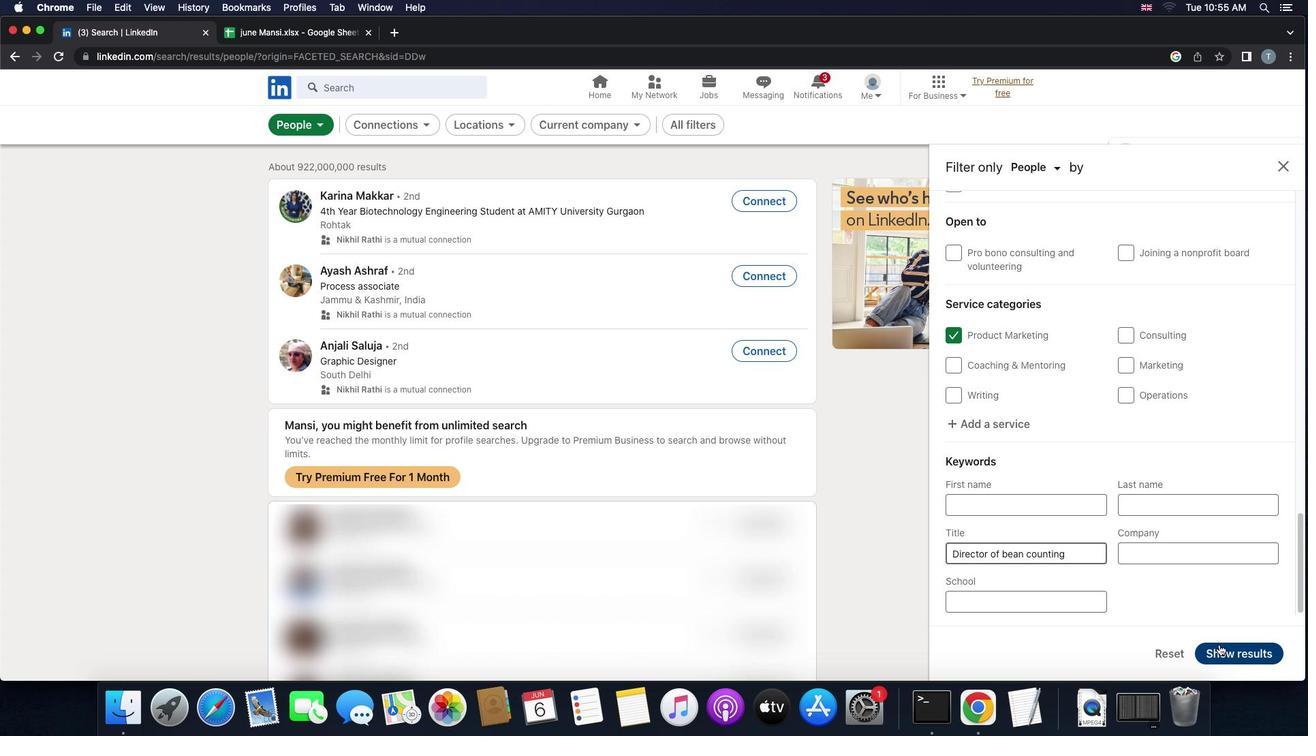 
Action: Mouse pressed left at (1219, 644)
Screenshot: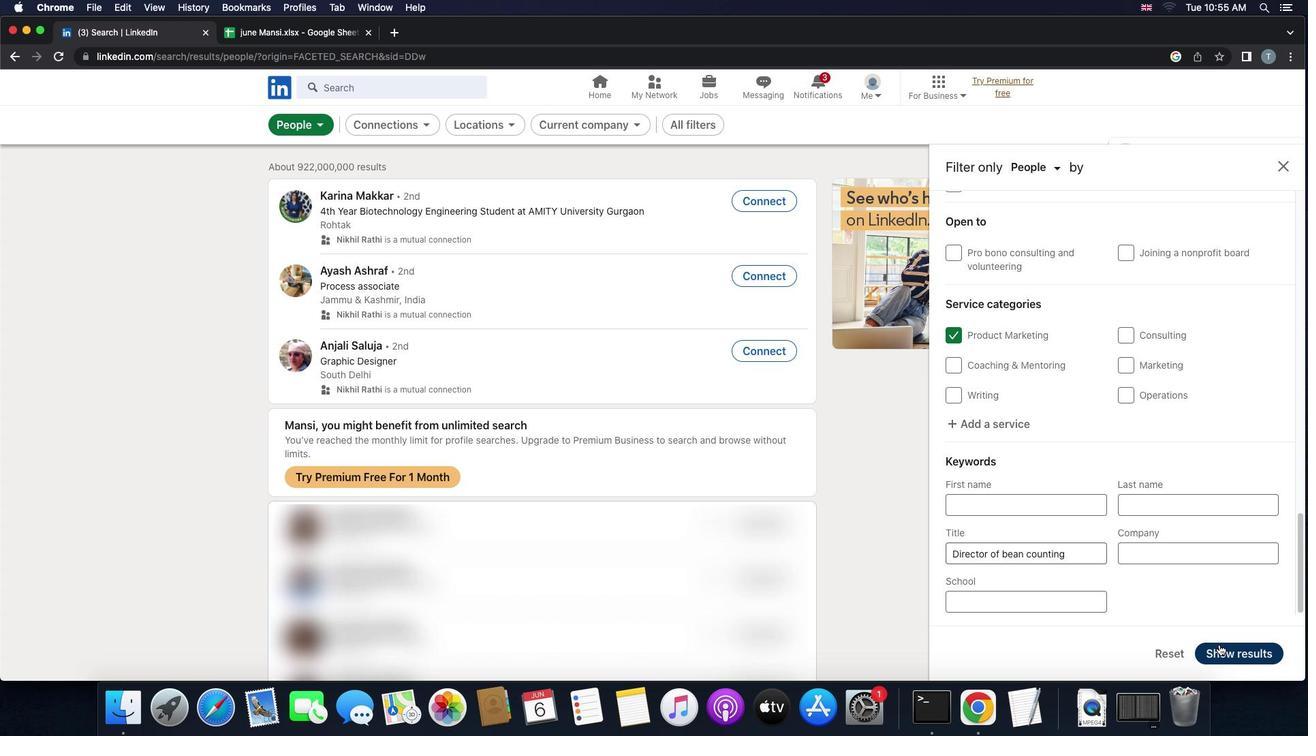 
Action: Mouse moved to (1116, 613)
Screenshot: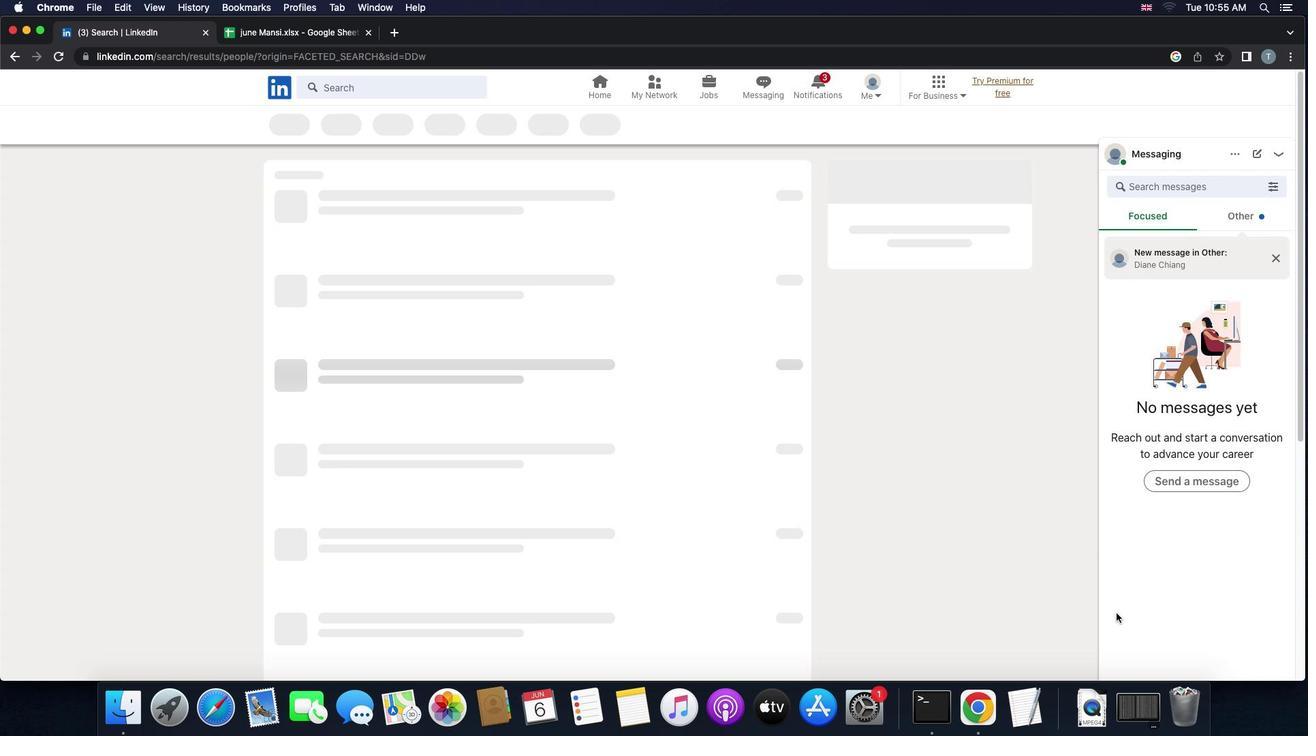 
